Task: Search for an entire place in Ribeirao Preto, Brazil, from 4th June to 15th June for 2 guests, with a price range of ₹10,000 to ₹33,000+, 1 bedroom, 1 bed, 1 bathroom, and host language Spanish.
Action: Mouse moved to (524, 145)
Screenshot: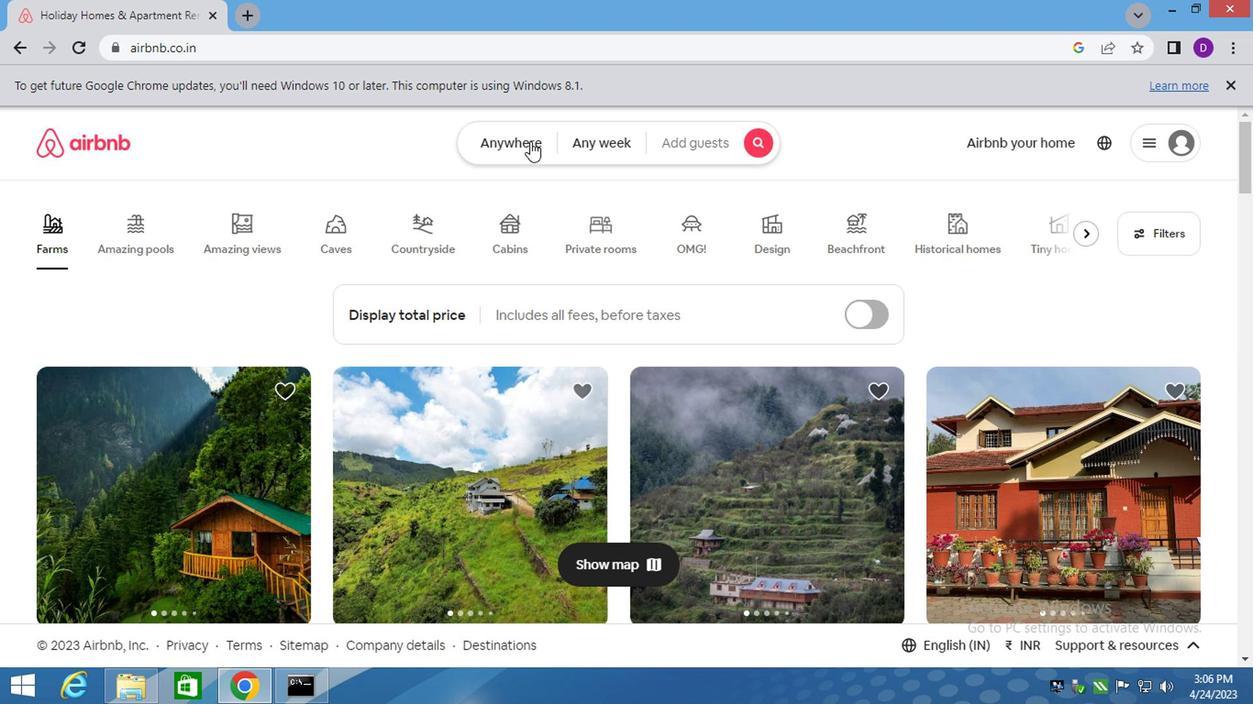 
Action: Mouse pressed left at (524, 145)
Screenshot: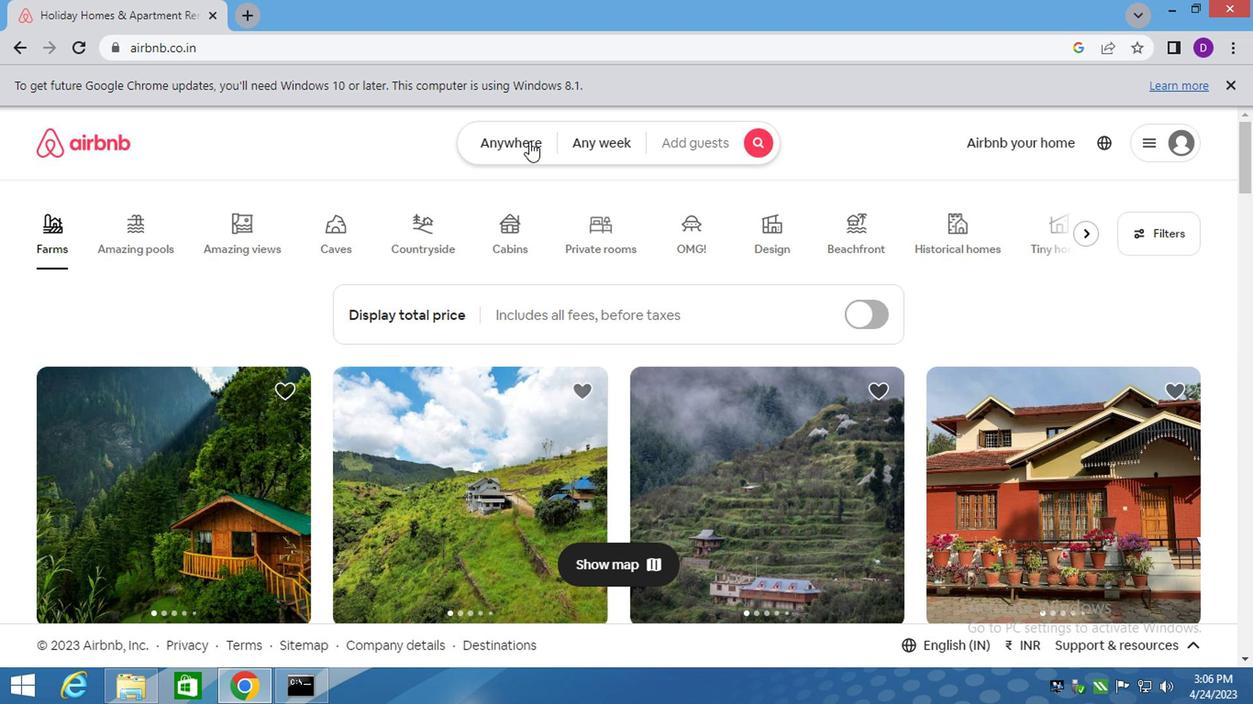 
Action: Mouse moved to (485, 144)
Screenshot: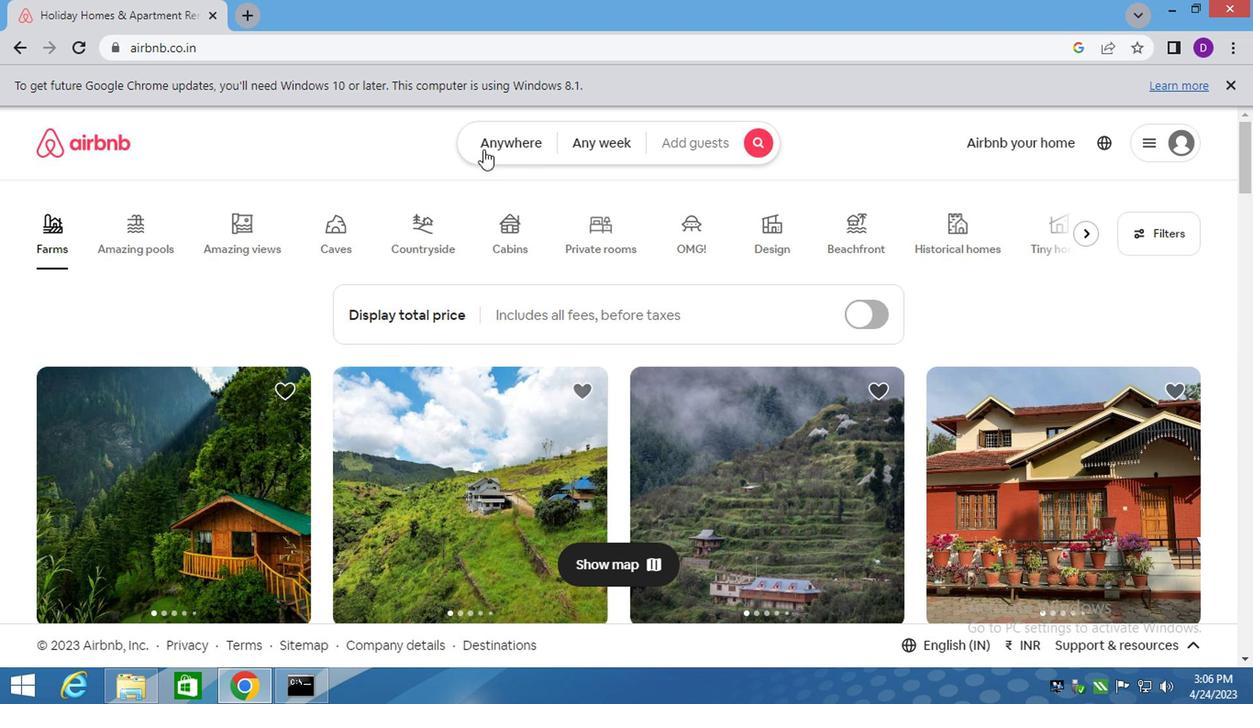 
Action: Mouse pressed left at (485, 144)
Screenshot: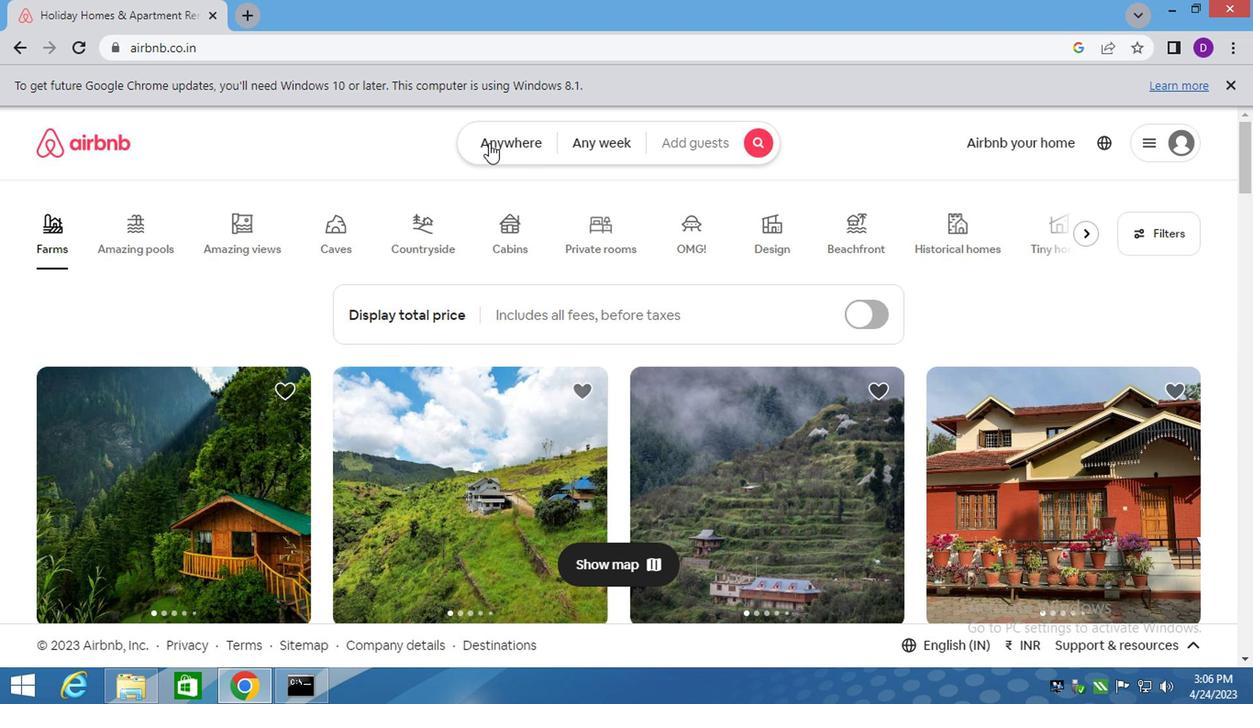 
Action: Mouse moved to (313, 213)
Screenshot: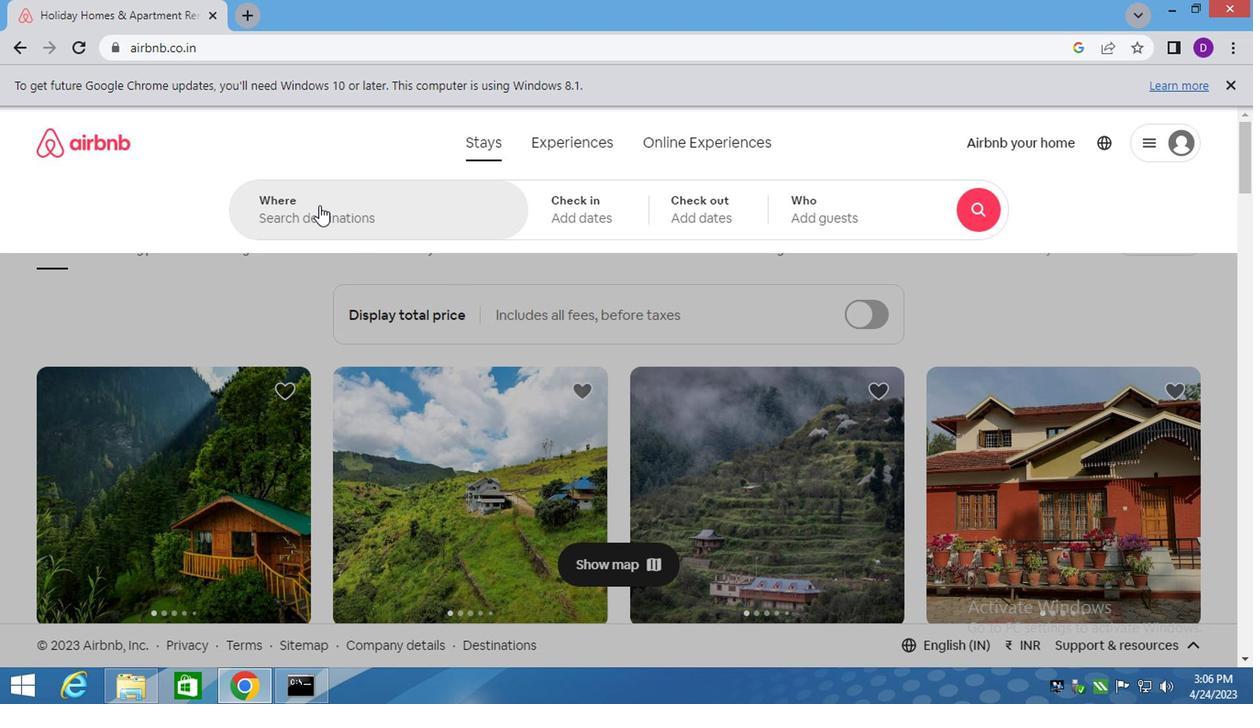 
Action: Mouse pressed left at (313, 213)
Screenshot: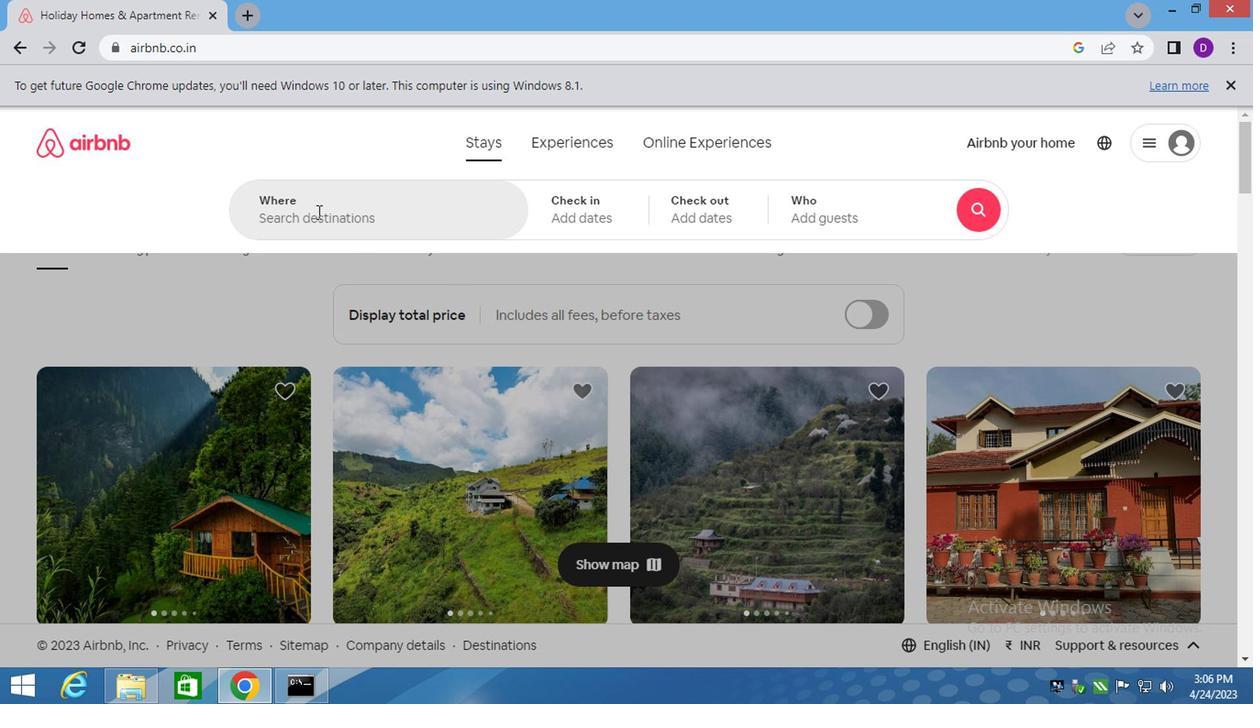 
Action: Key pressed <Key.shift>RIO<Key.backspace>DEIRAO,<Key.backspace><Key.space>PRETO,<Key.space><Key.shift>BRAZIL<Key.enter>
Screenshot: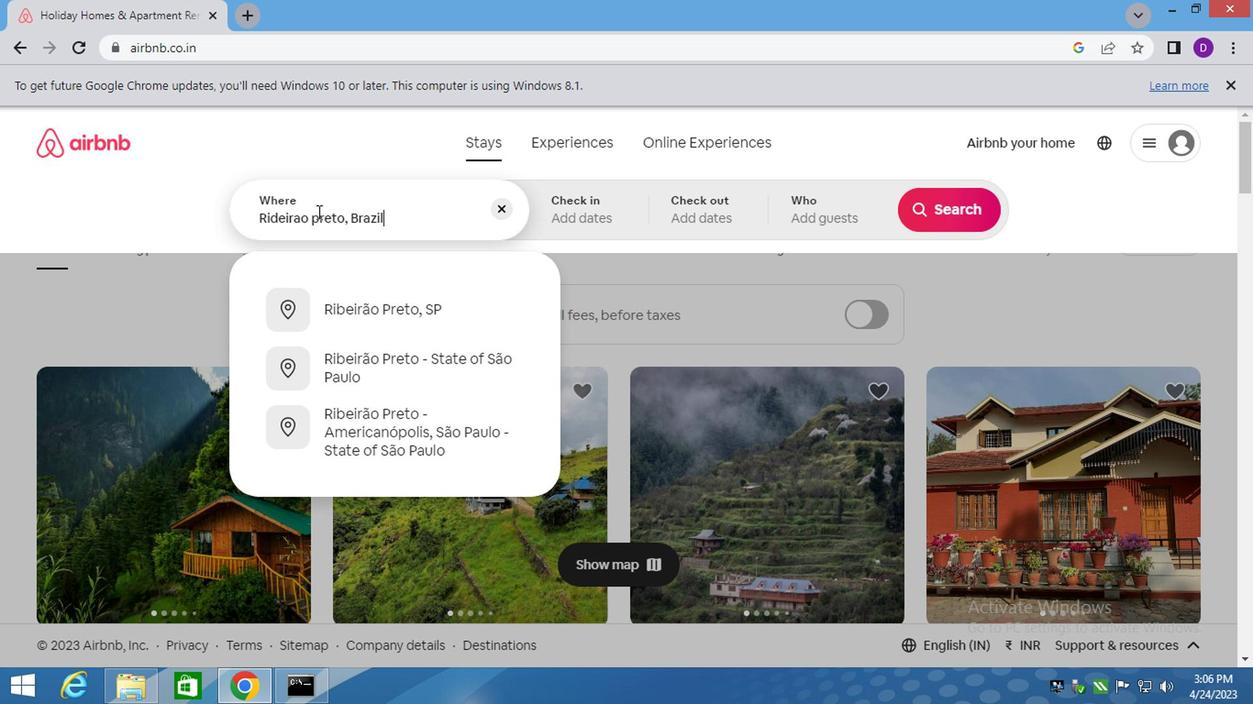 
Action: Mouse moved to (933, 360)
Screenshot: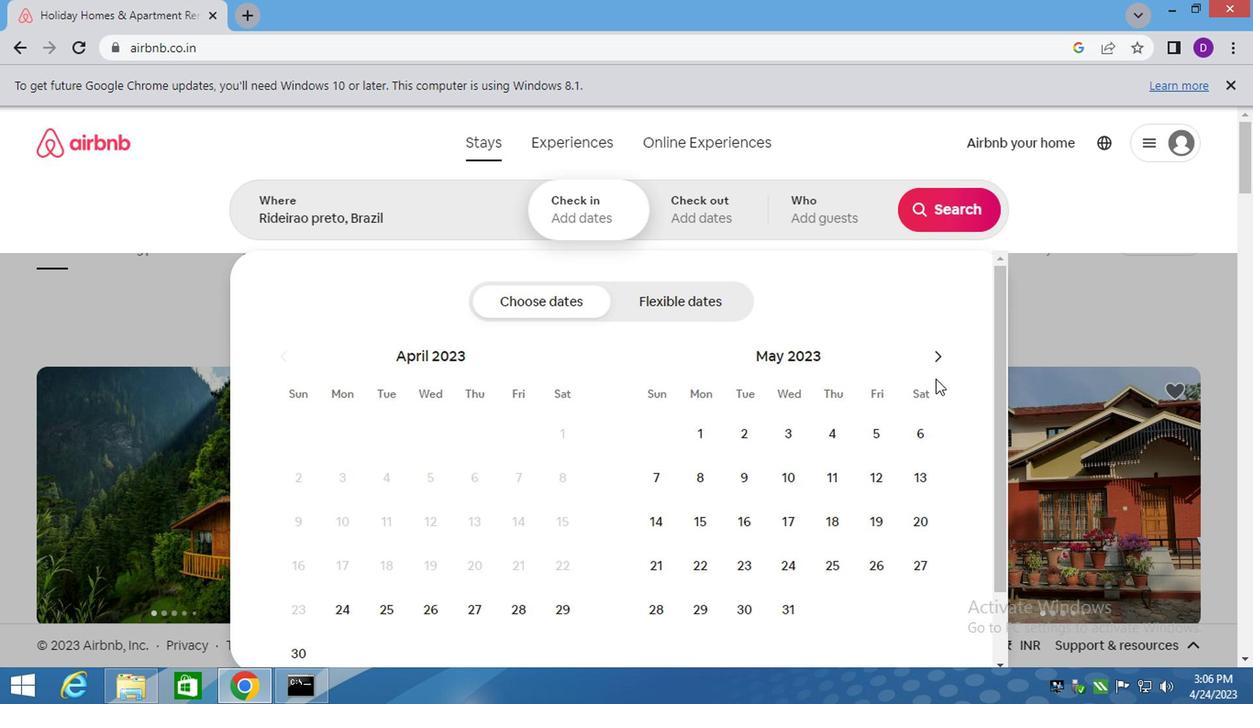 
Action: Mouse pressed left at (933, 360)
Screenshot: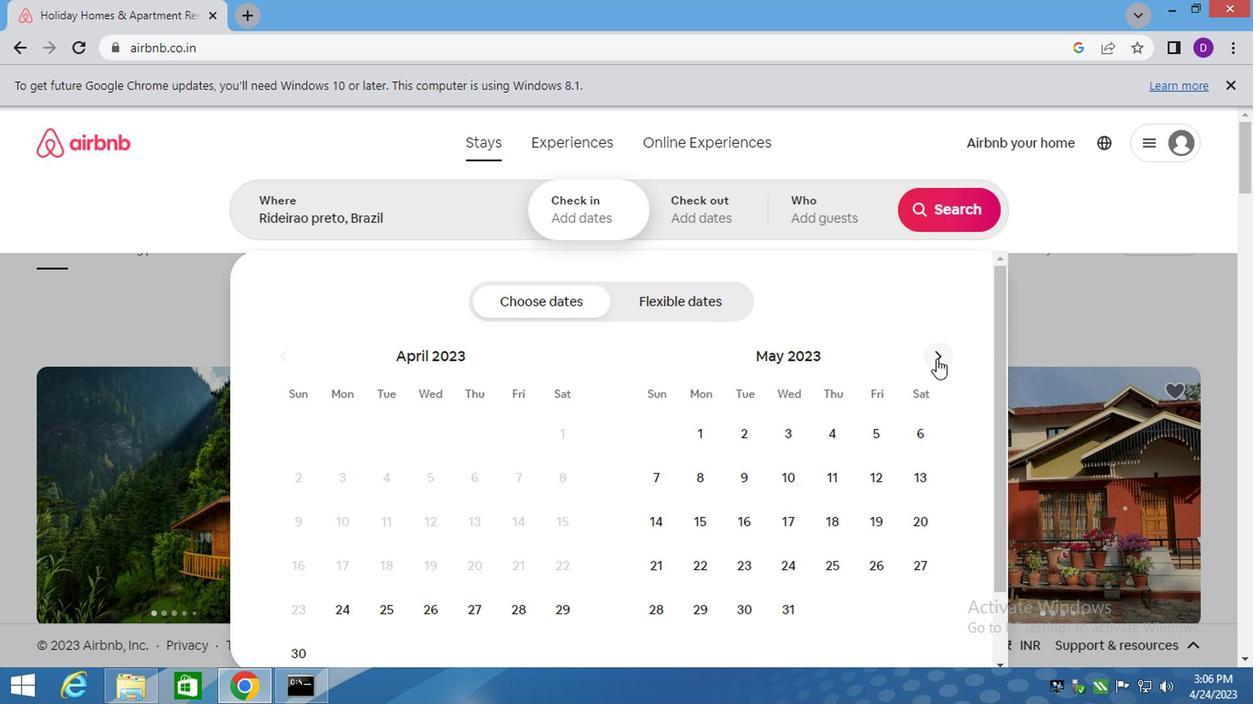 
Action: Mouse moved to (665, 481)
Screenshot: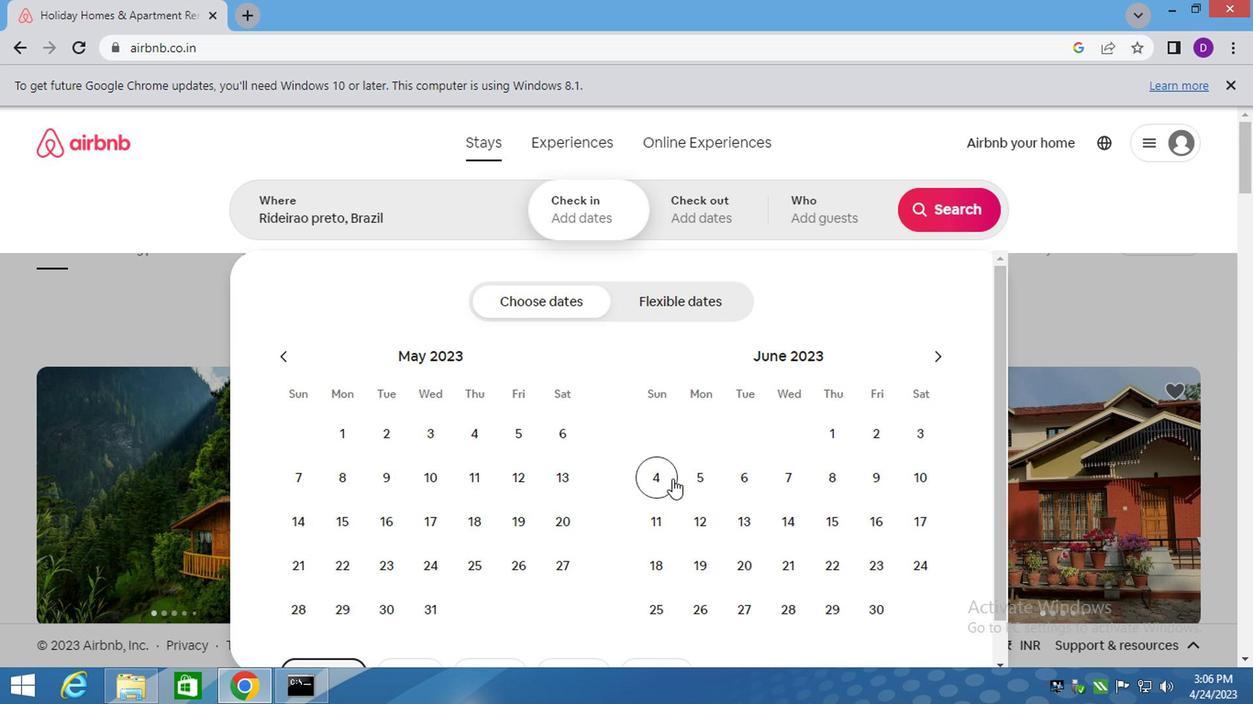 
Action: Mouse pressed left at (665, 481)
Screenshot: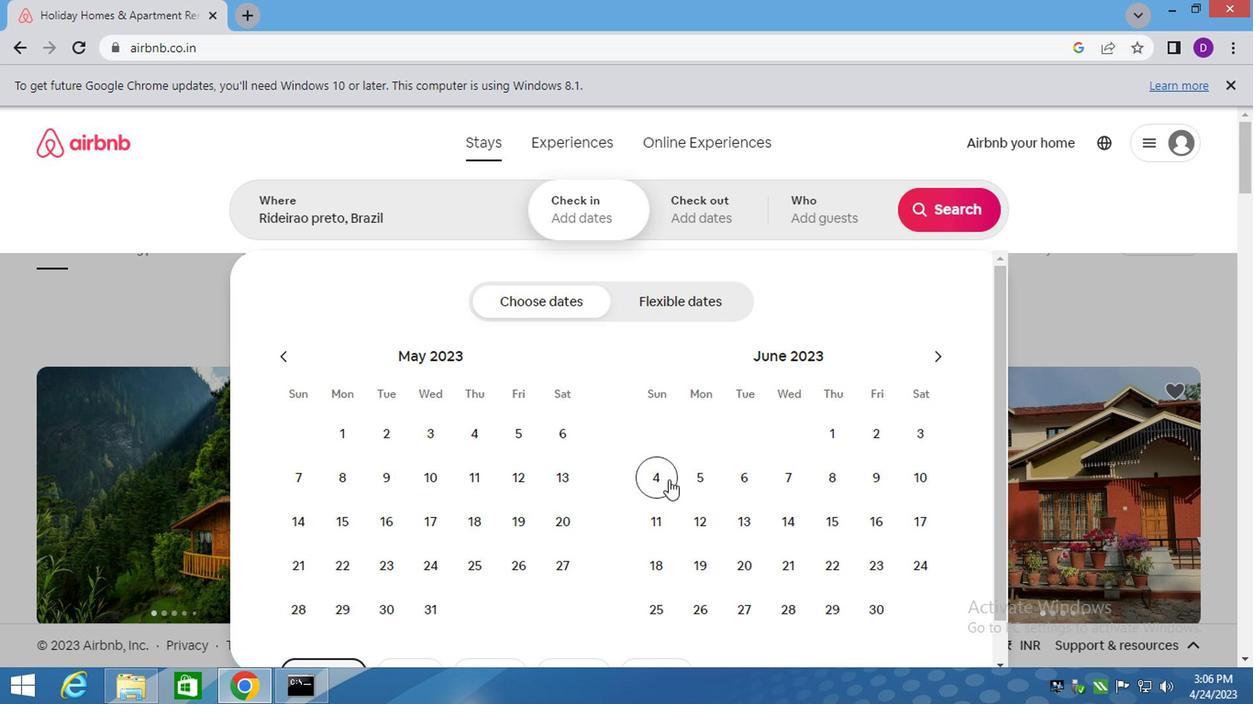 
Action: Mouse moved to (831, 528)
Screenshot: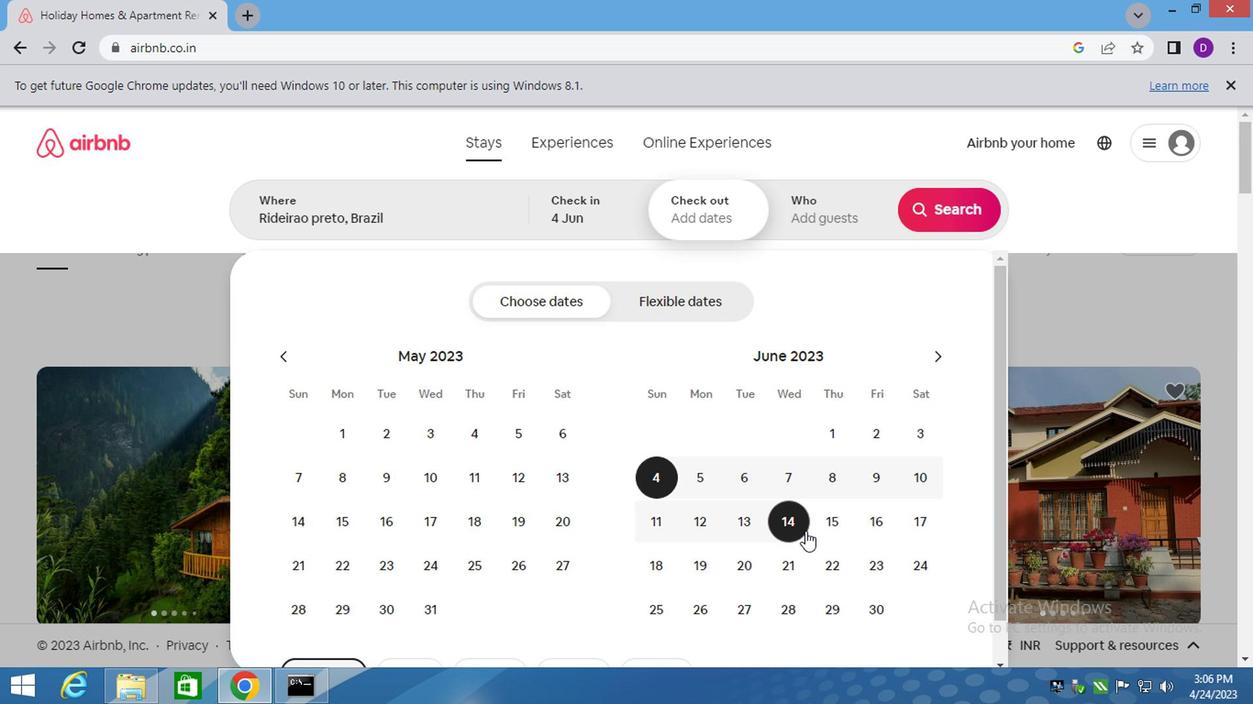 
Action: Mouse pressed left at (831, 528)
Screenshot: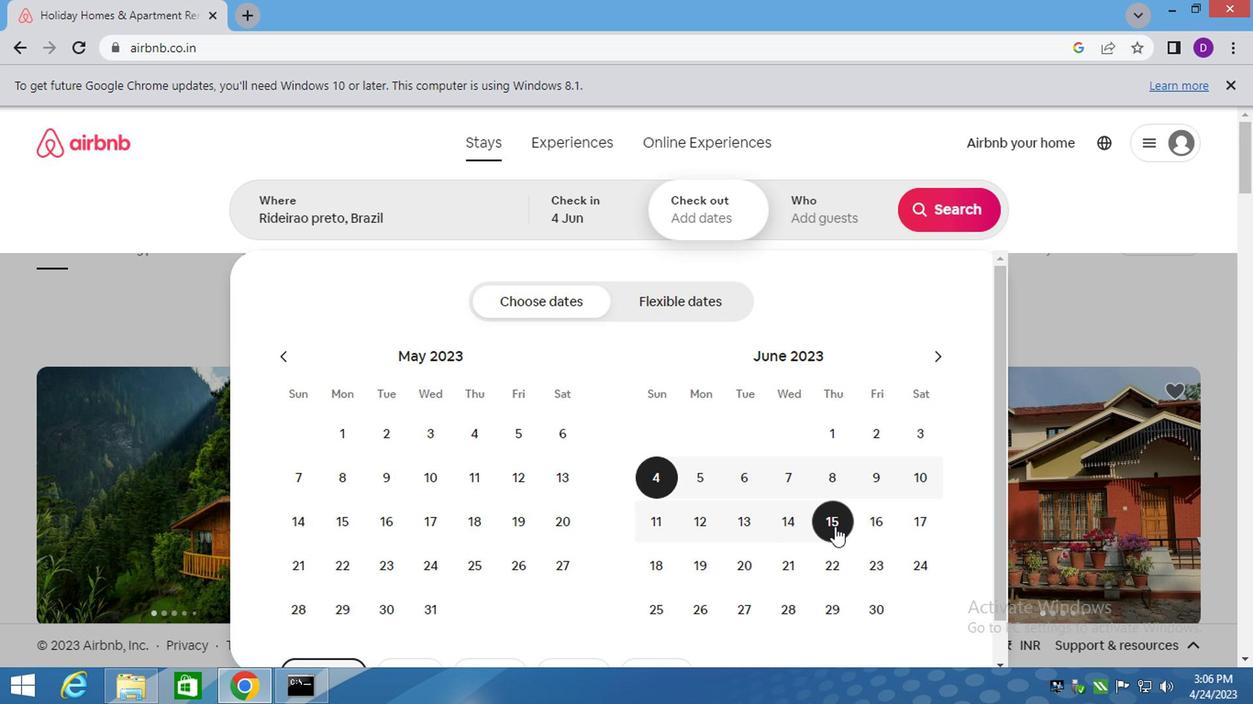 
Action: Mouse moved to (806, 215)
Screenshot: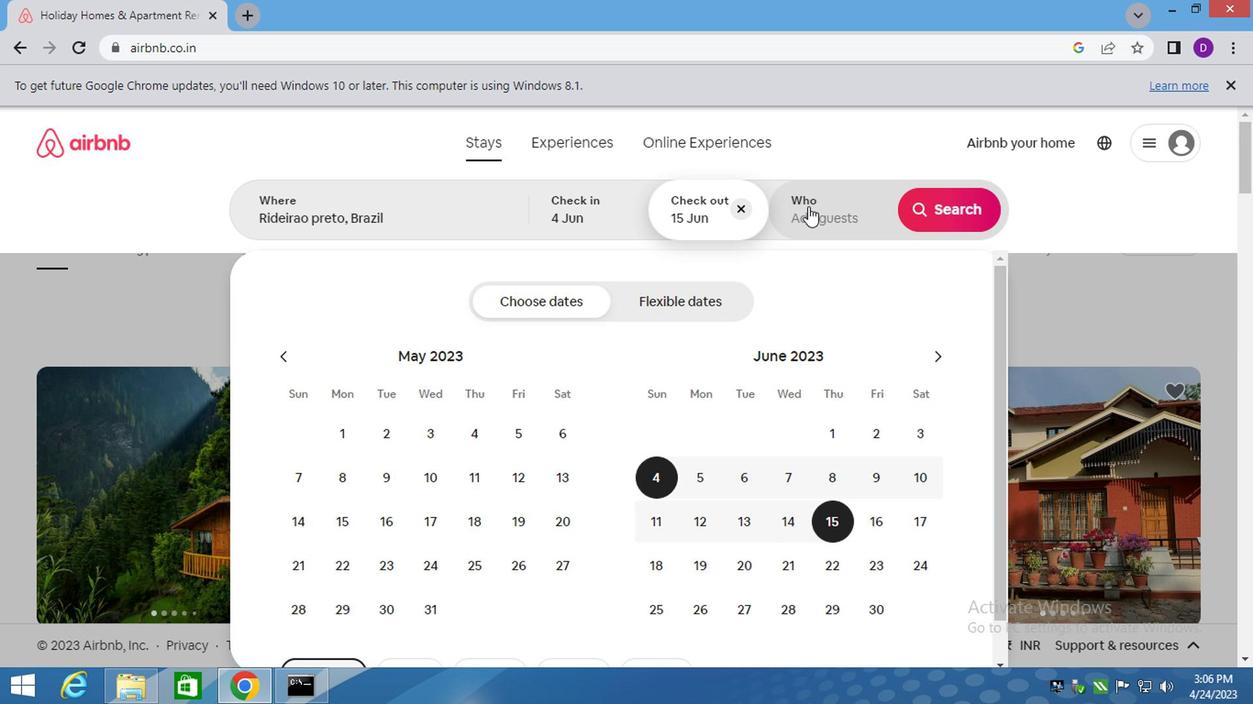 
Action: Mouse pressed left at (806, 215)
Screenshot: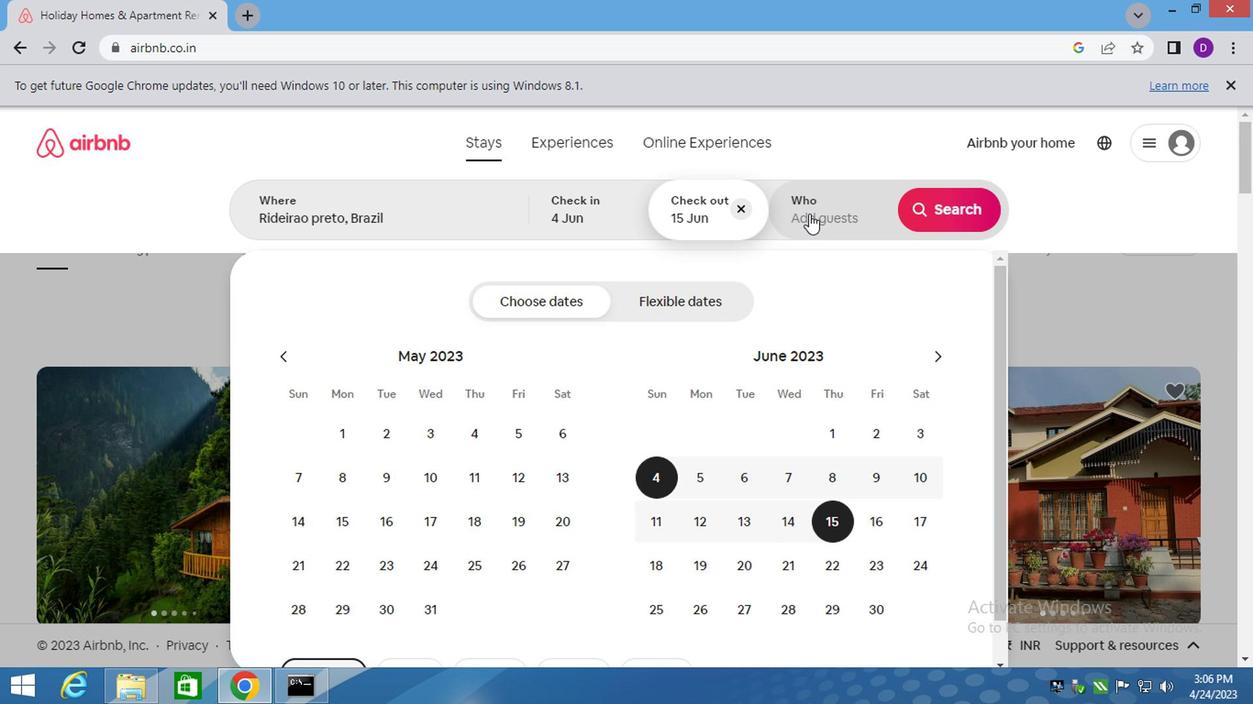 
Action: Mouse moved to (940, 304)
Screenshot: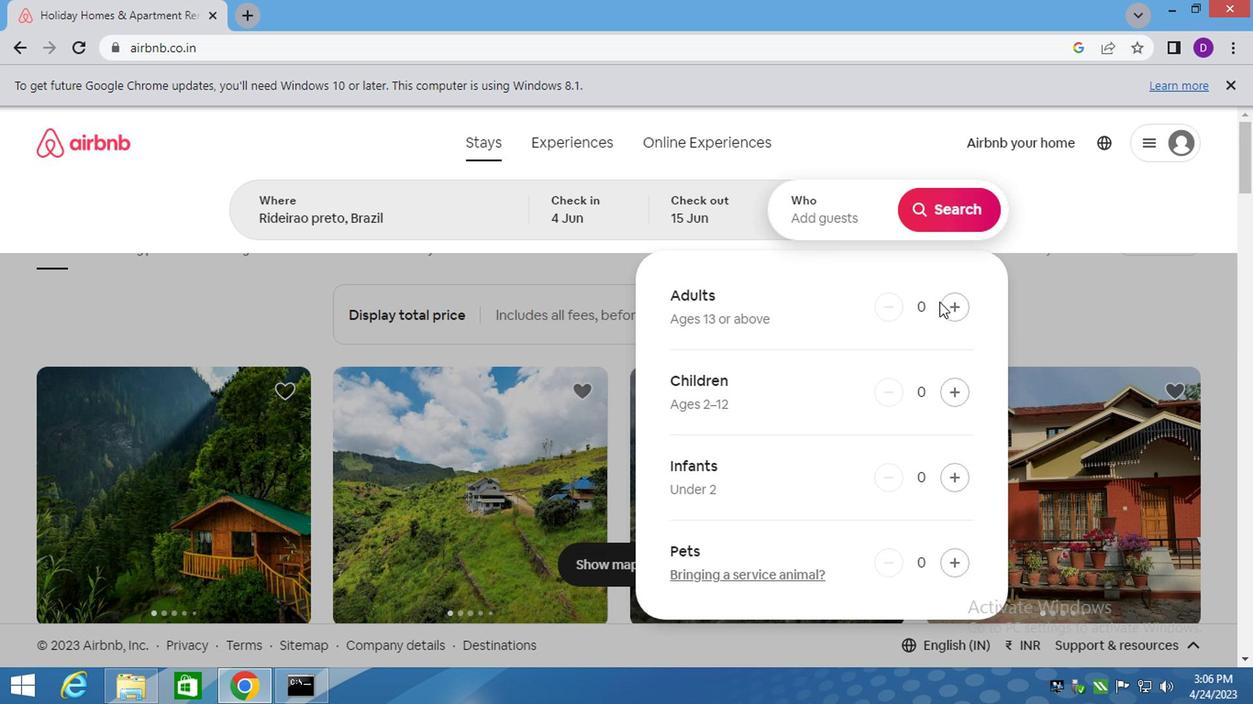 
Action: Mouse pressed left at (940, 304)
Screenshot: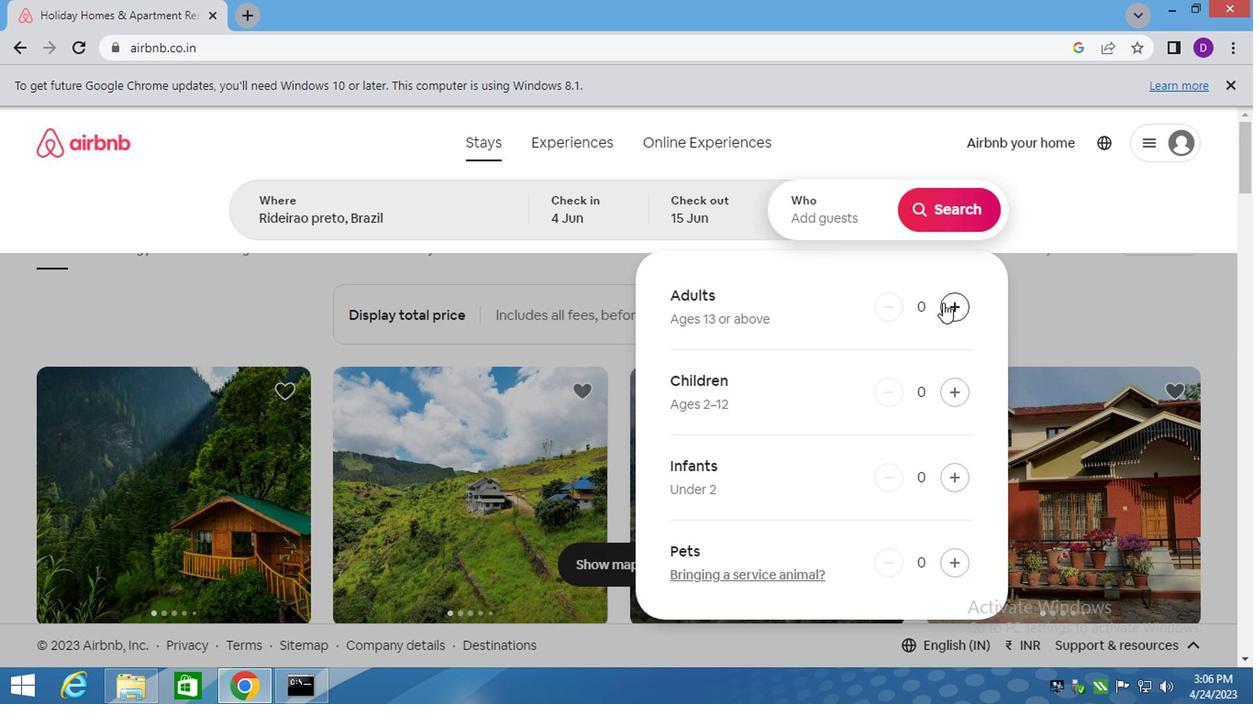 
Action: Mouse pressed left at (940, 304)
Screenshot: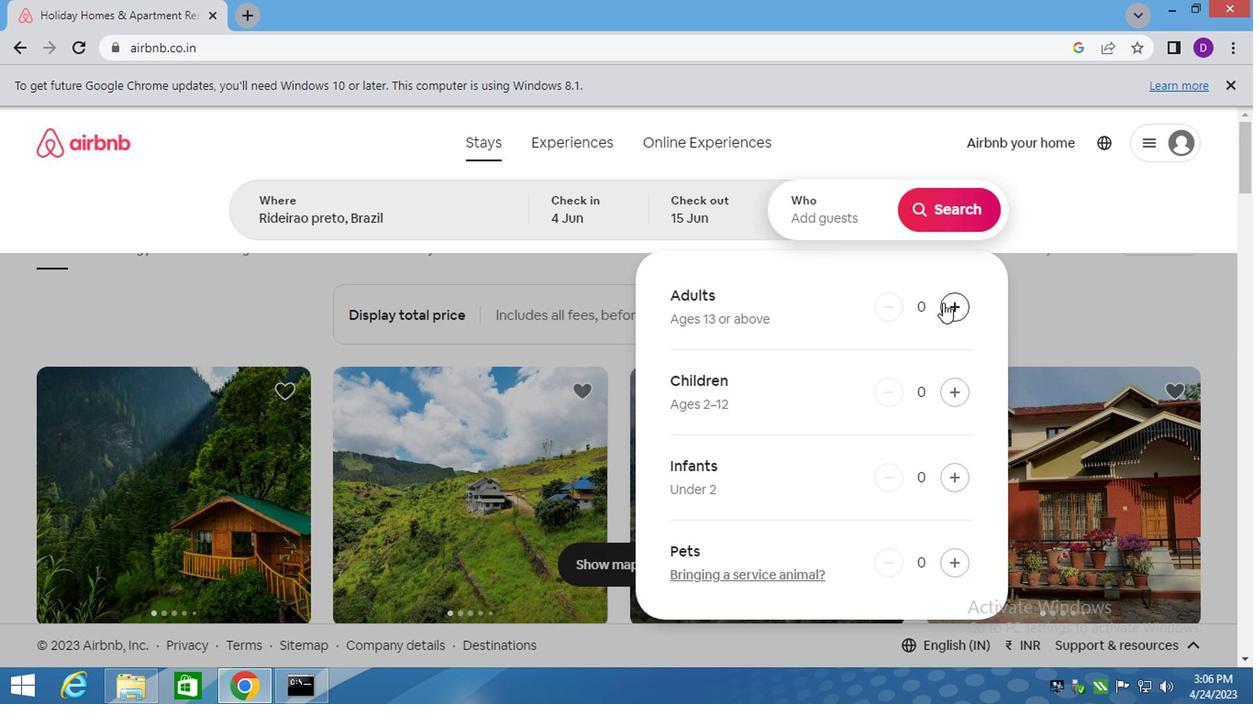 
Action: Mouse moved to (955, 206)
Screenshot: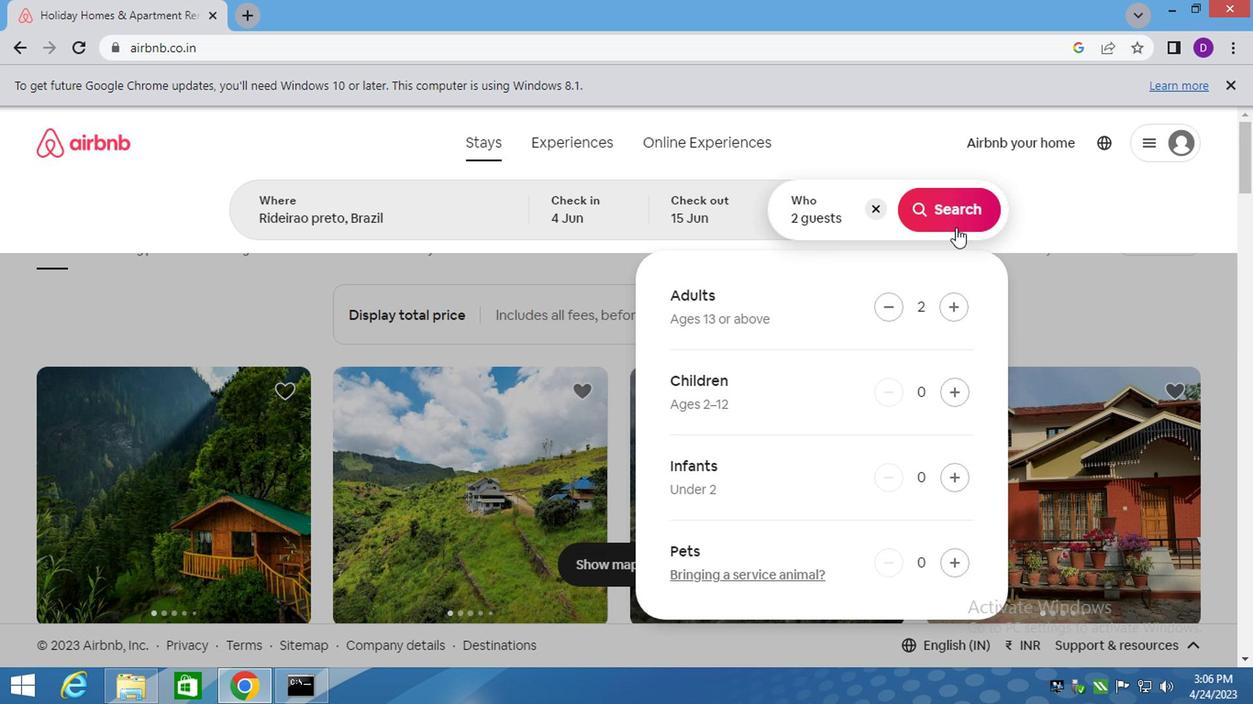 
Action: Mouse pressed left at (955, 206)
Screenshot: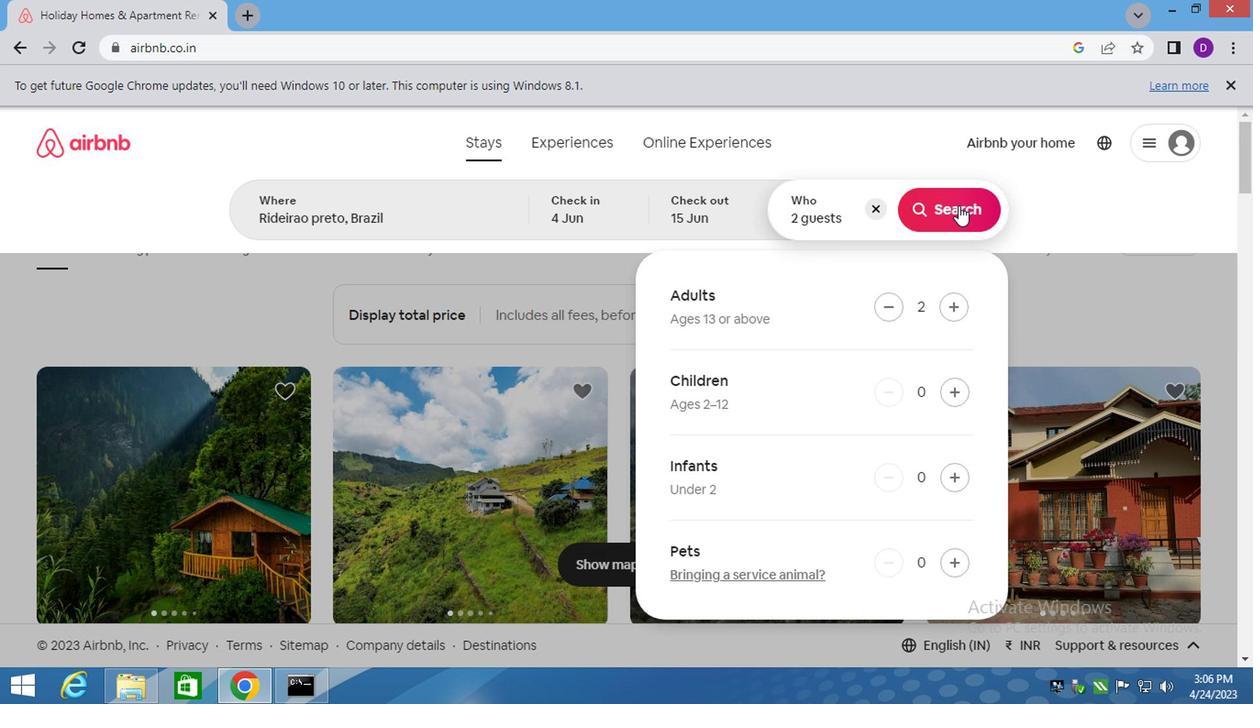 
Action: Mouse moved to (1193, 223)
Screenshot: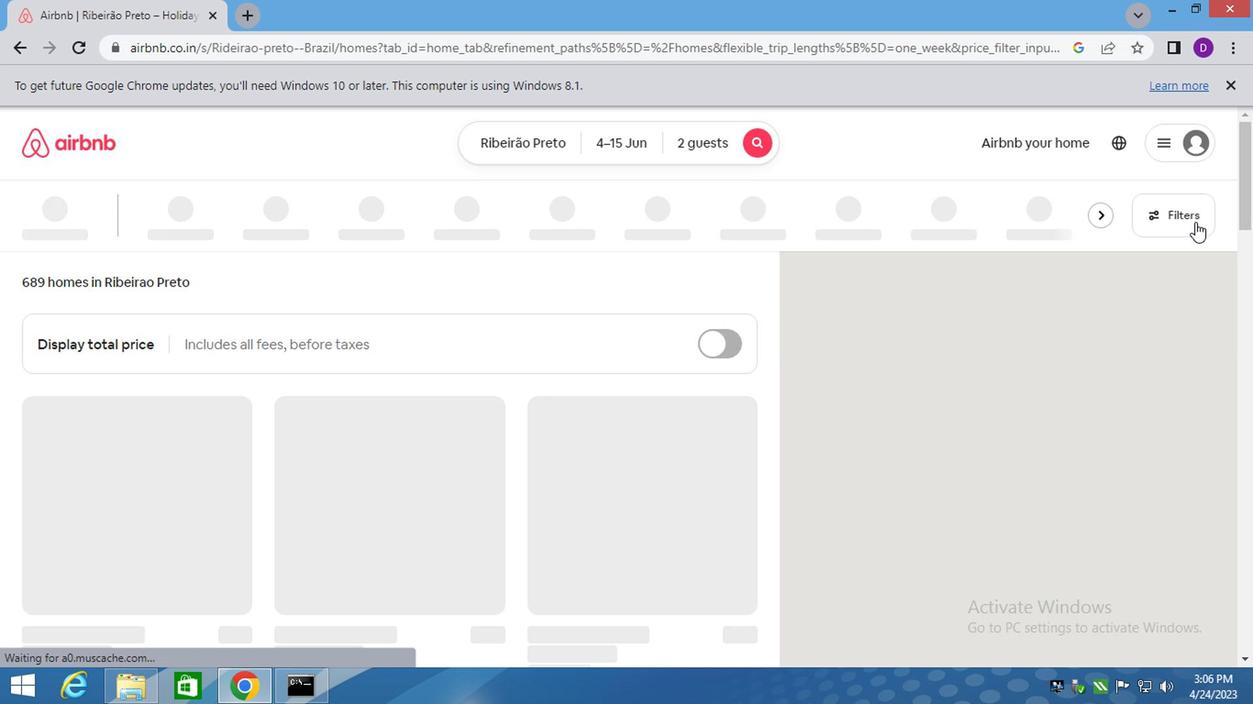 
Action: Mouse pressed left at (1193, 223)
Screenshot: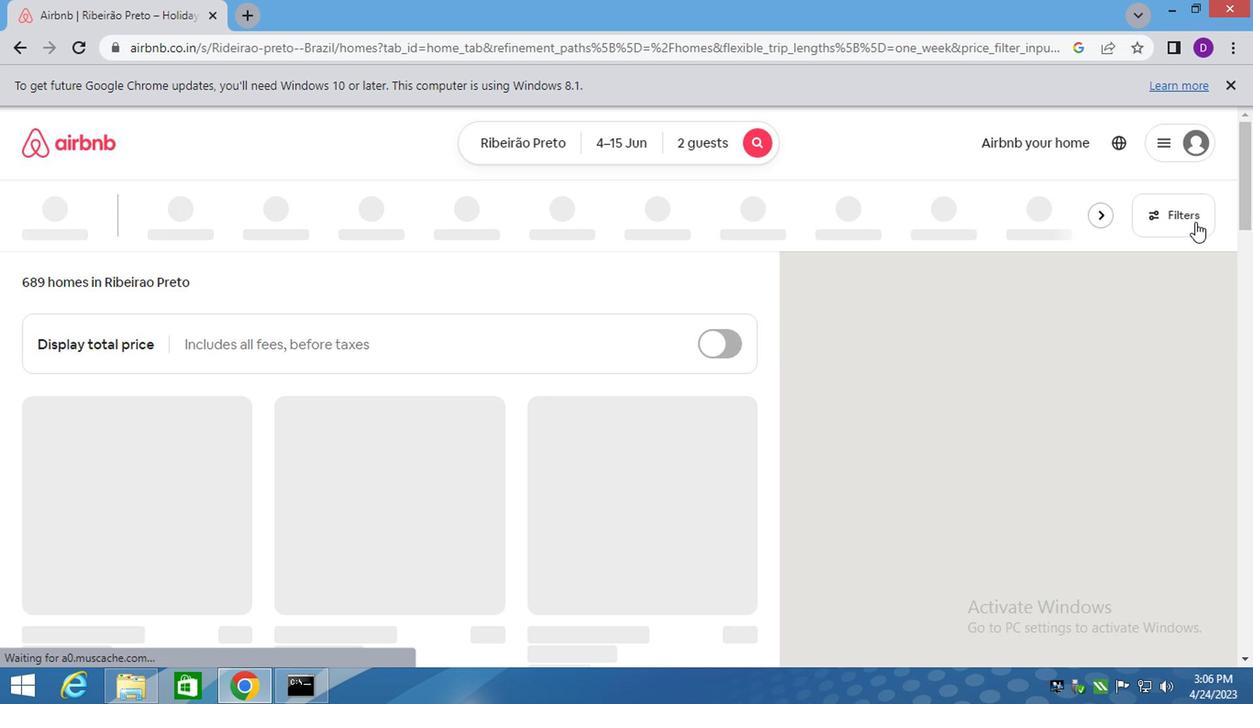 
Action: Mouse moved to (386, 451)
Screenshot: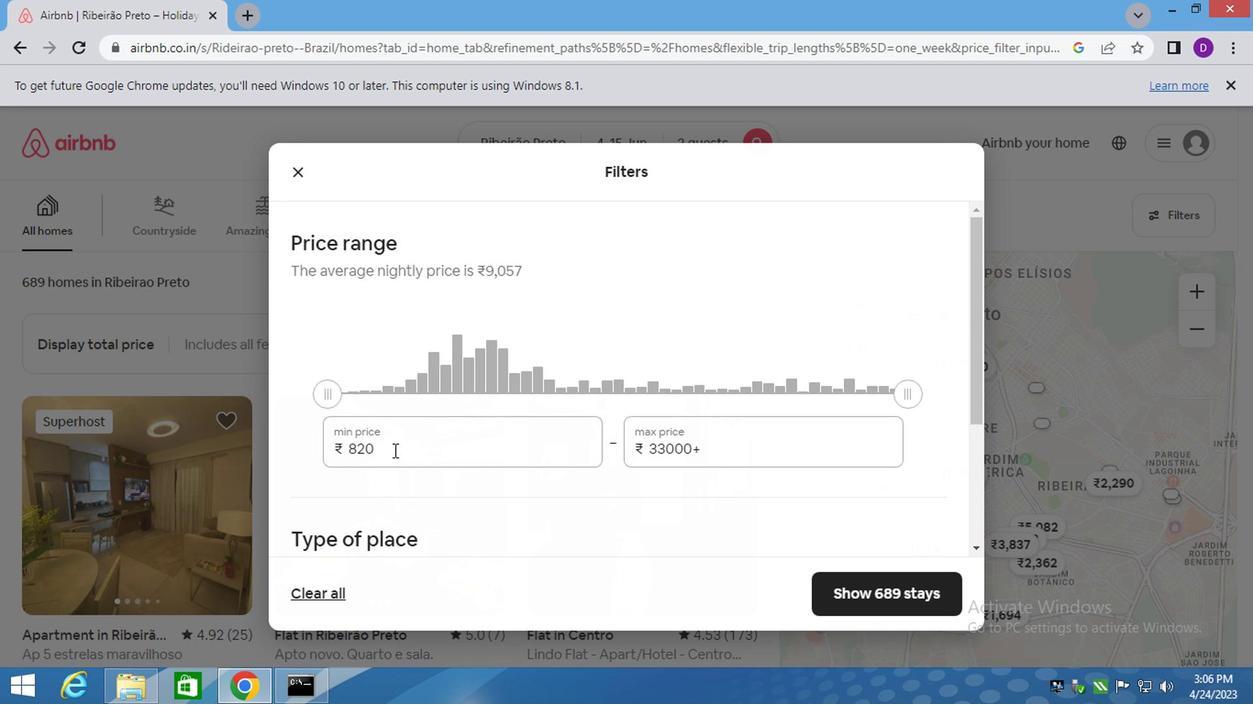 
Action: Mouse pressed left at (386, 451)
Screenshot: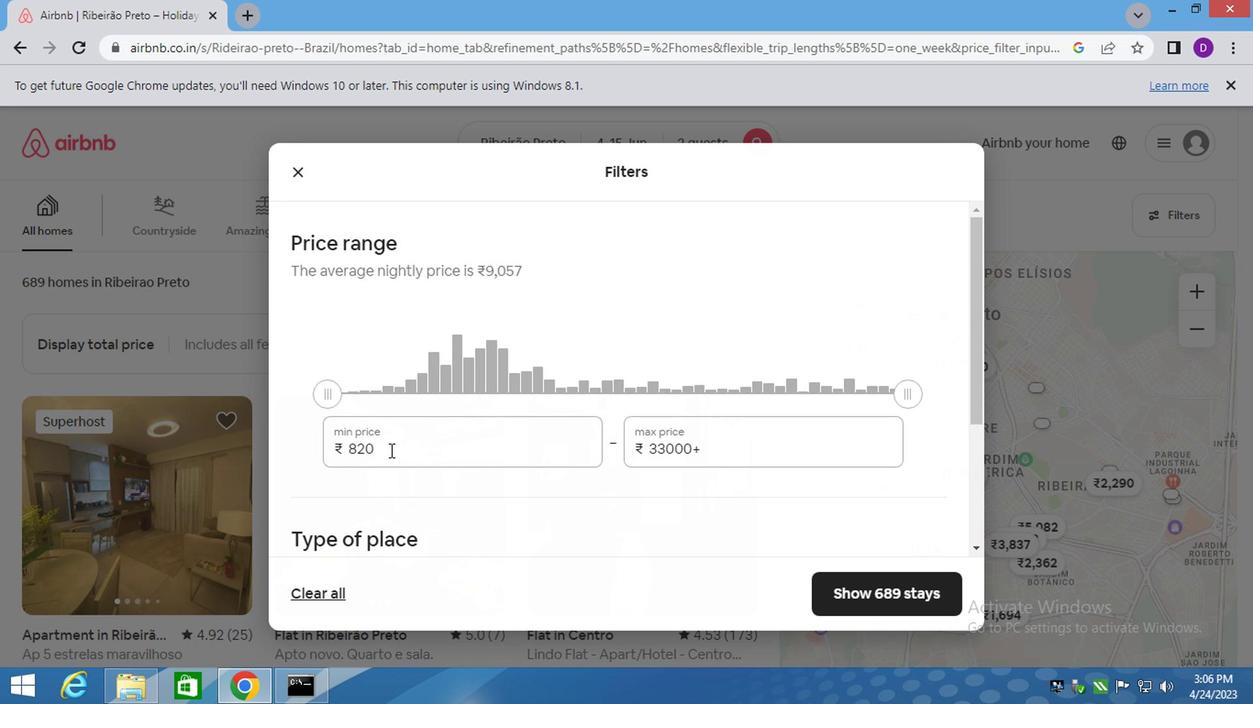 
Action: Mouse pressed left at (386, 451)
Screenshot: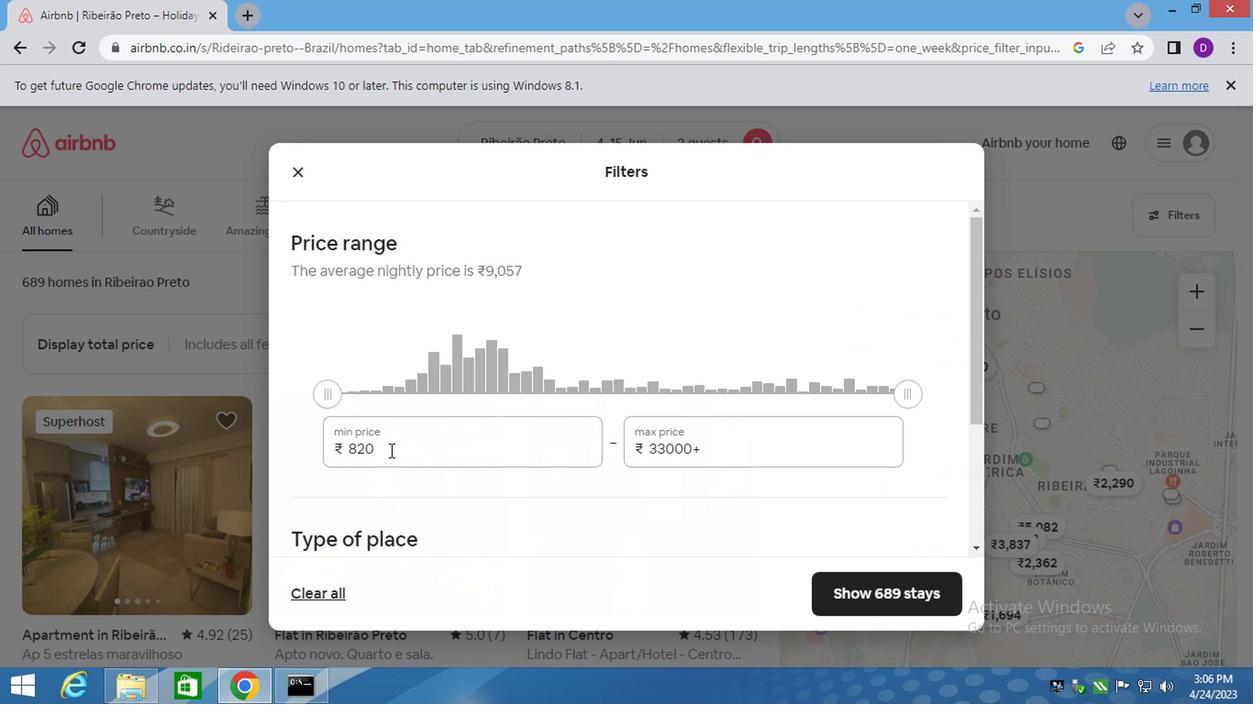 
Action: Mouse moved to (385, 451)
Screenshot: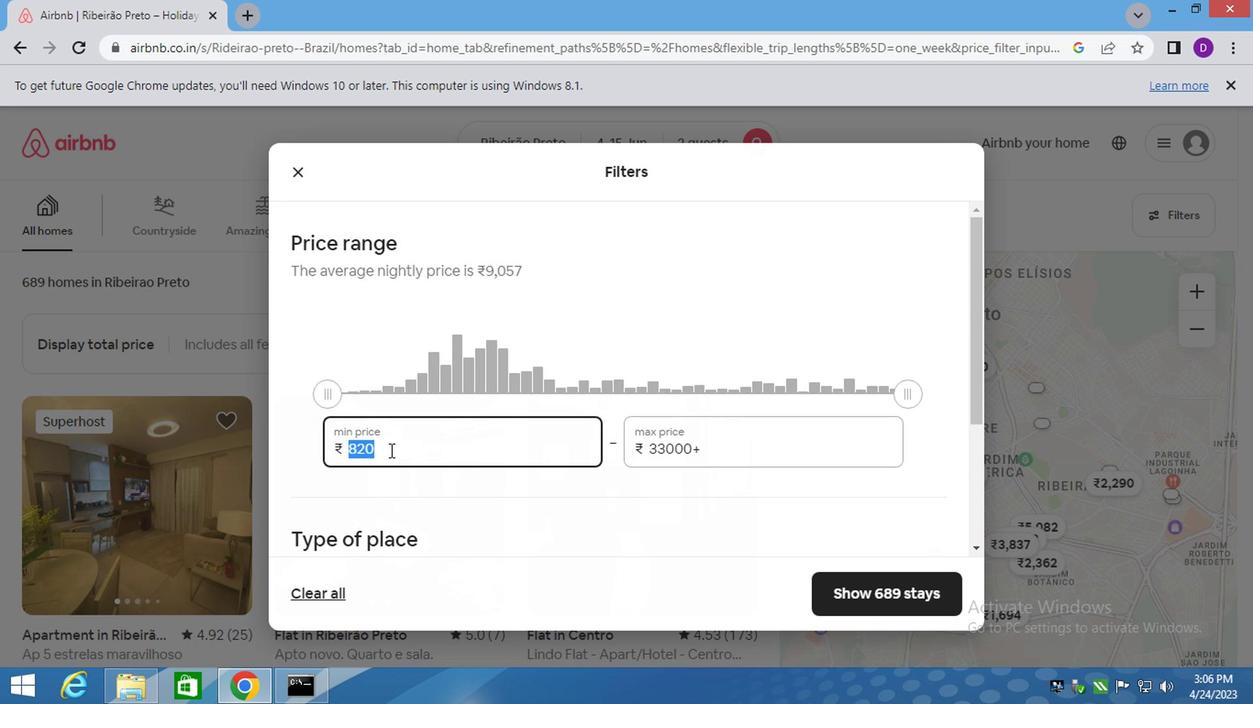 
Action: Mouse pressed left at (385, 451)
Screenshot: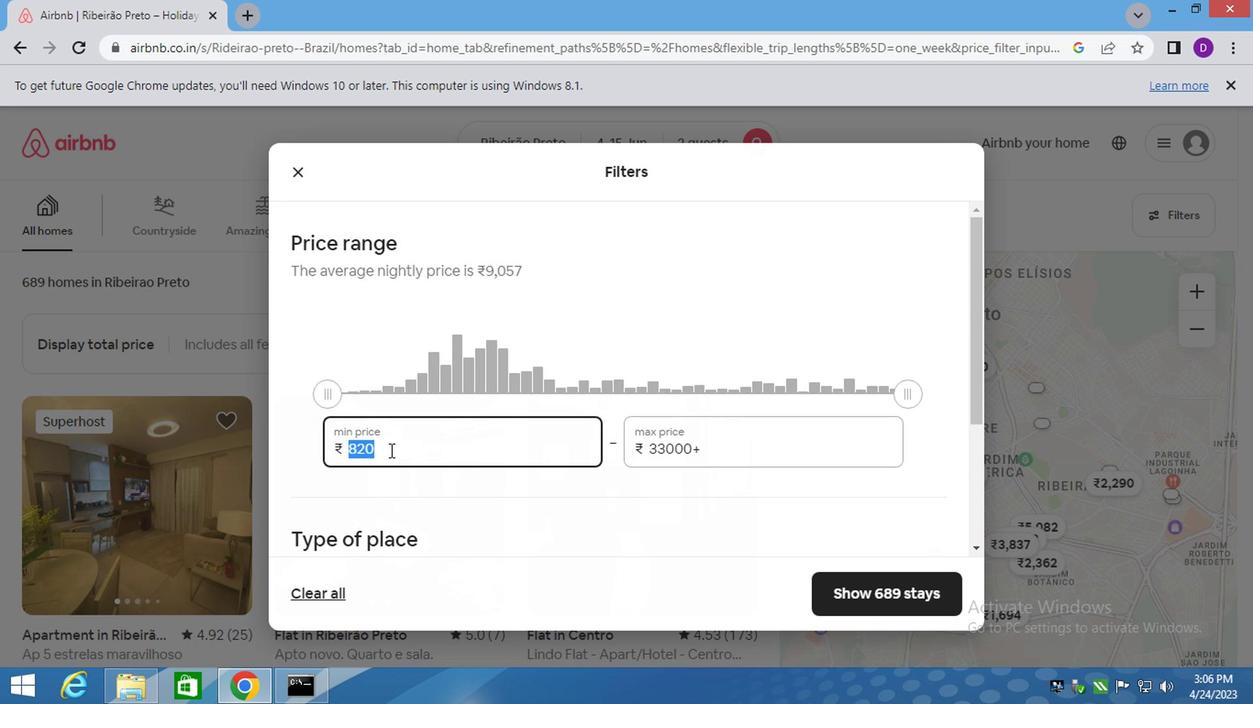 
Action: Key pressed 1000
Screenshot: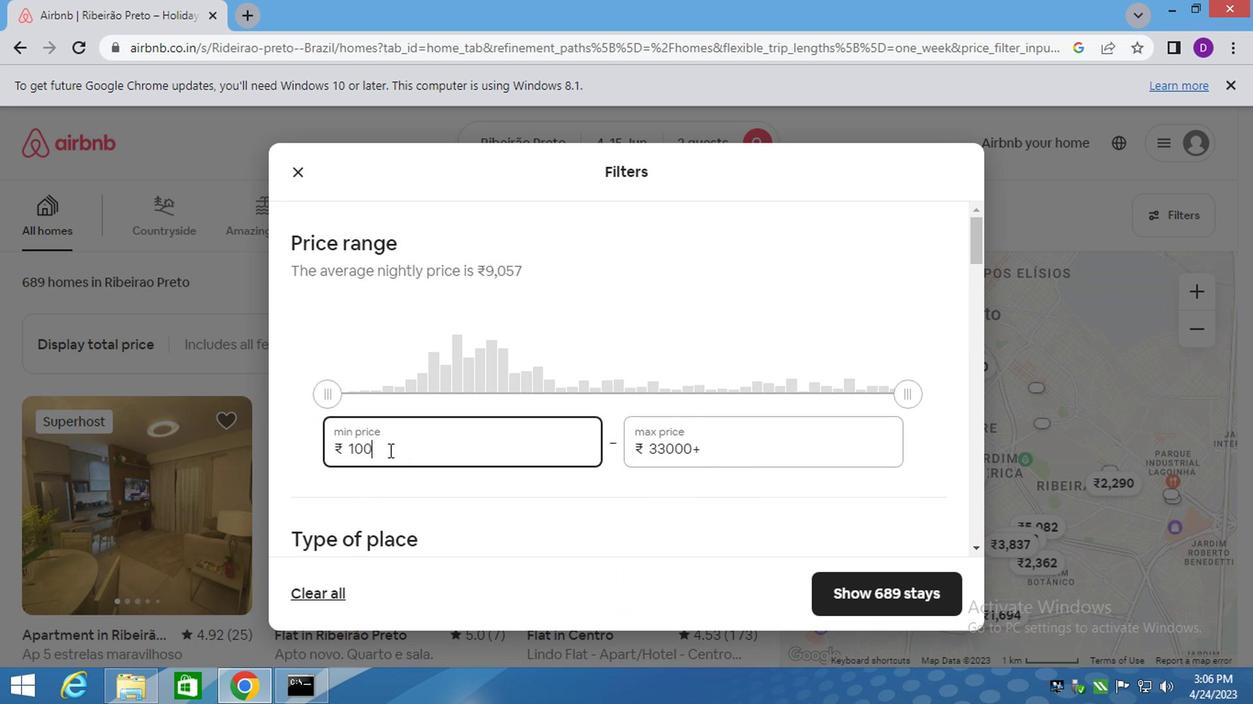
Action: Mouse moved to (417, 451)
Screenshot: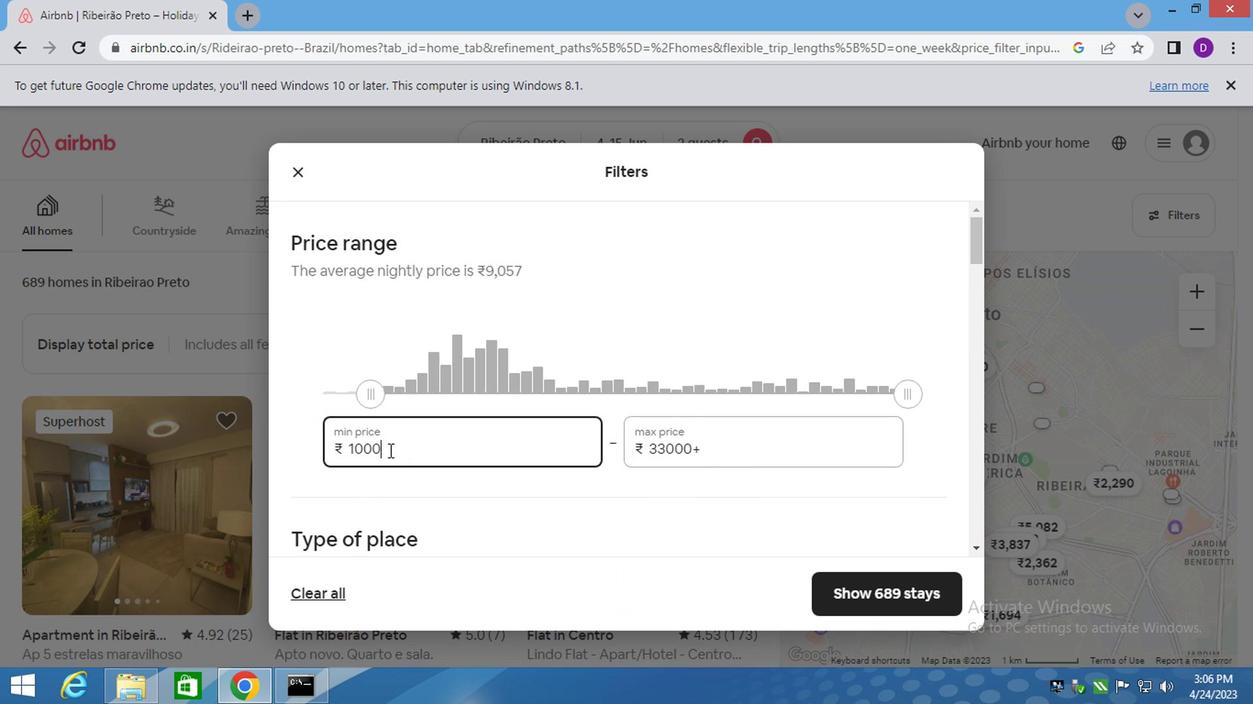 
Action: Key pressed 0
Screenshot: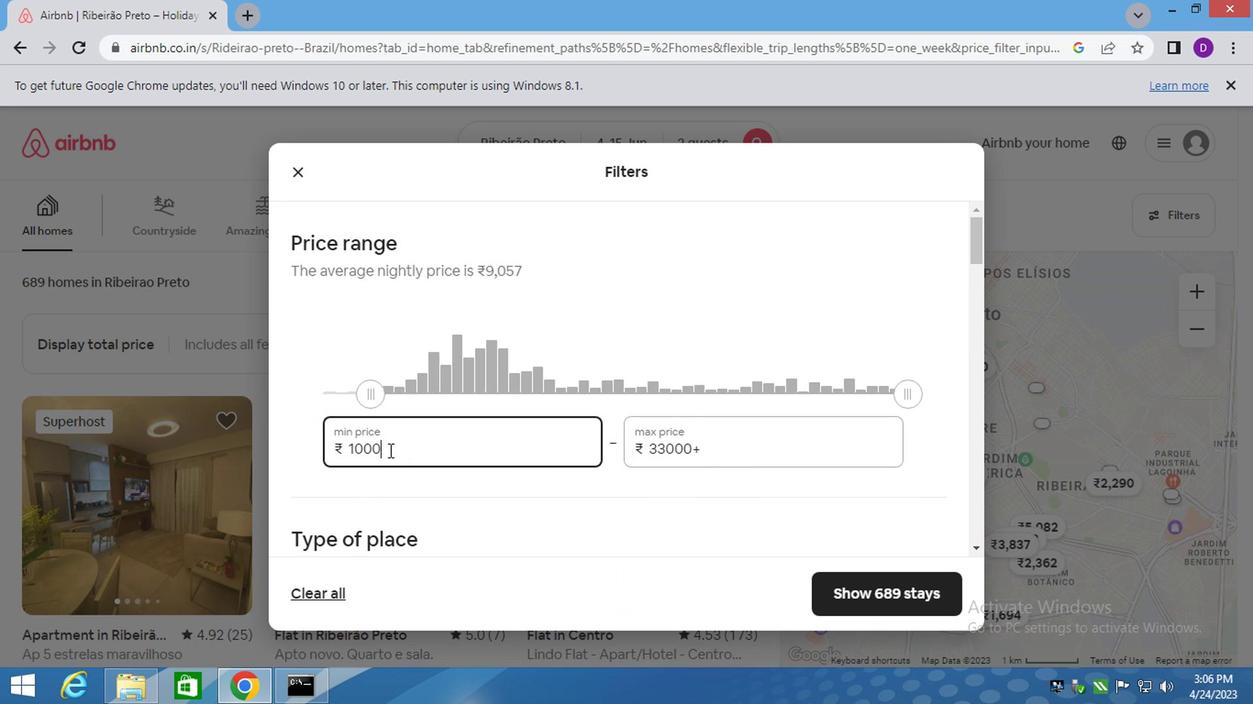 
Action: Mouse moved to (668, 443)
Screenshot: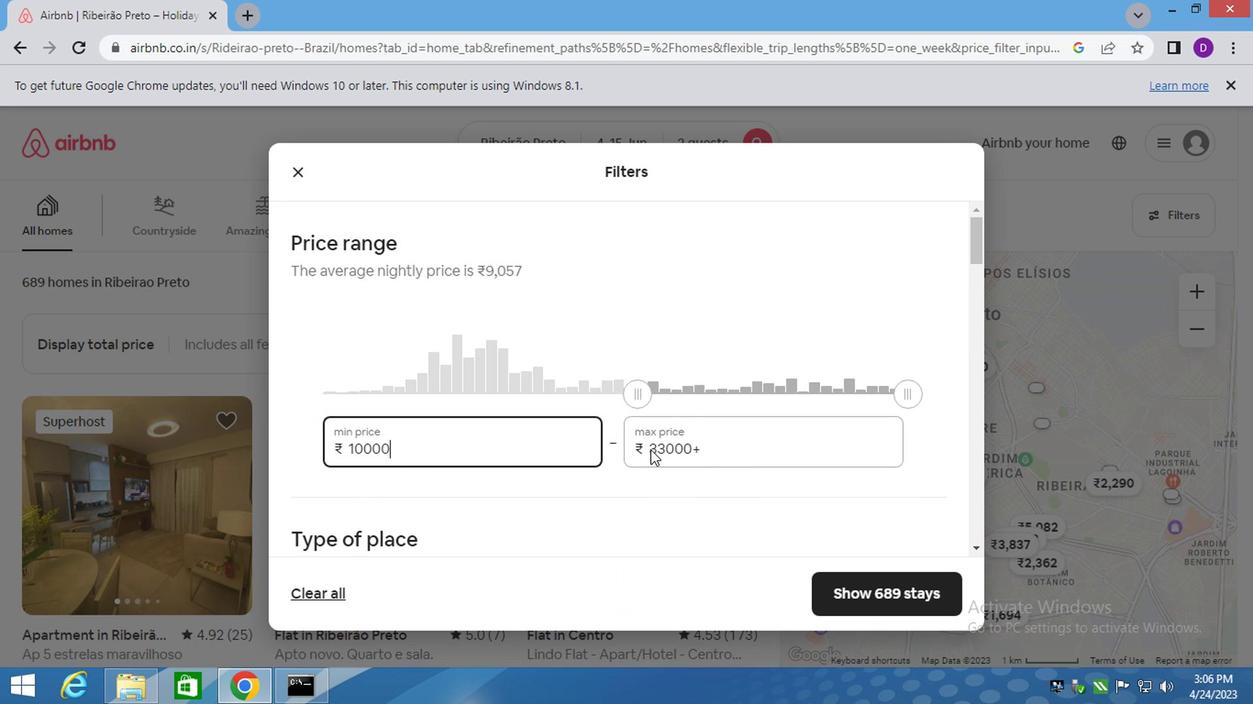 
Action: Mouse pressed left at (668, 443)
Screenshot: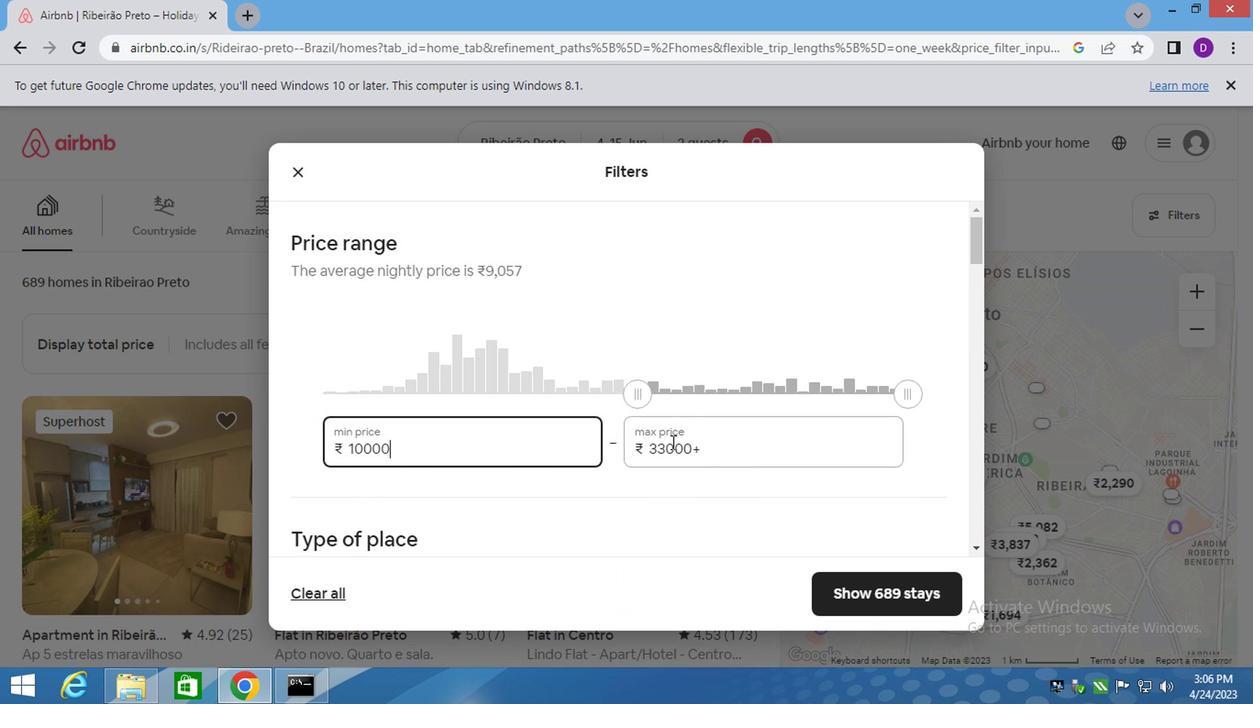 
Action: Mouse pressed left at (668, 443)
Screenshot: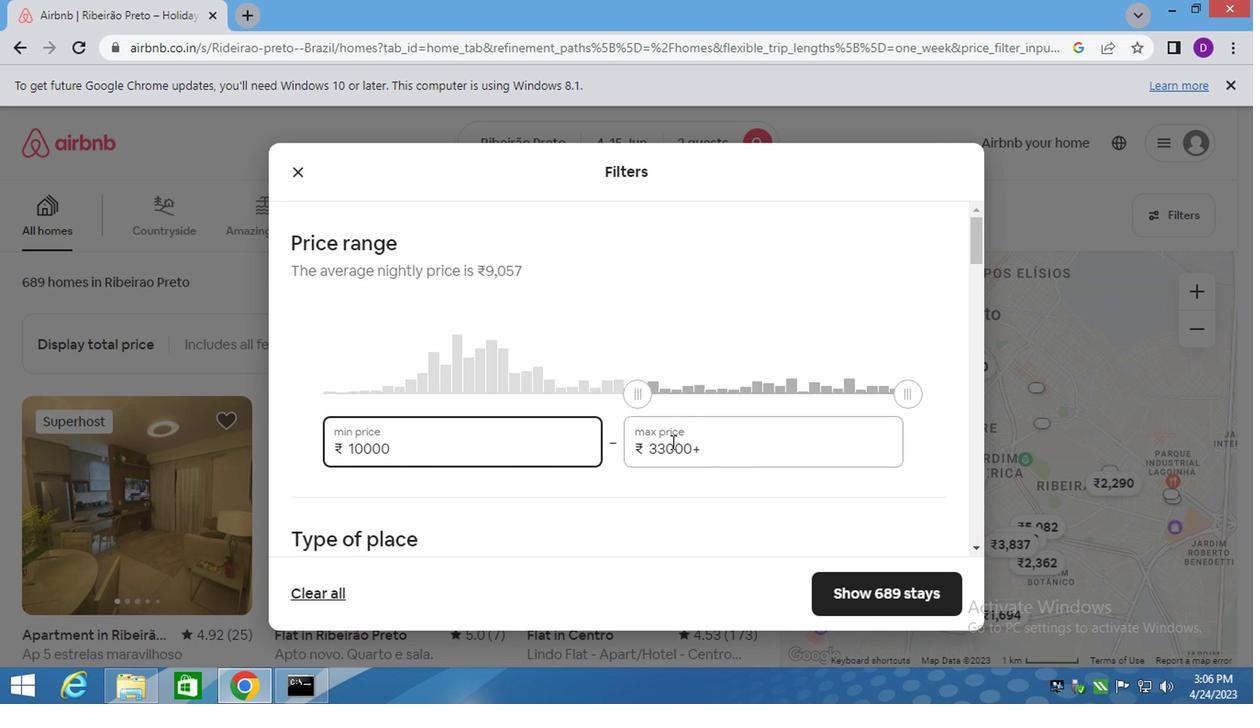 
Action: Mouse pressed left at (668, 443)
Screenshot: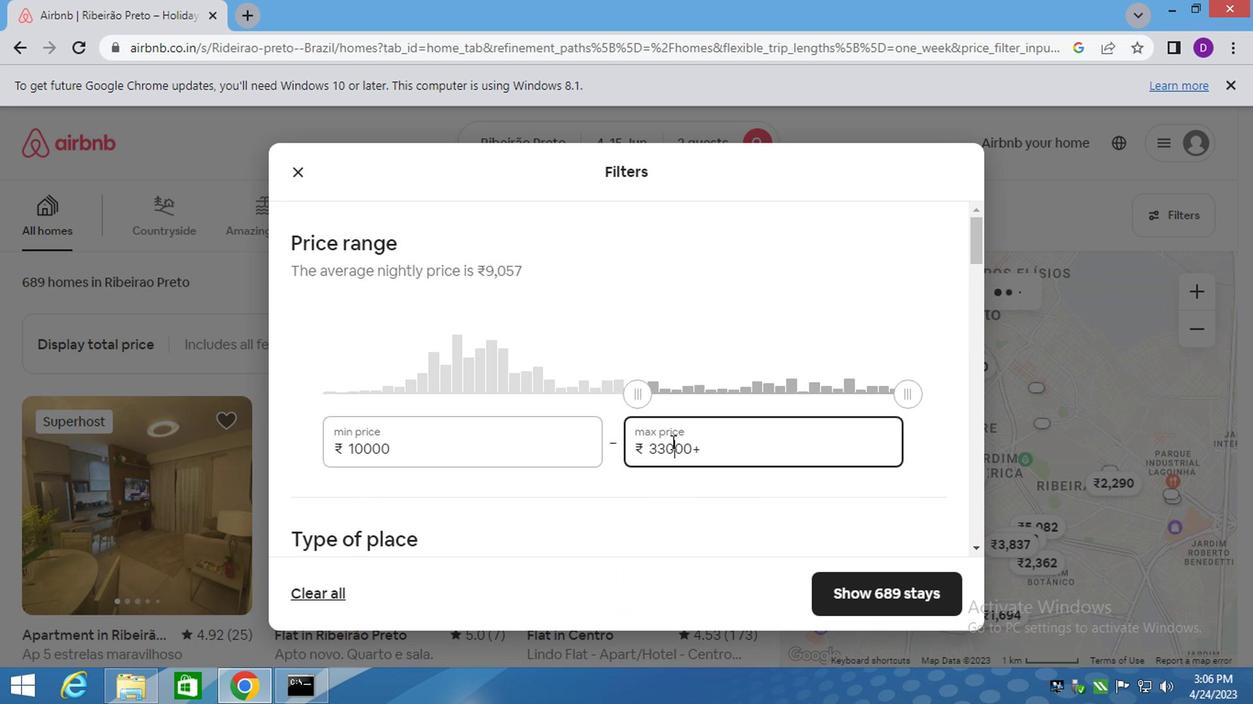 
Action: Key pressed 15000
Screenshot: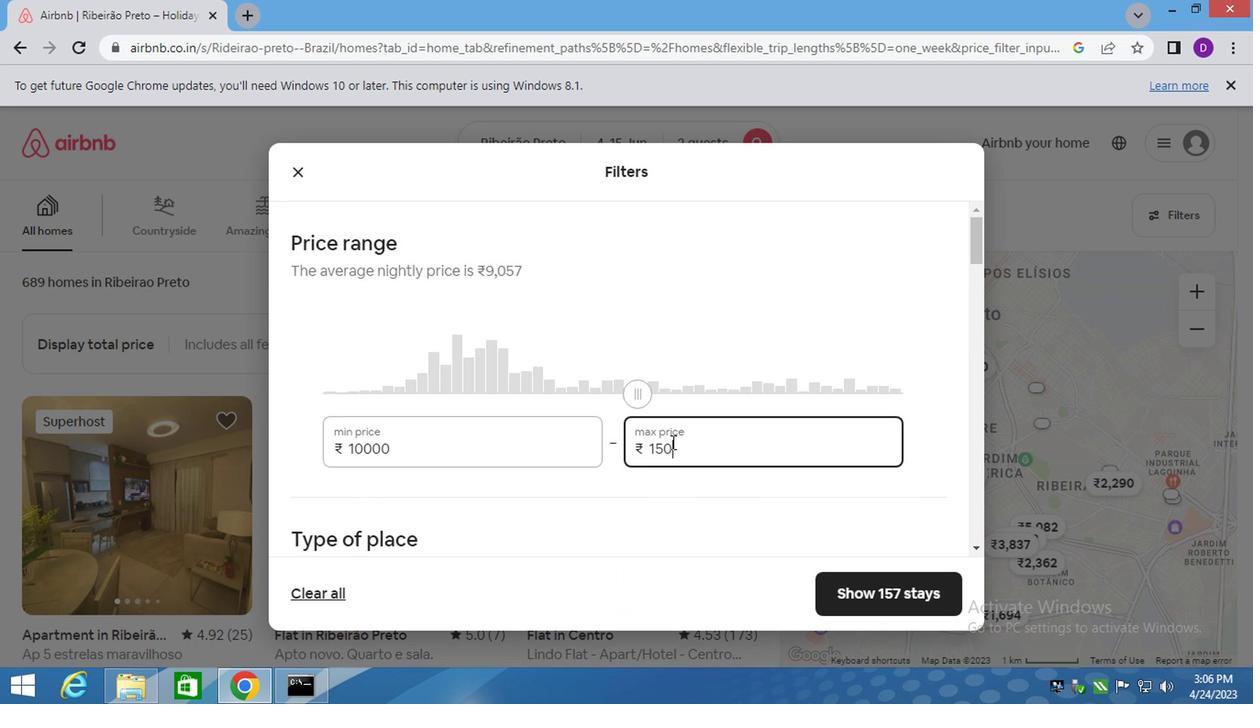 
Action: Mouse moved to (650, 466)
Screenshot: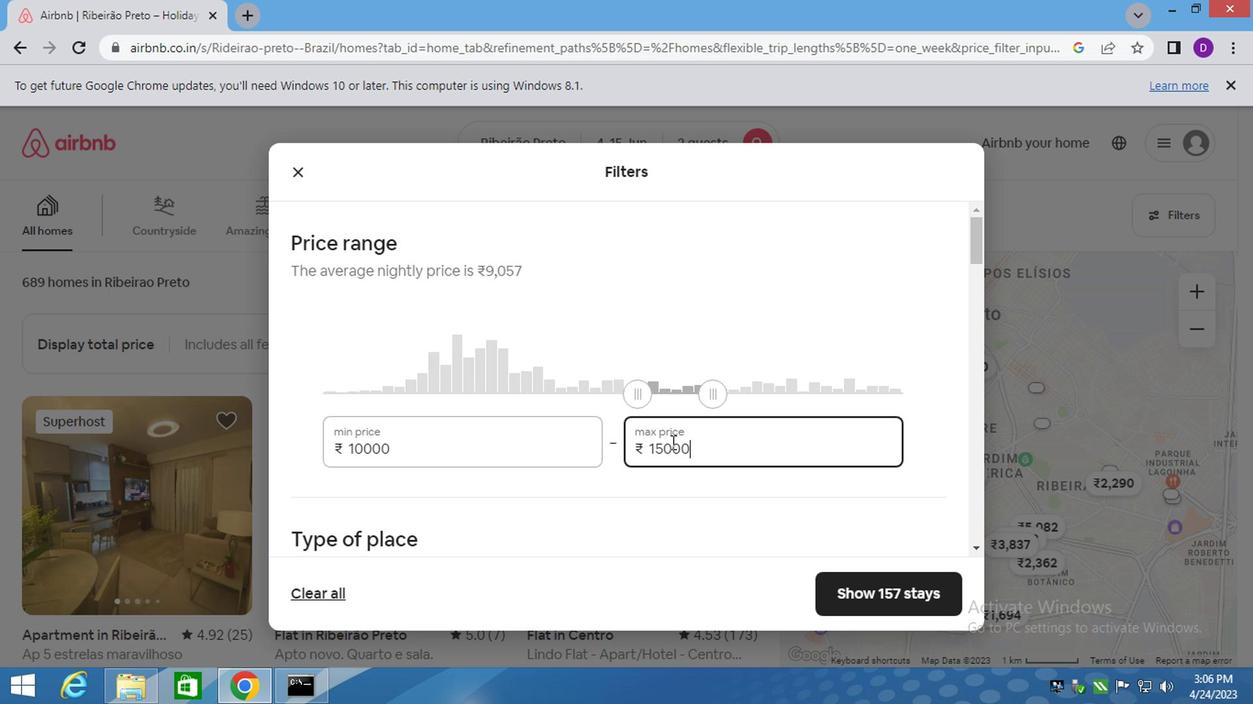 
Action: Mouse scrolled (650, 465) with delta (0, -1)
Screenshot: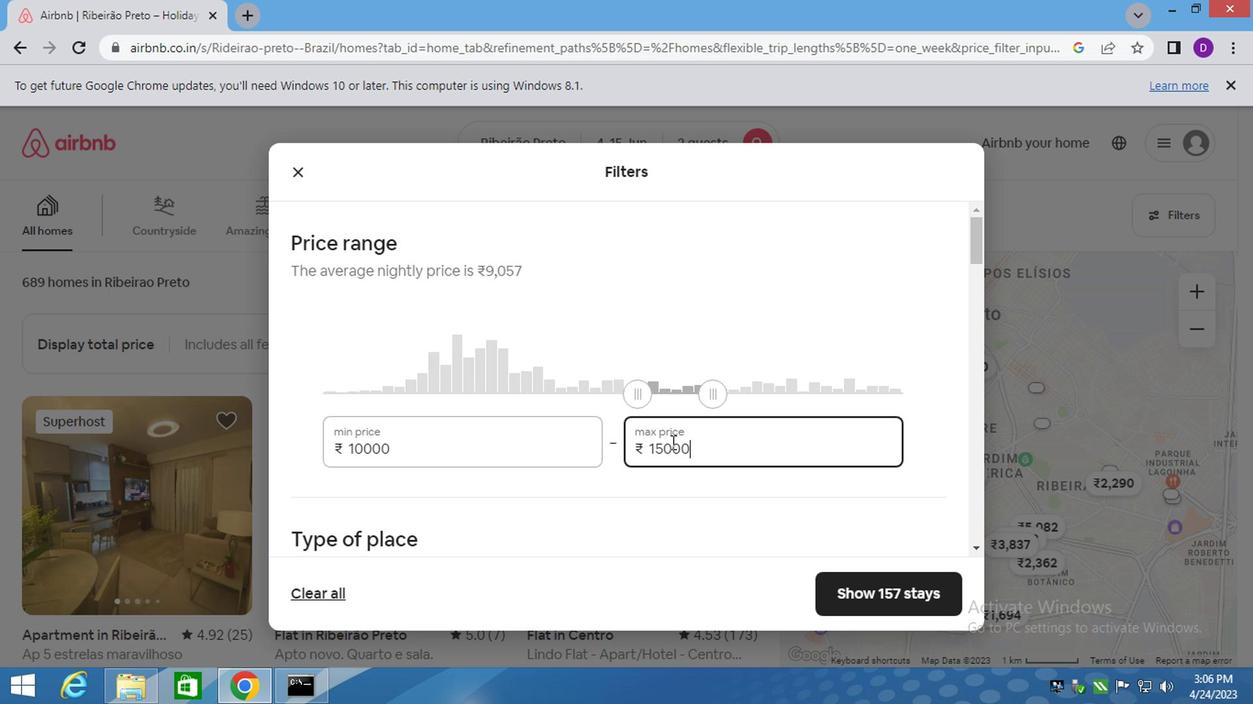 
Action: Mouse moved to (603, 476)
Screenshot: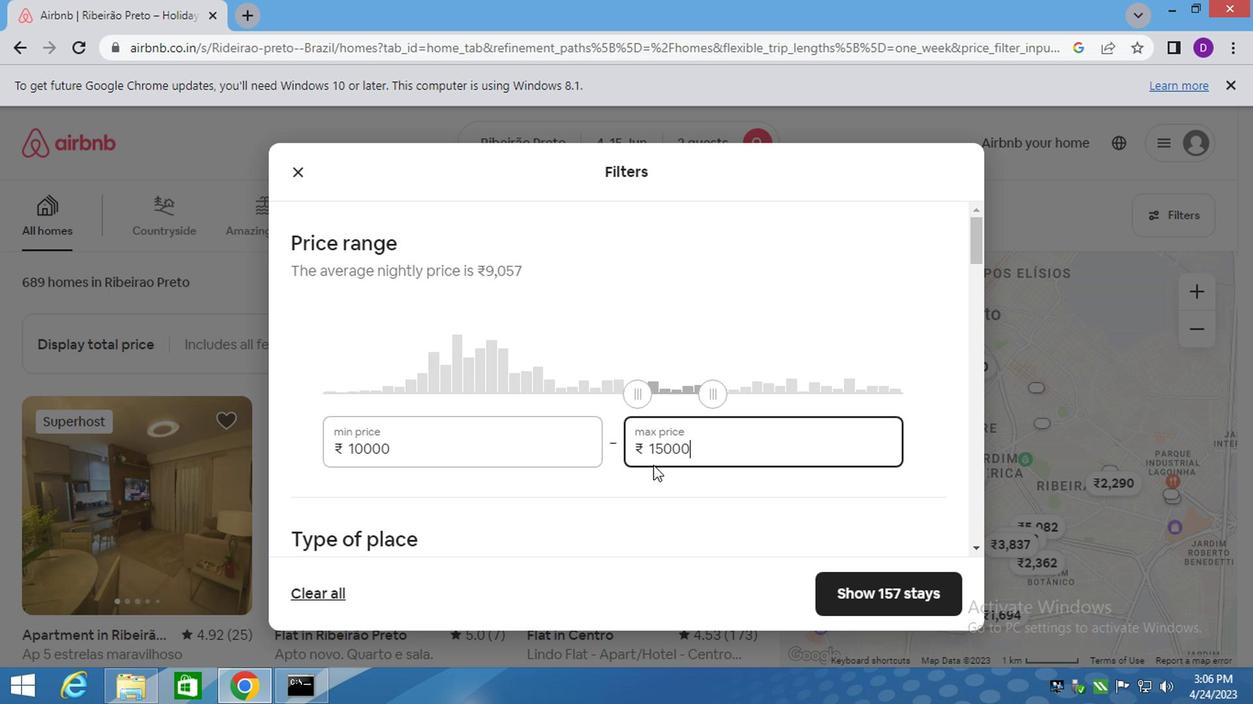 
Action: Mouse scrolled (621, 473) with delta (0, 0)
Screenshot: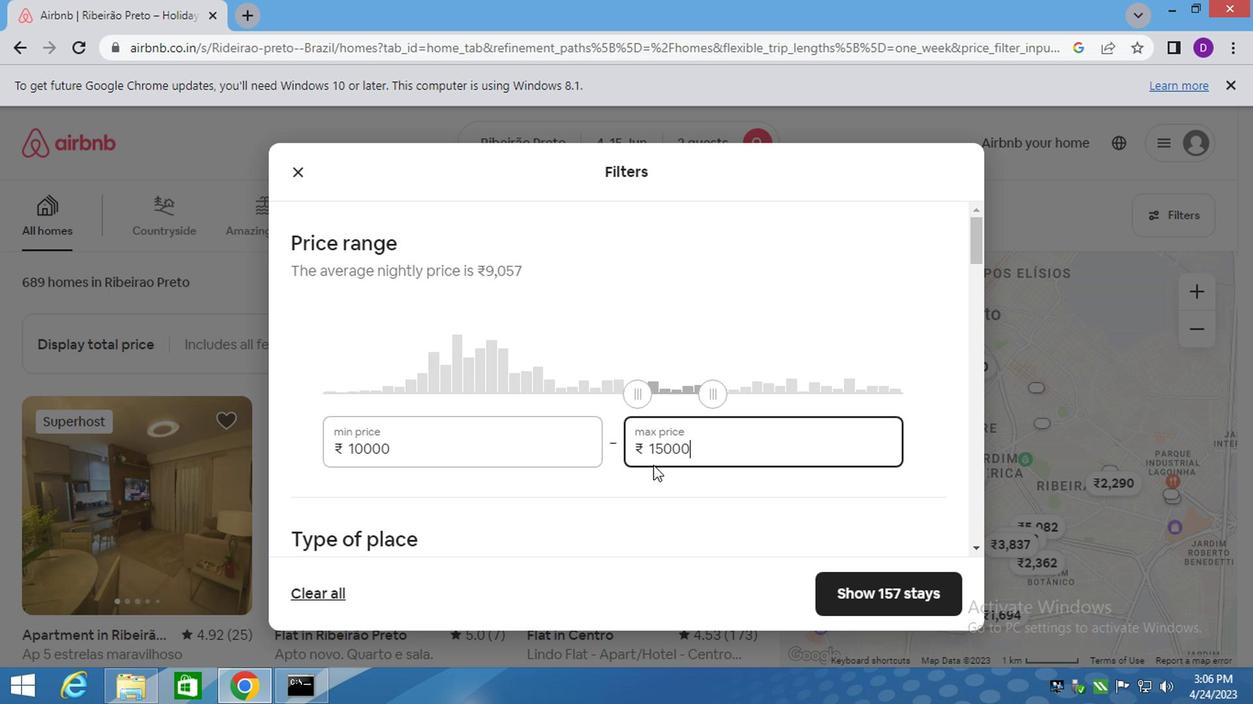 
Action: Mouse moved to (379, 424)
Screenshot: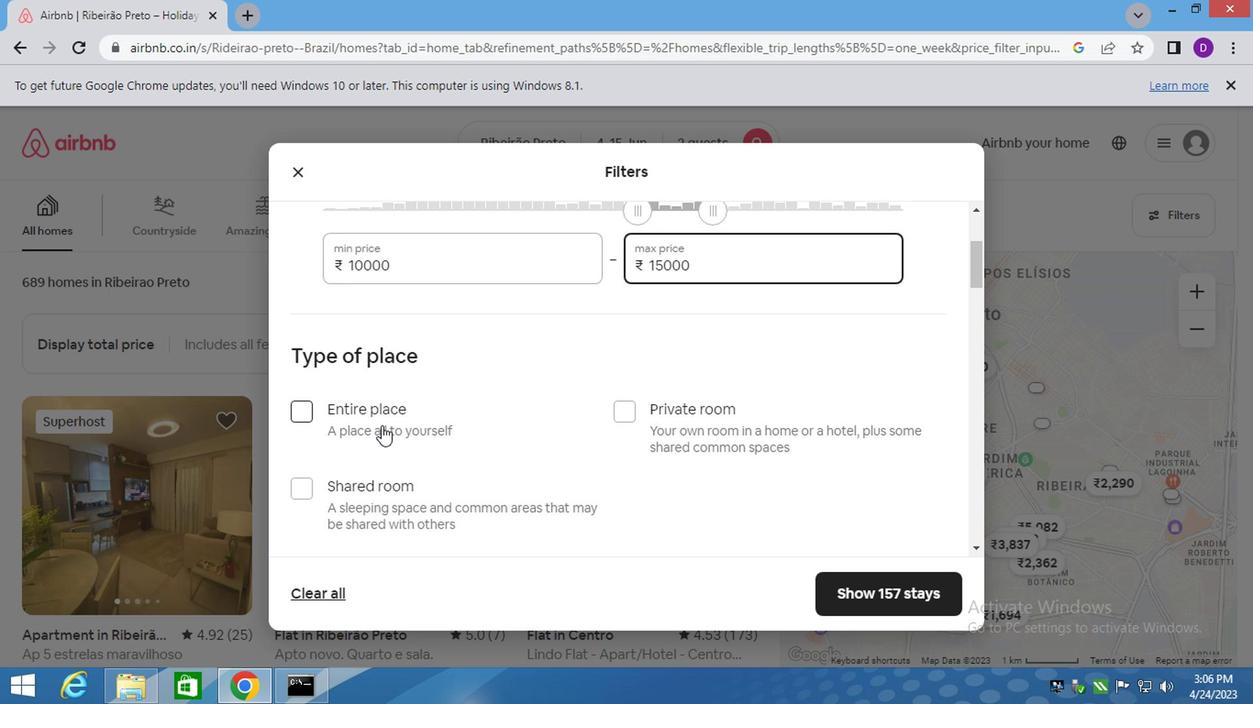 
Action: Mouse pressed left at (379, 424)
Screenshot: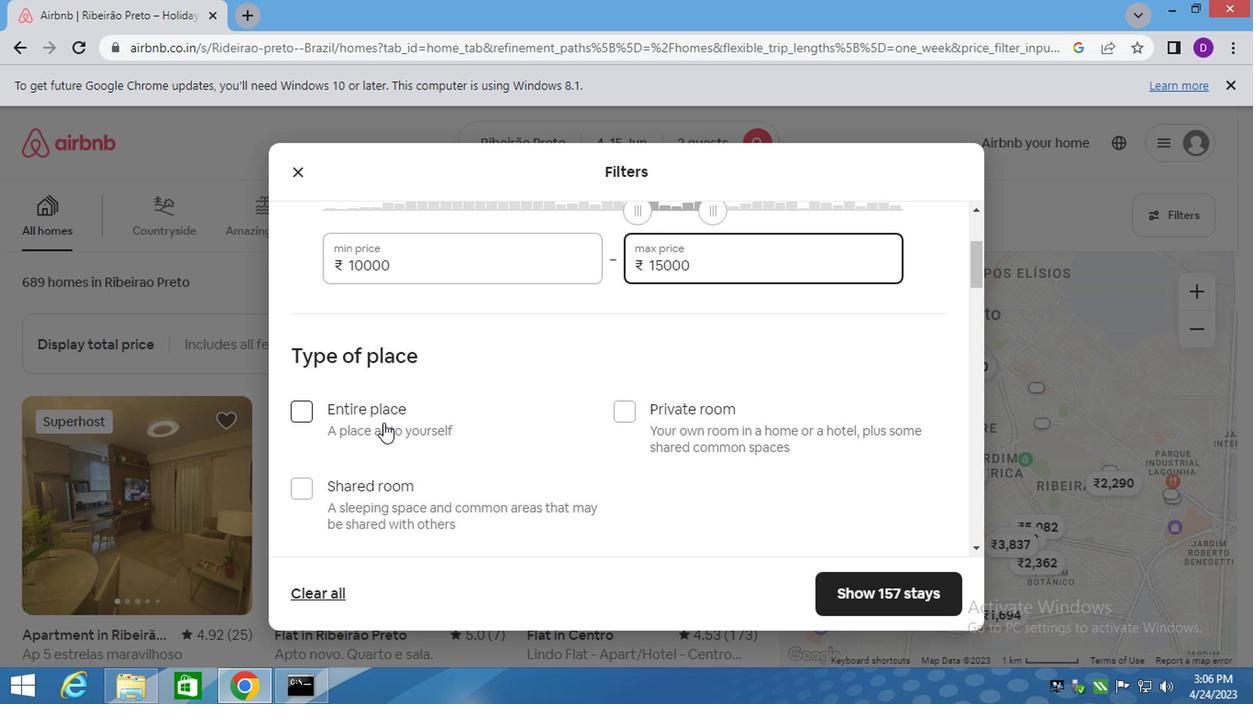 
Action: Mouse scrolled (379, 423) with delta (0, 0)
Screenshot: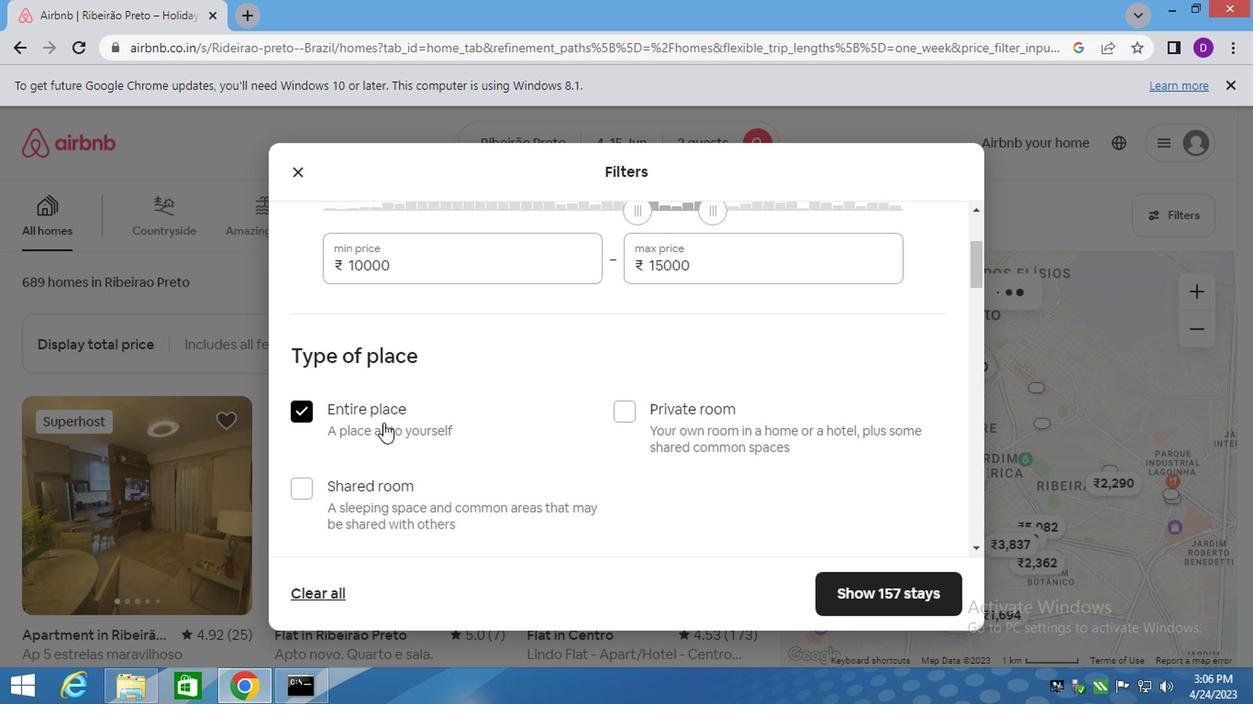 
Action: Mouse scrolled (379, 423) with delta (0, 0)
Screenshot: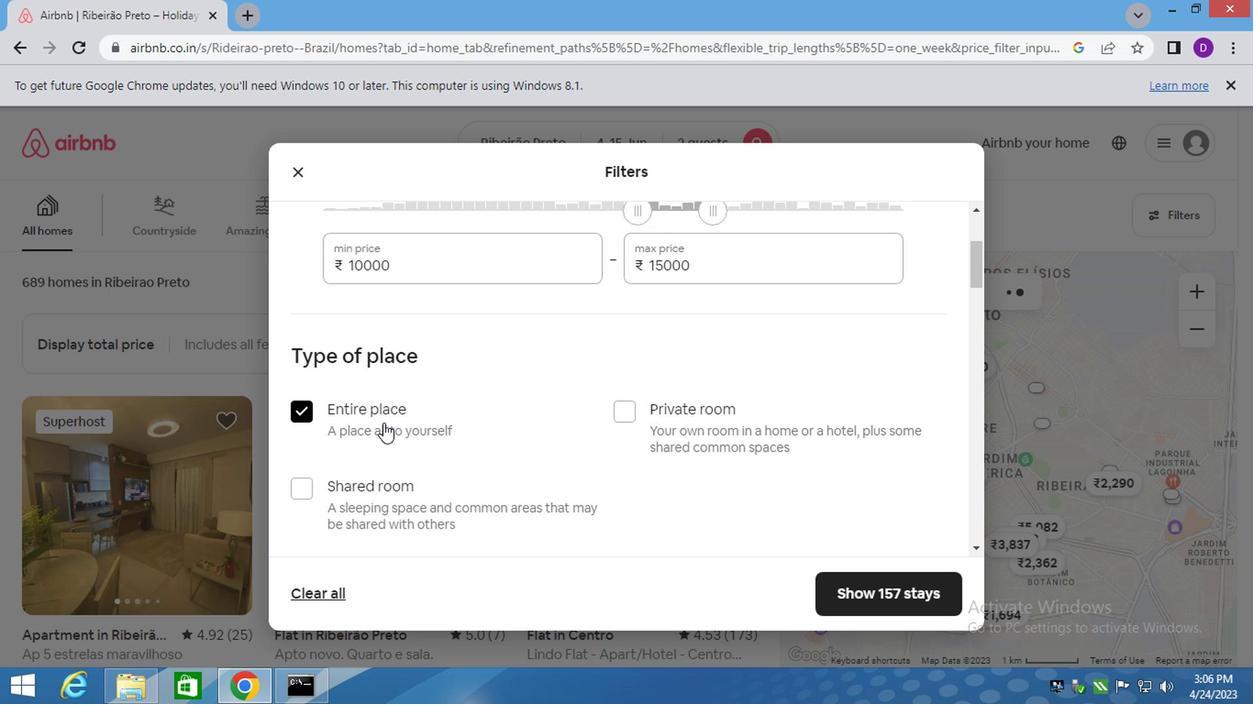 
Action: Mouse scrolled (379, 423) with delta (0, 0)
Screenshot: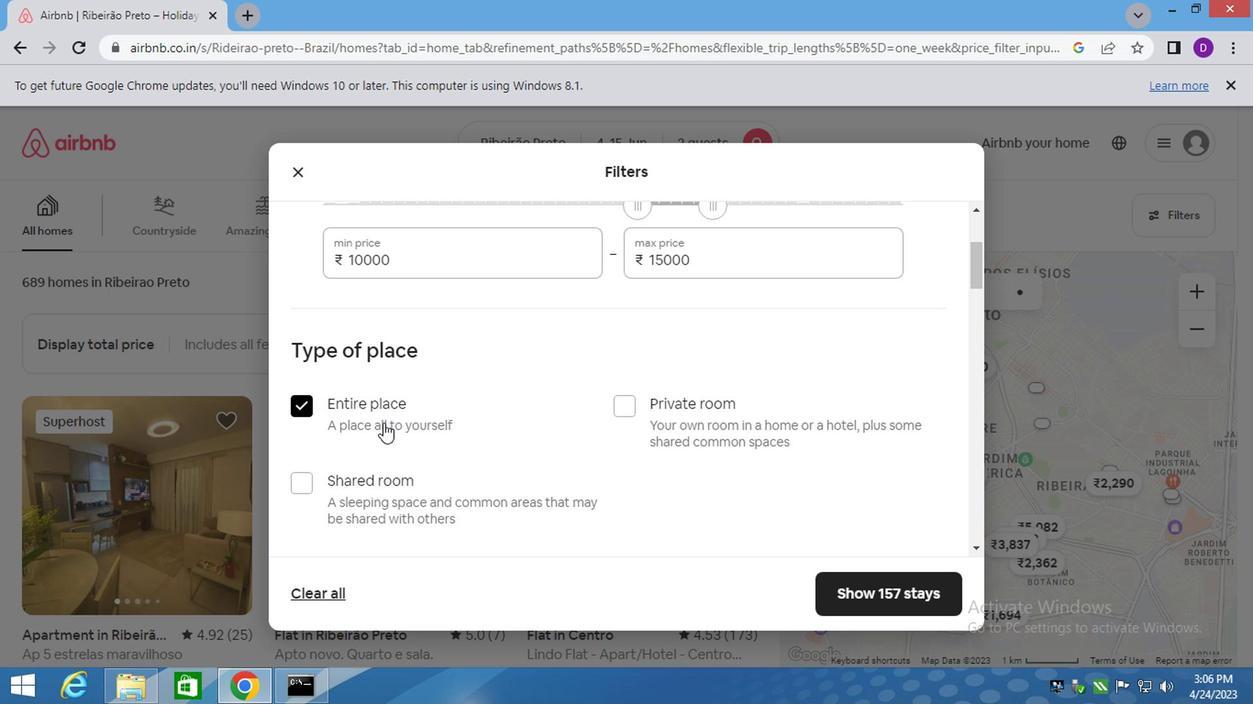 
Action: Mouse scrolled (379, 423) with delta (0, 0)
Screenshot: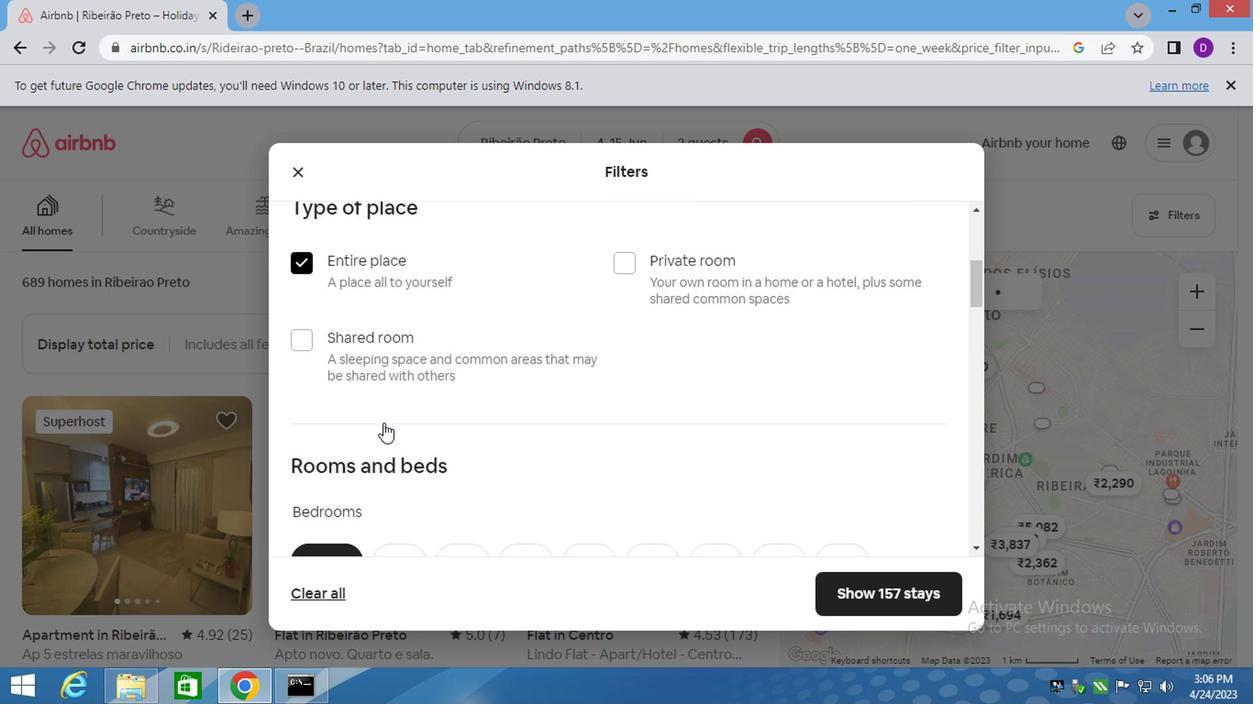 
Action: Mouse moved to (411, 351)
Screenshot: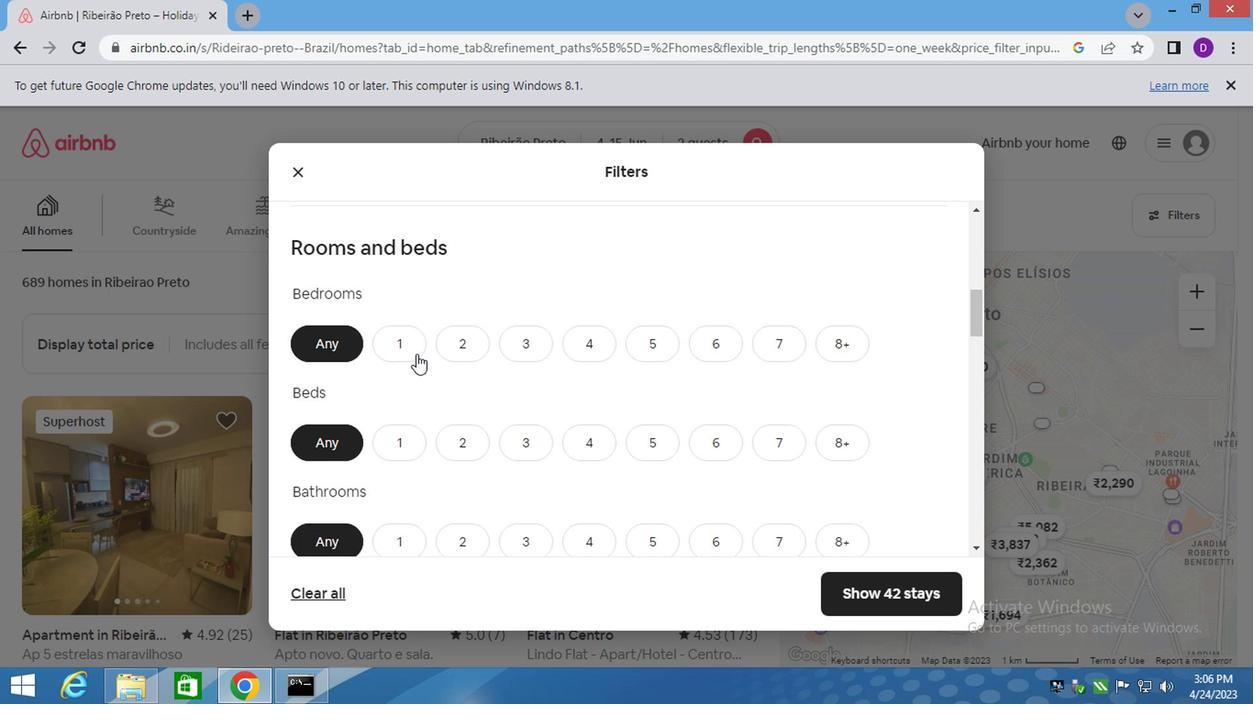 
Action: Mouse pressed left at (411, 351)
Screenshot: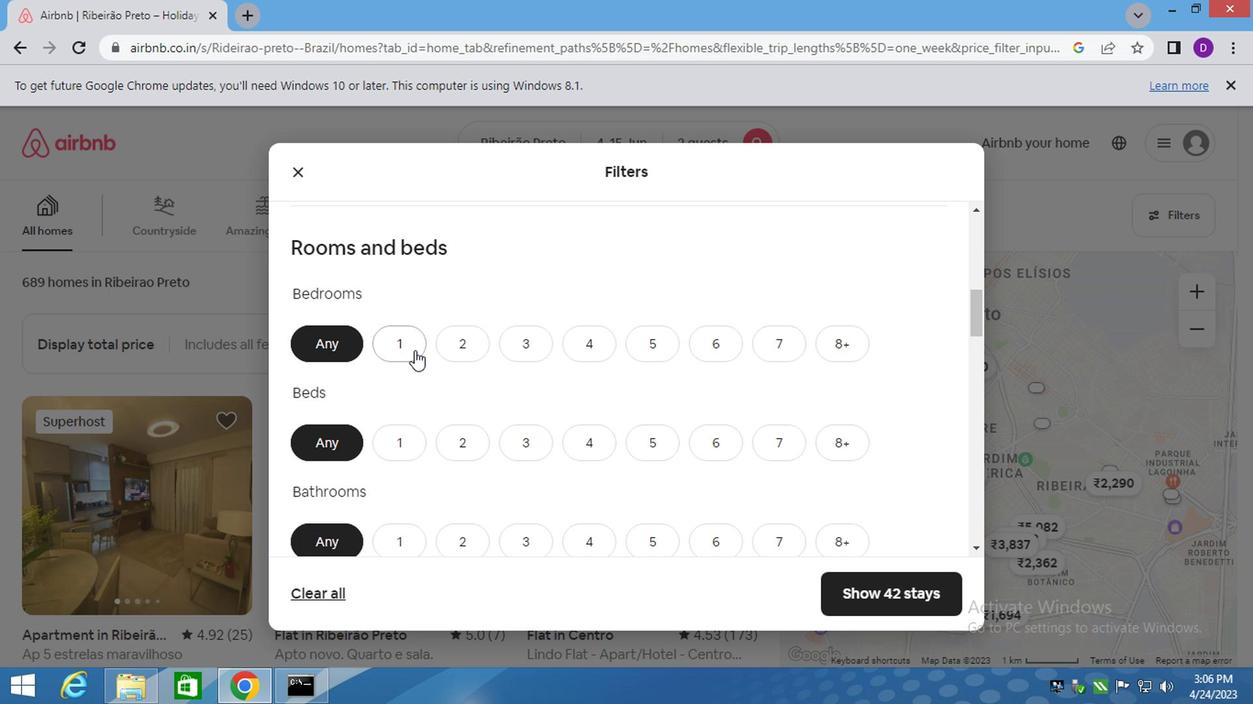 
Action: Mouse moved to (400, 443)
Screenshot: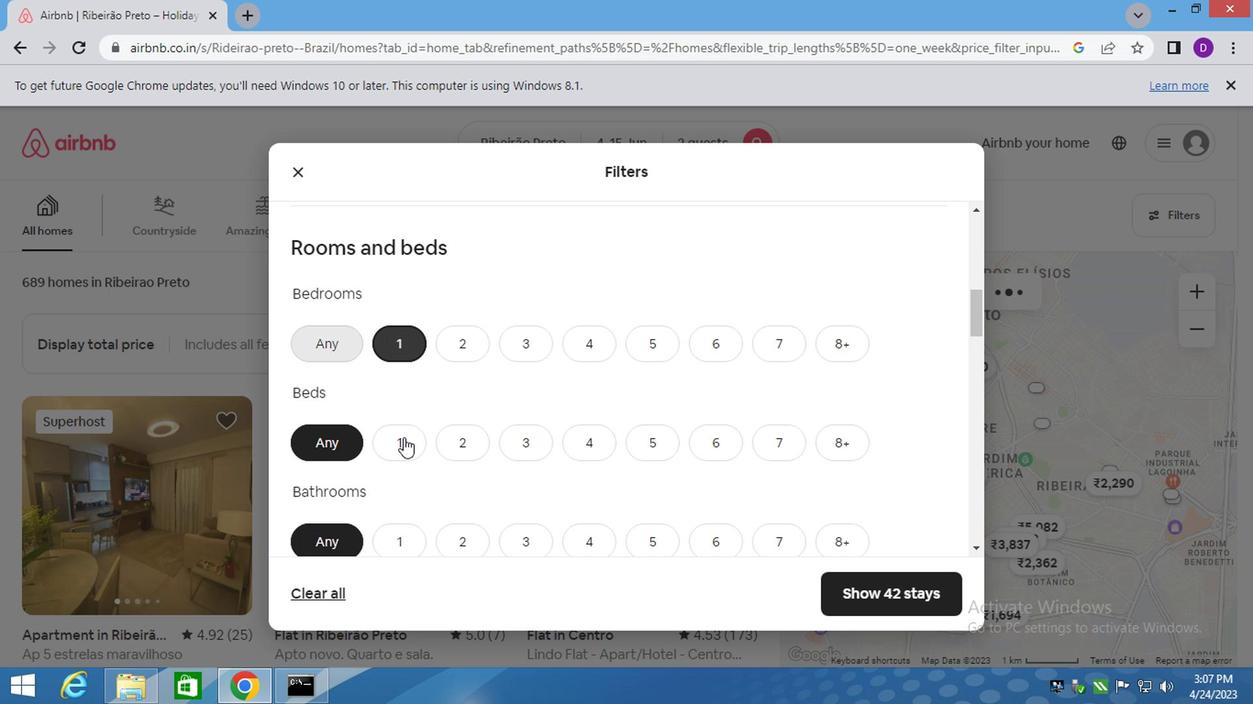 
Action: Mouse pressed left at (400, 443)
Screenshot: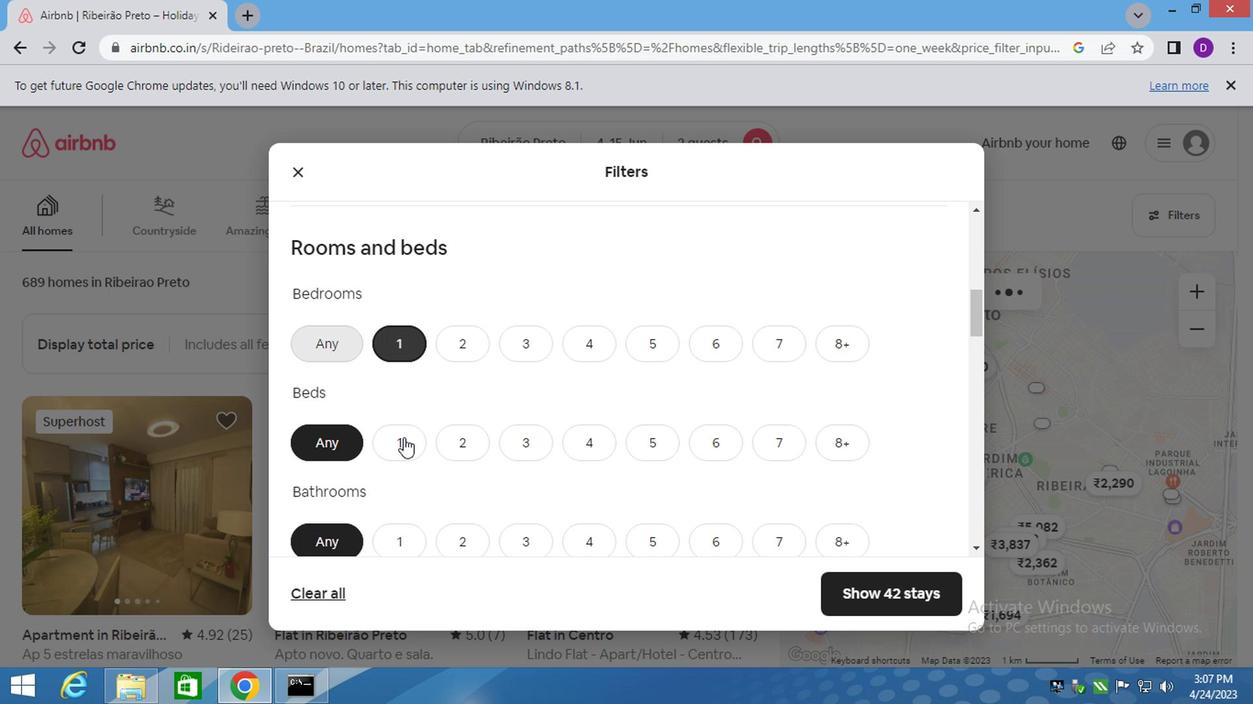 
Action: Mouse moved to (393, 548)
Screenshot: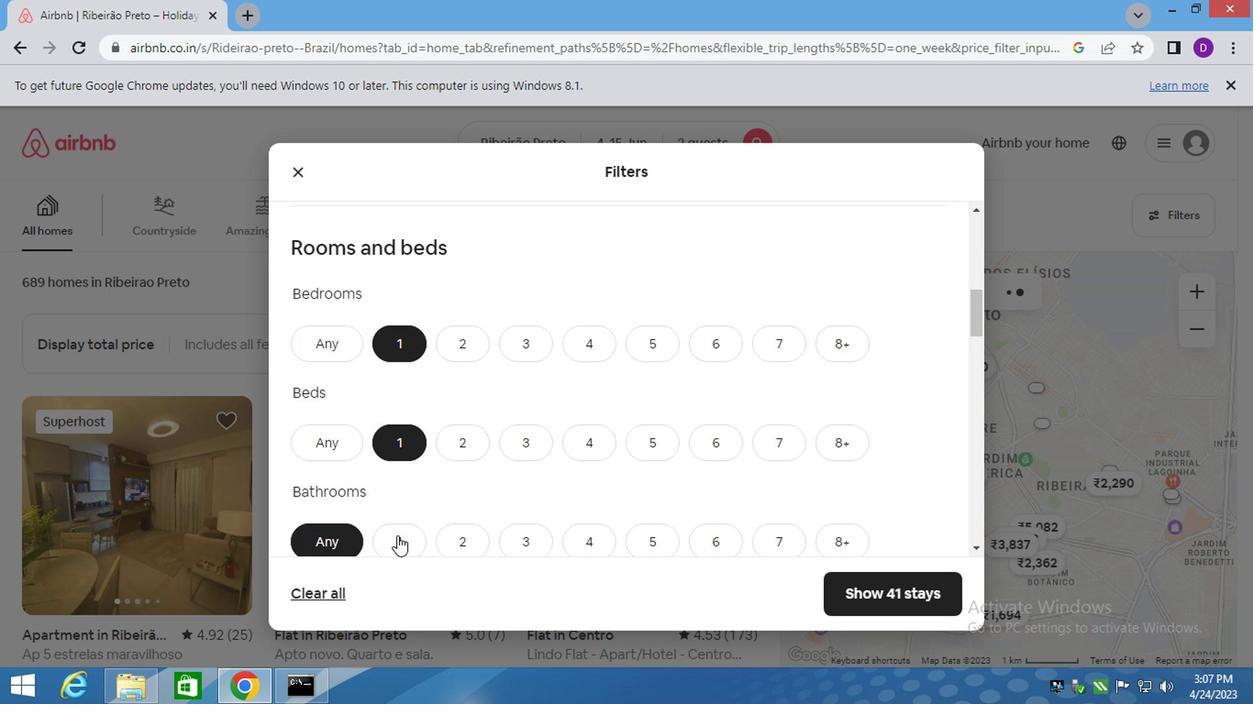 
Action: Mouse pressed left at (393, 548)
Screenshot: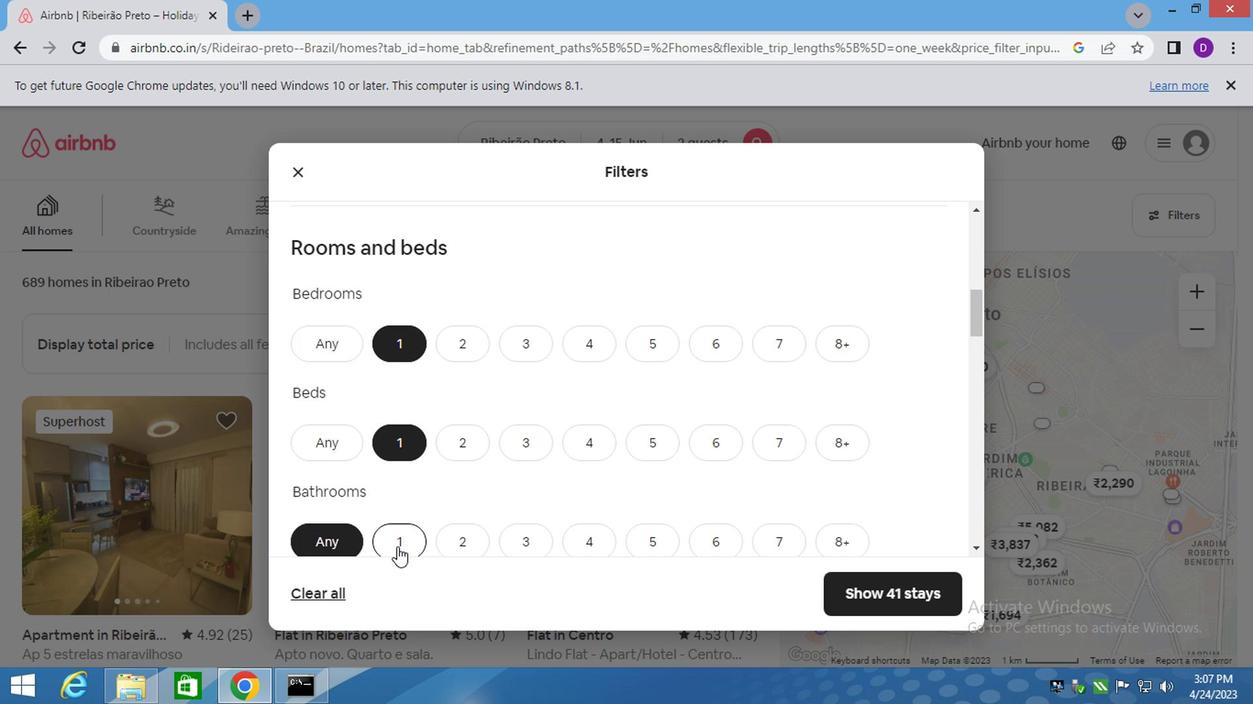 
Action: Mouse moved to (452, 475)
Screenshot: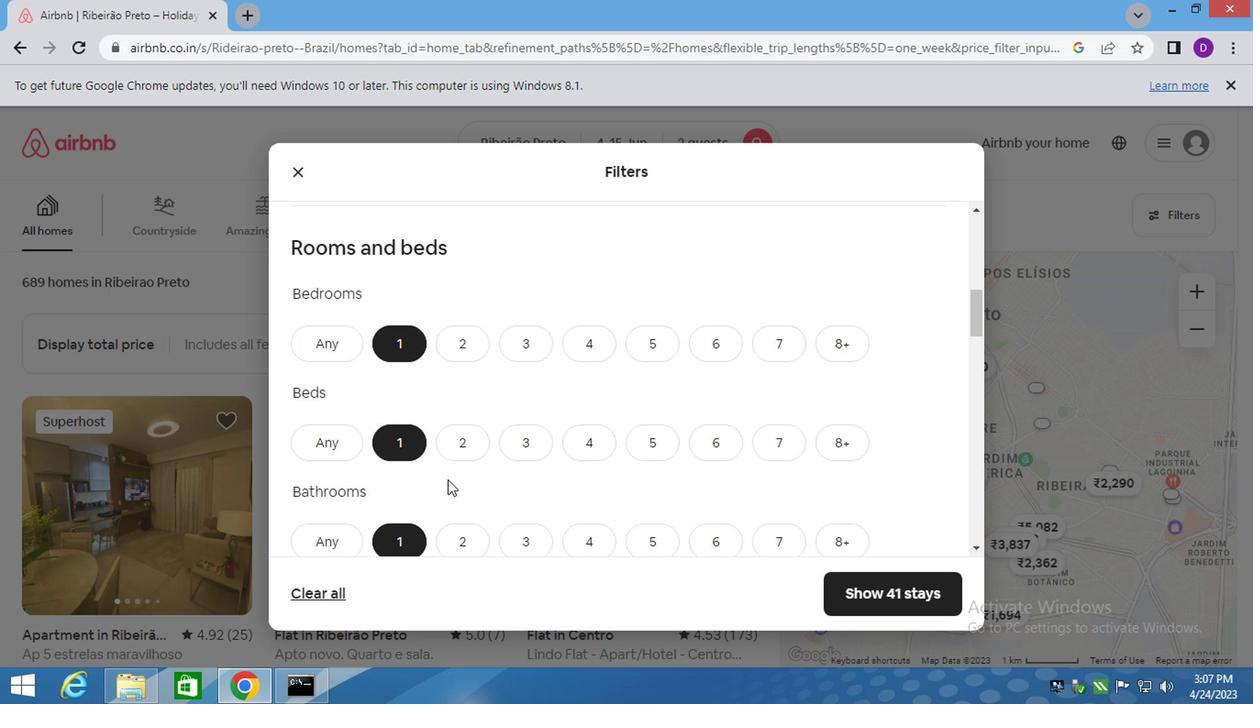
Action: Mouse scrolled (452, 474) with delta (0, -1)
Screenshot: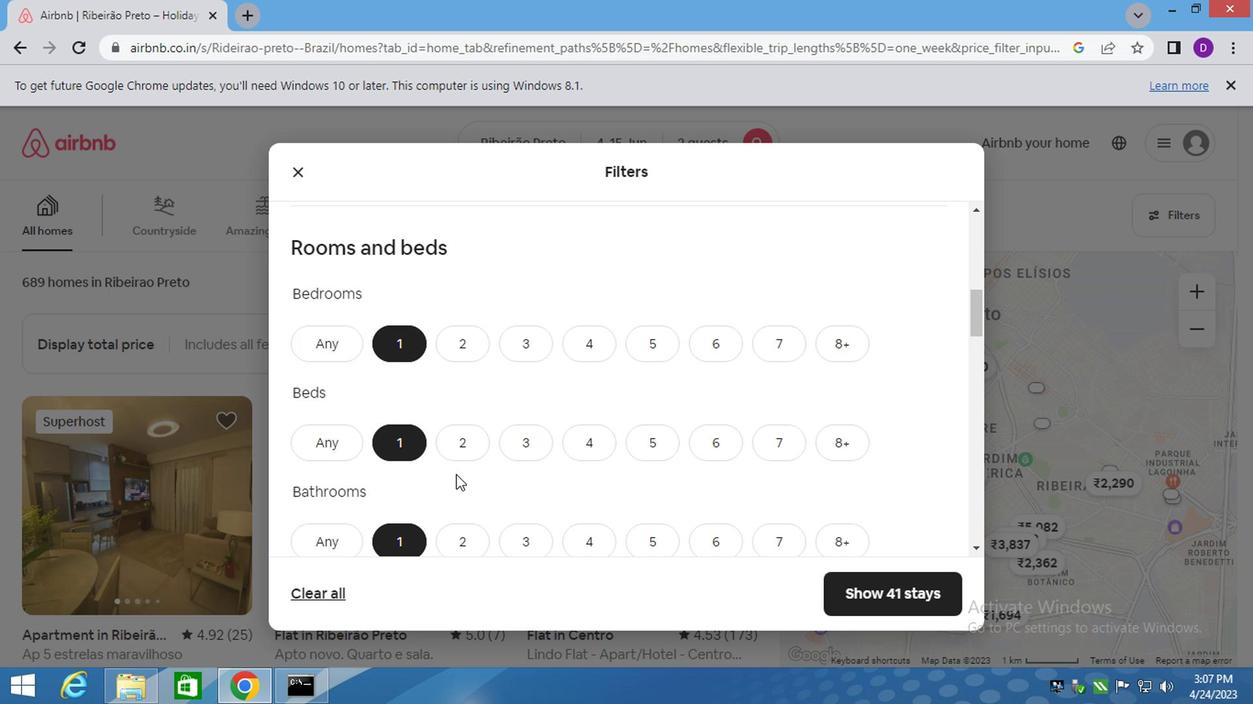 
Action: Mouse scrolled (452, 474) with delta (0, -1)
Screenshot: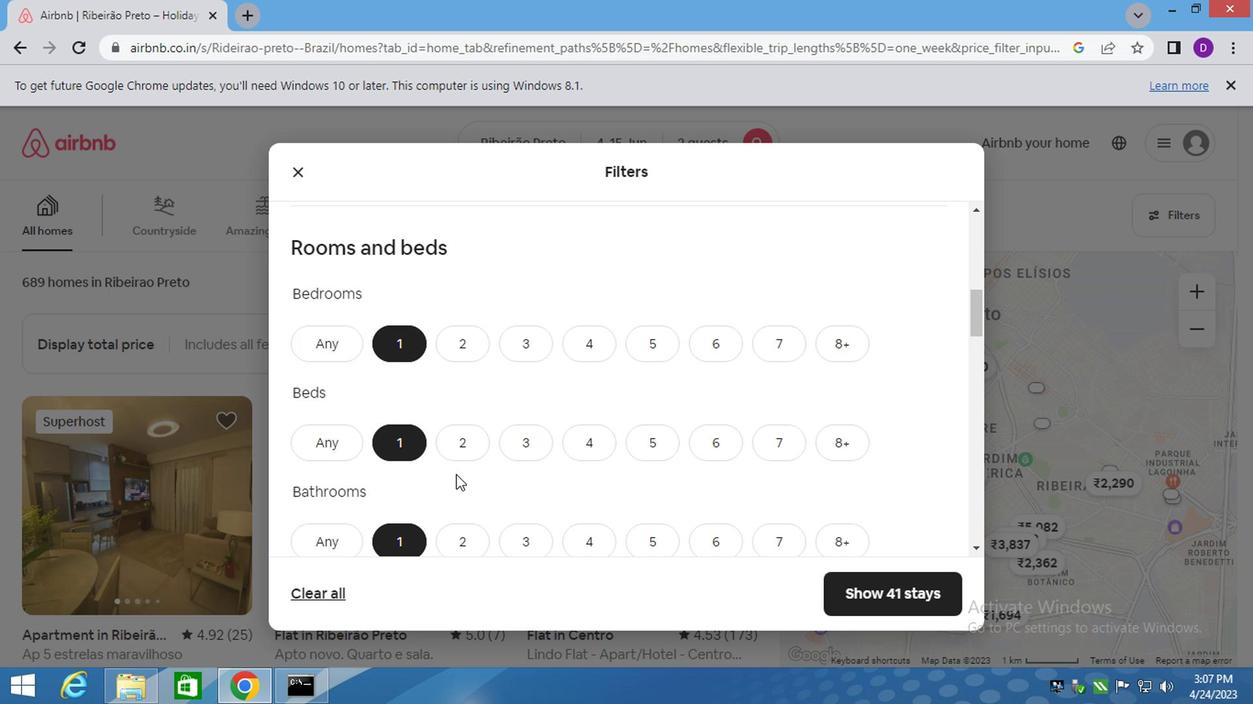 
Action: Mouse scrolled (452, 474) with delta (0, -1)
Screenshot: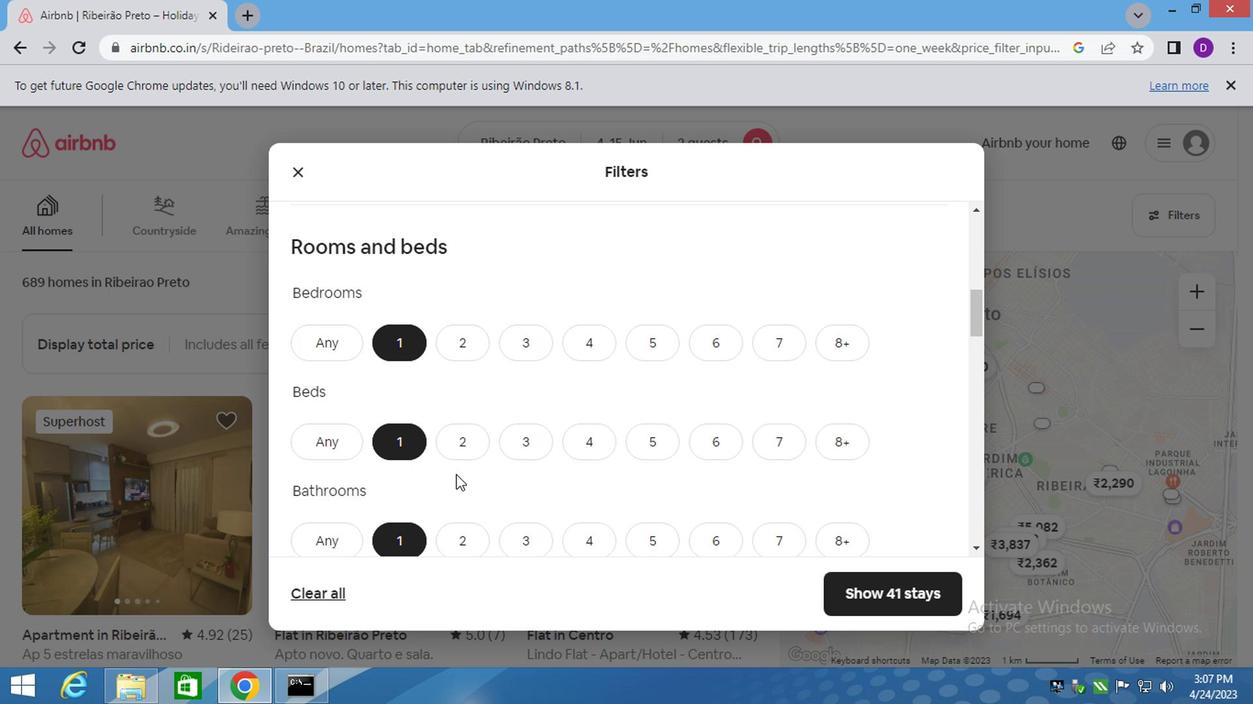 
Action: Mouse scrolled (452, 474) with delta (0, -1)
Screenshot: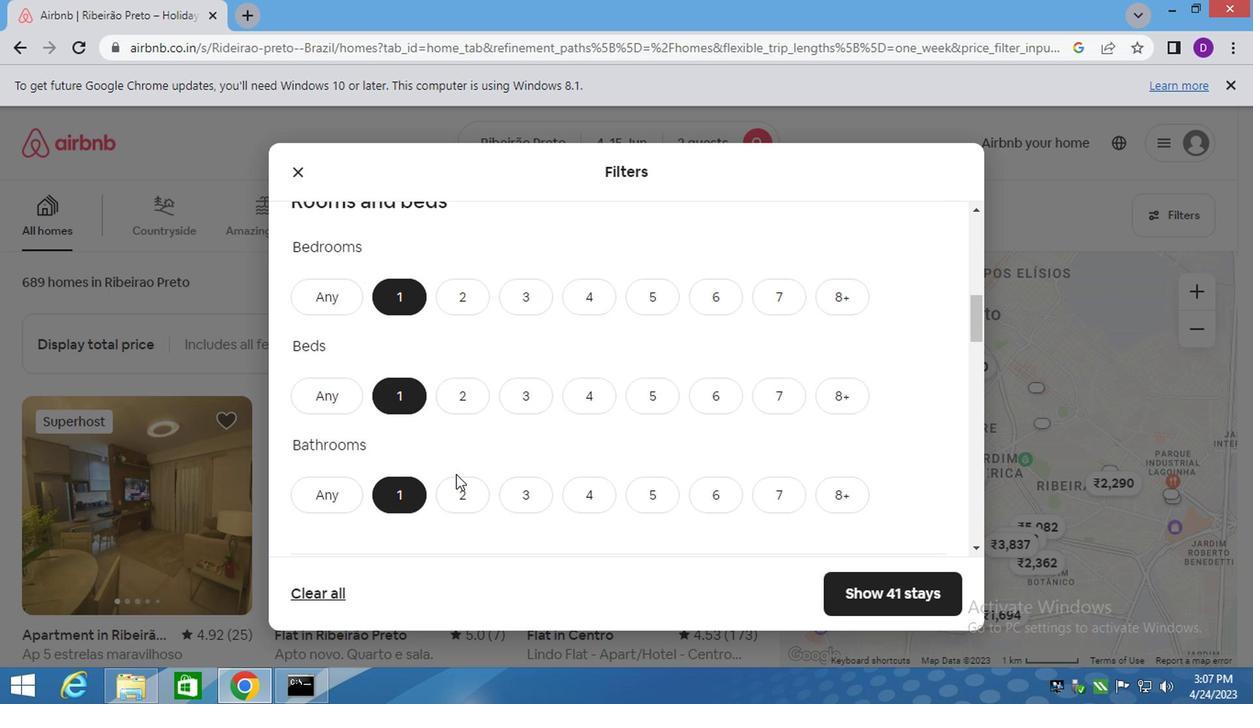 
Action: Mouse moved to (400, 372)
Screenshot: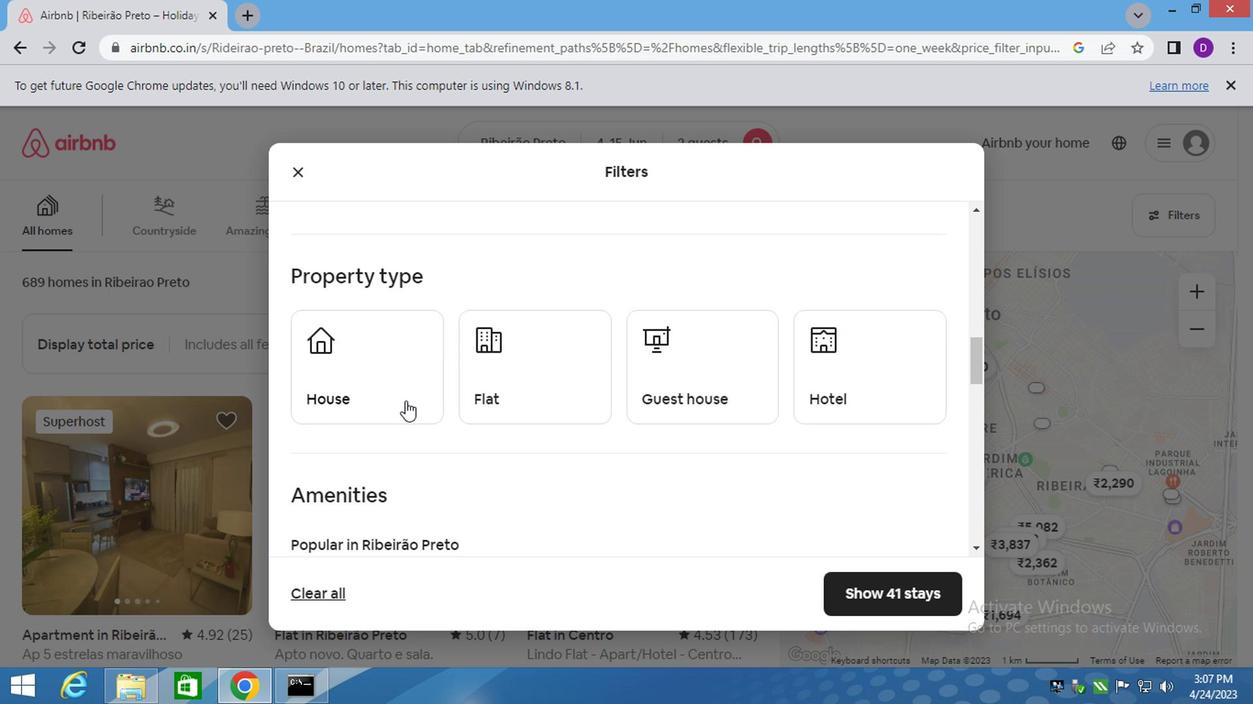 
Action: Mouse pressed left at (400, 372)
Screenshot: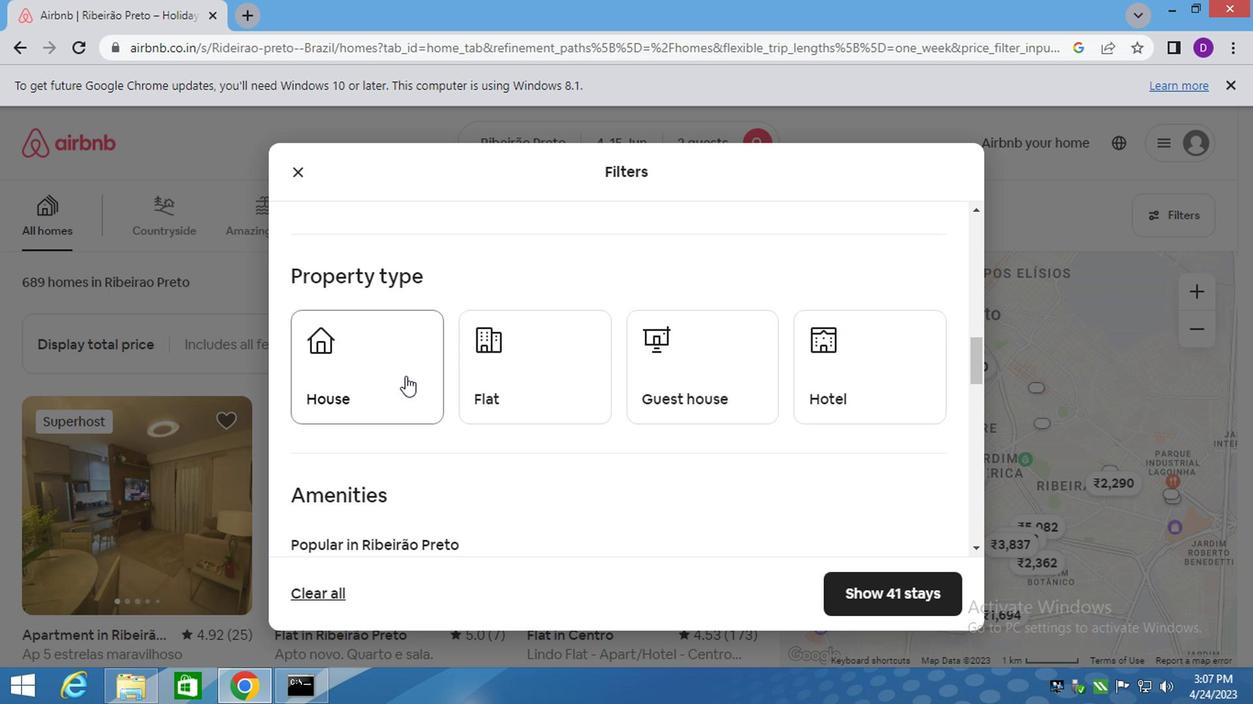 
Action: Mouse moved to (521, 368)
Screenshot: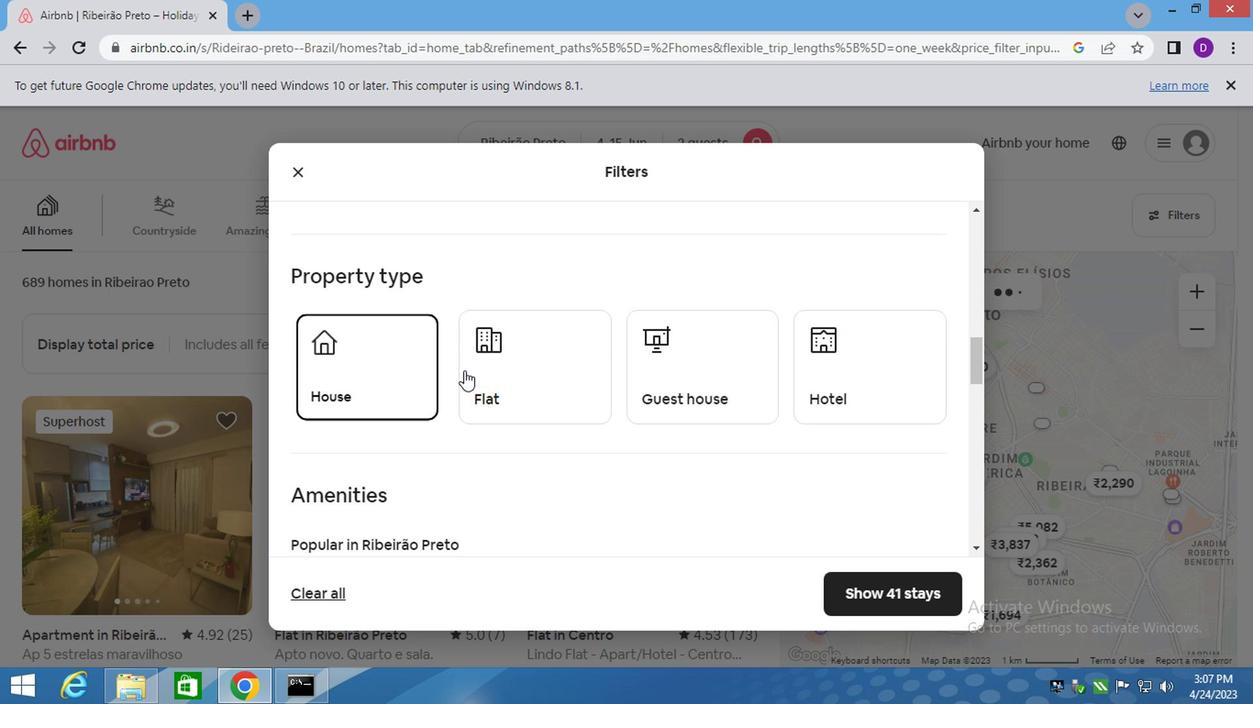 
Action: Mouse pressed left at (521, 368)
Screenshot: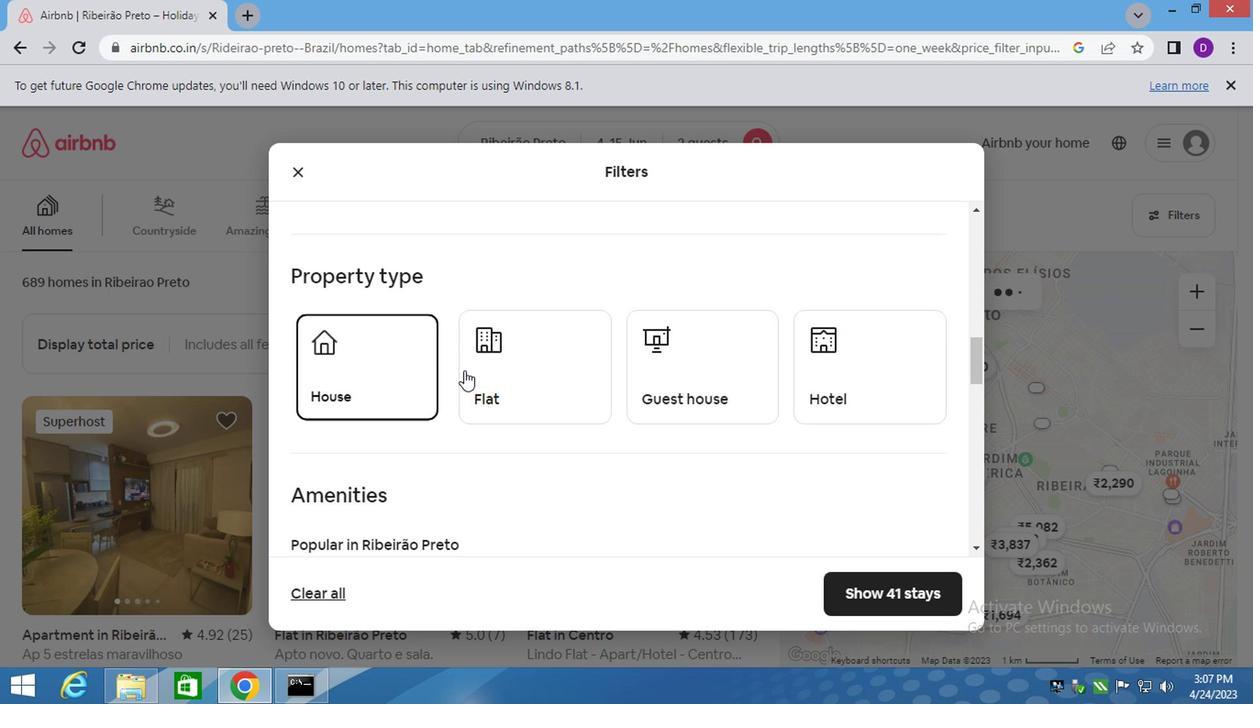
Action: Mouse moved to (668, 398)
Screenshot: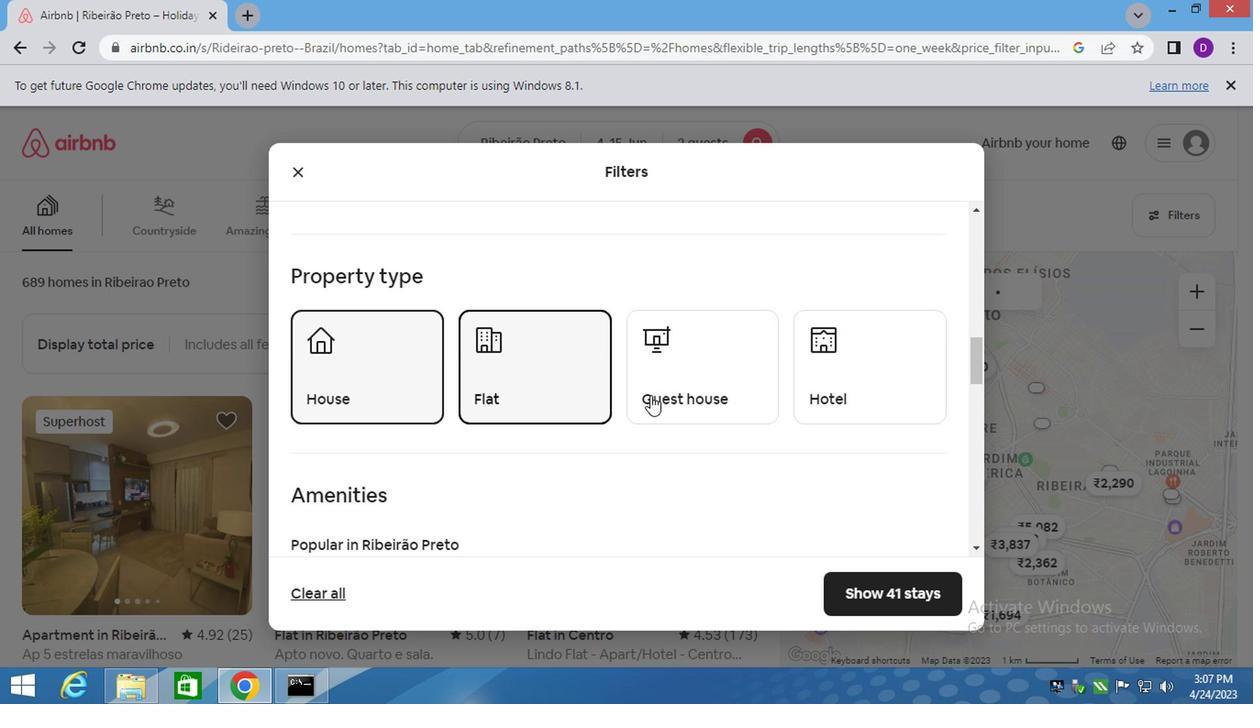 
Action: Mouse pressed left at (668, 398)
Screenshot: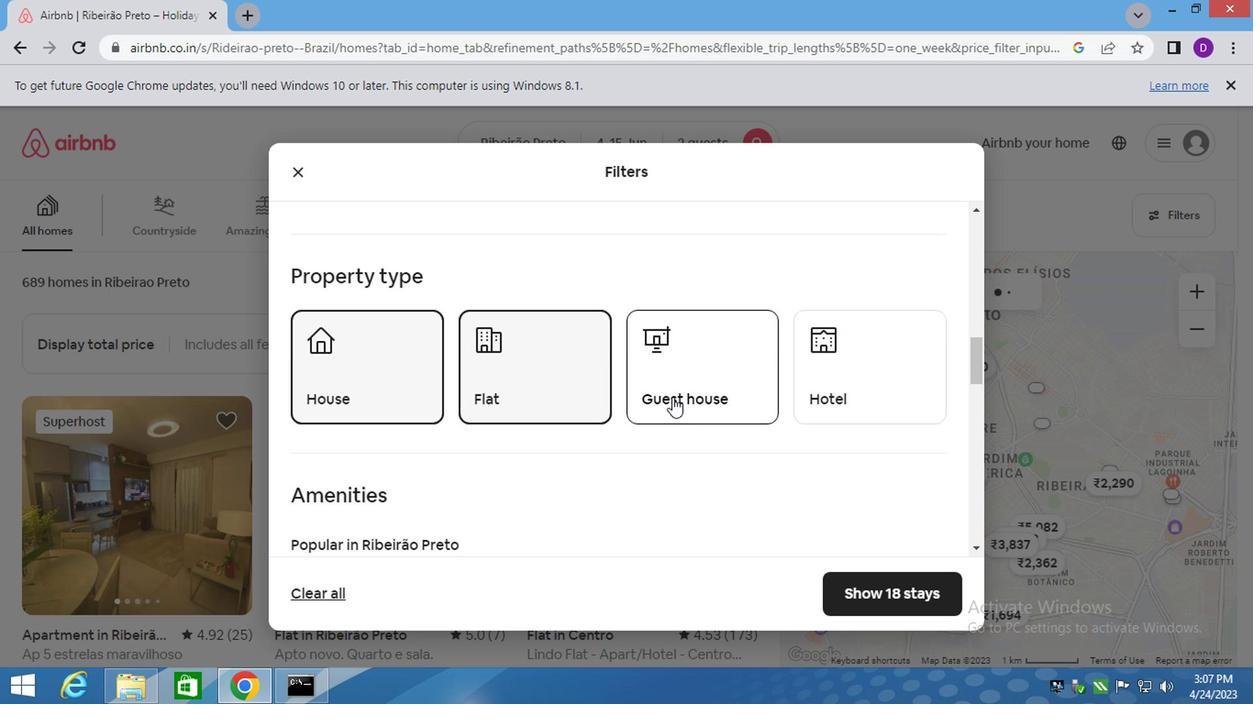 
Action: Mouse moved to (808, 389)
Screenshot: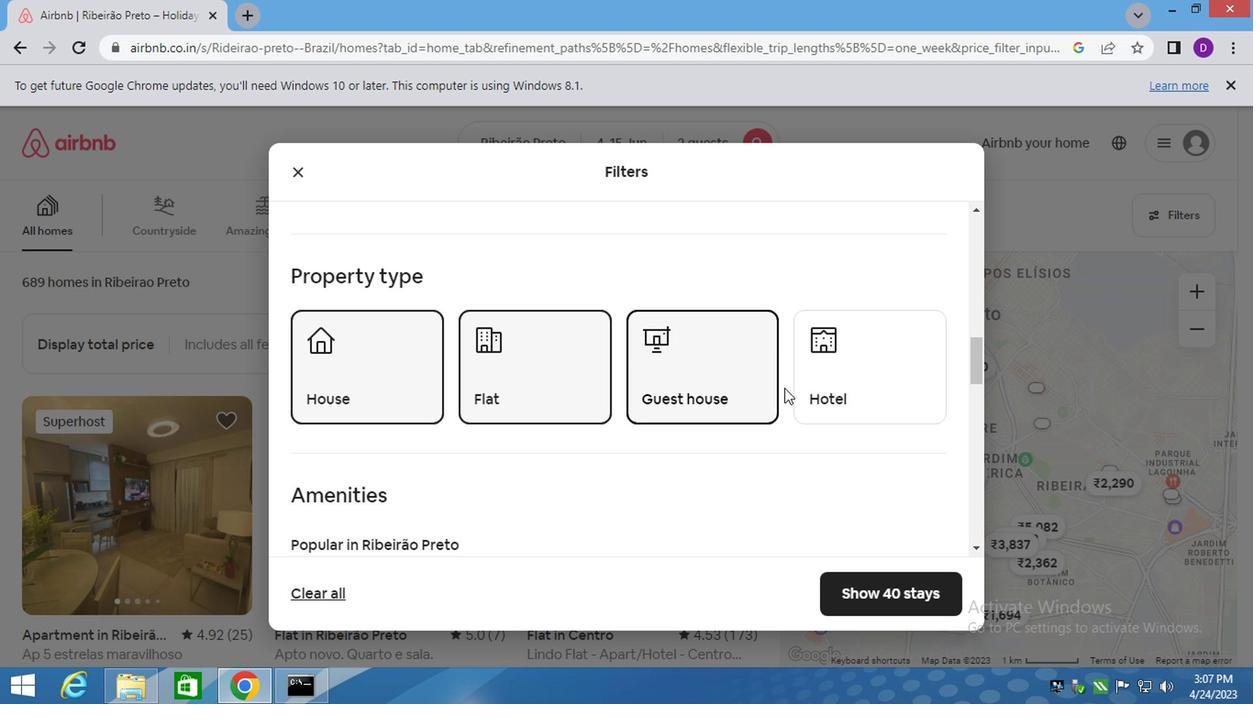 
Action: Mouse pressed left at (808, 389)
Screenshot: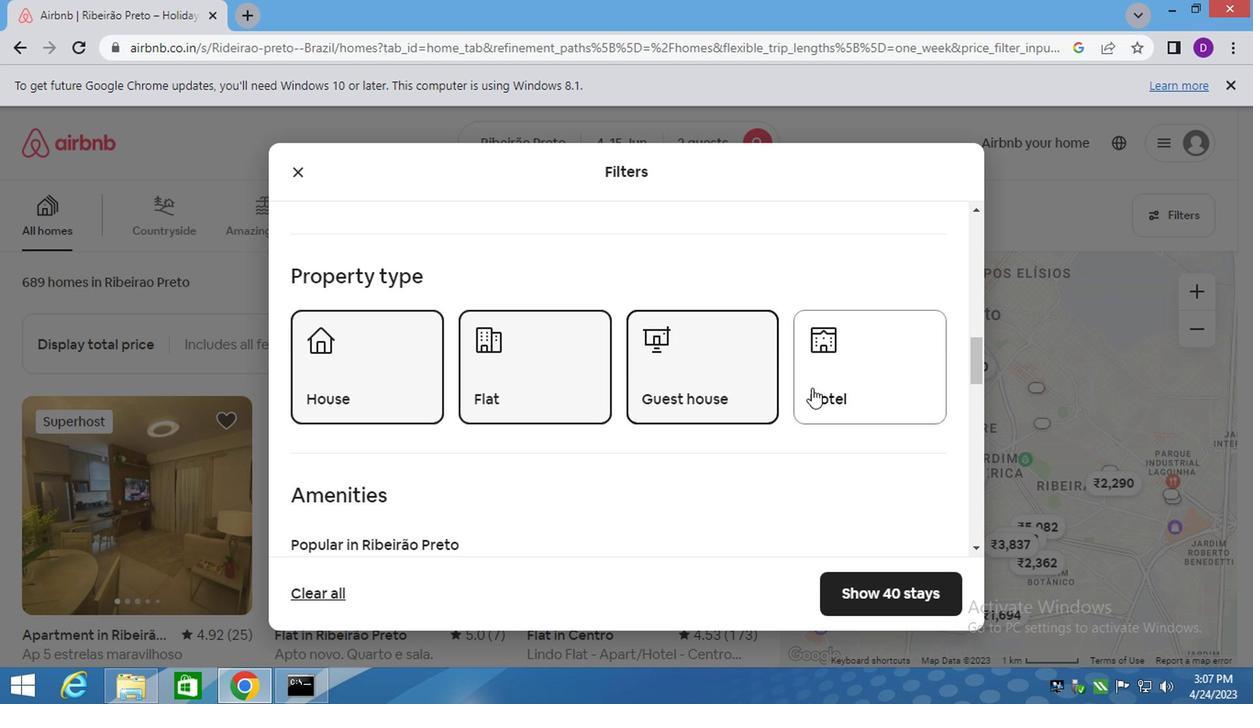 
Action: Mouse moved to (809, 388)
Screenshot: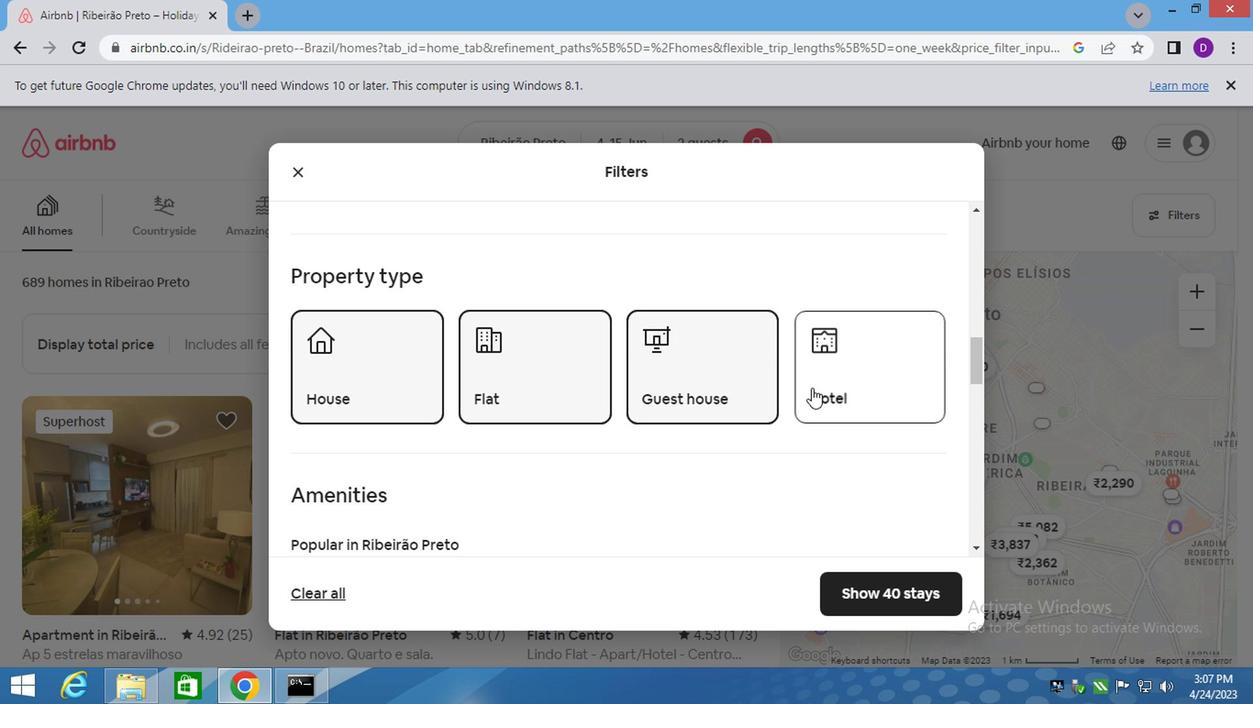 
Action: Mouse scrolled (809, 387) with delta (0, 0)
Screenshot: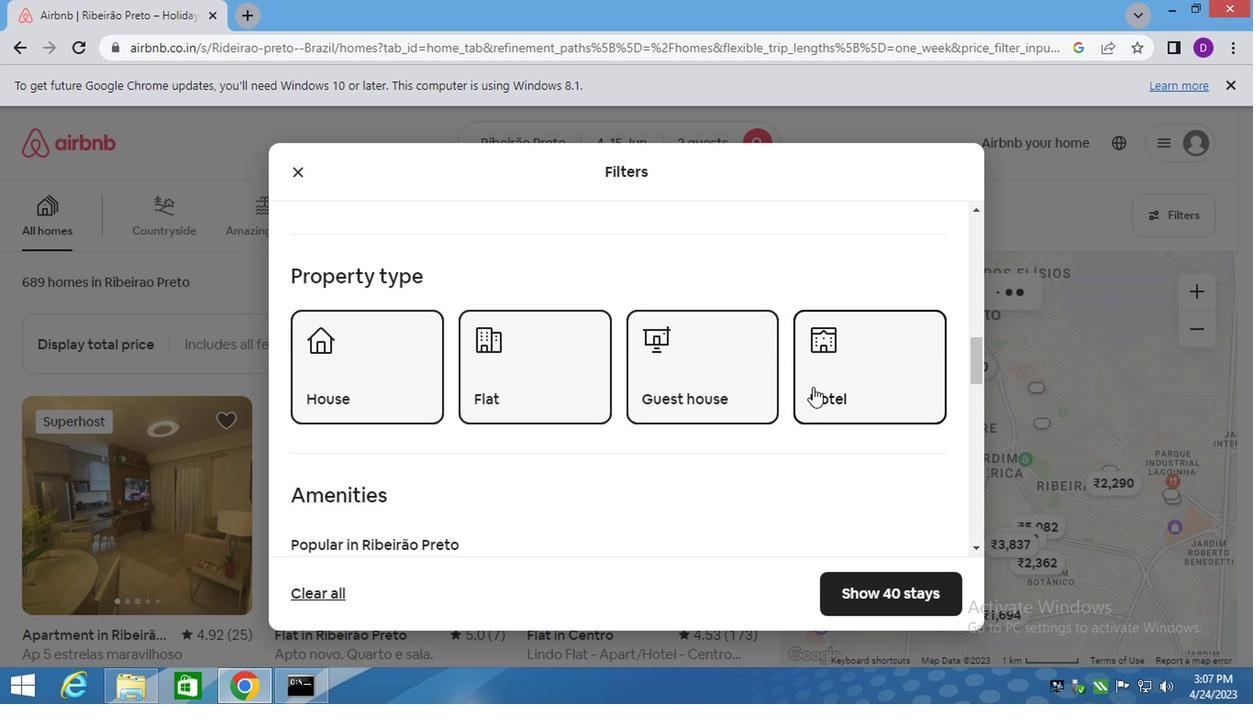 
Action: Mouse scrolled (809, 387) with delta (0, 0)
Screenshot: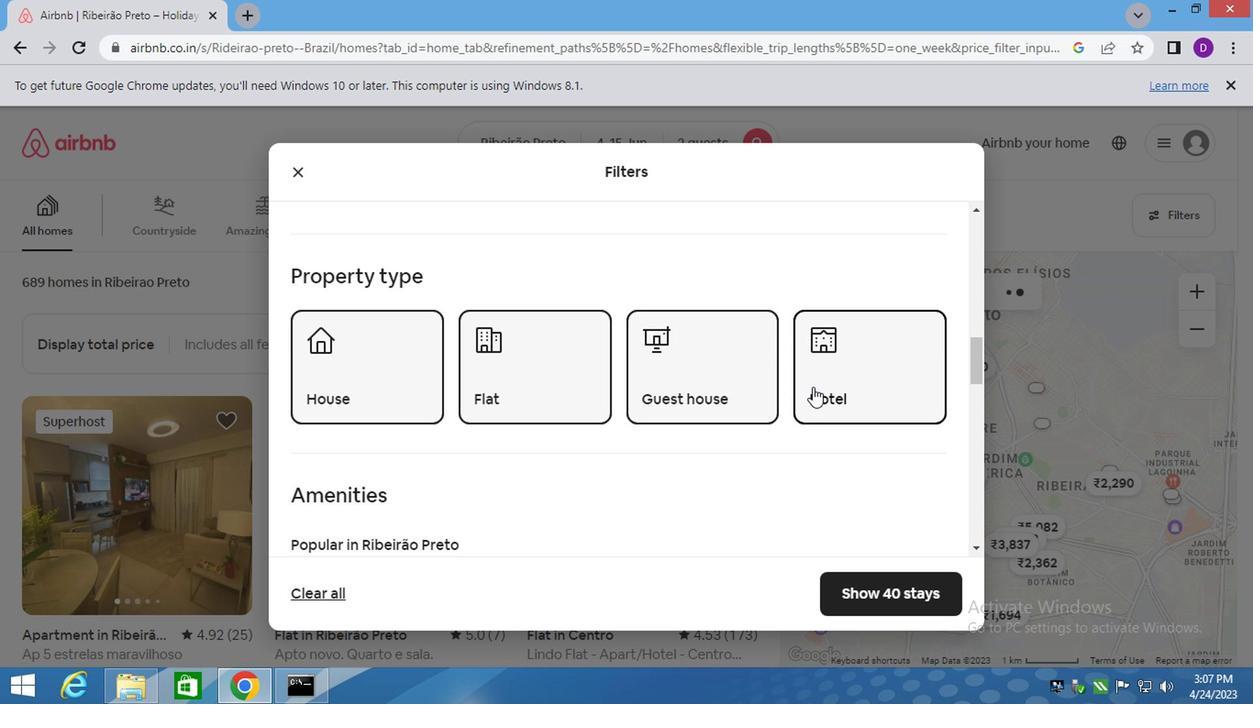 
Action: Mouse moved to (801, 392)
Screenshot: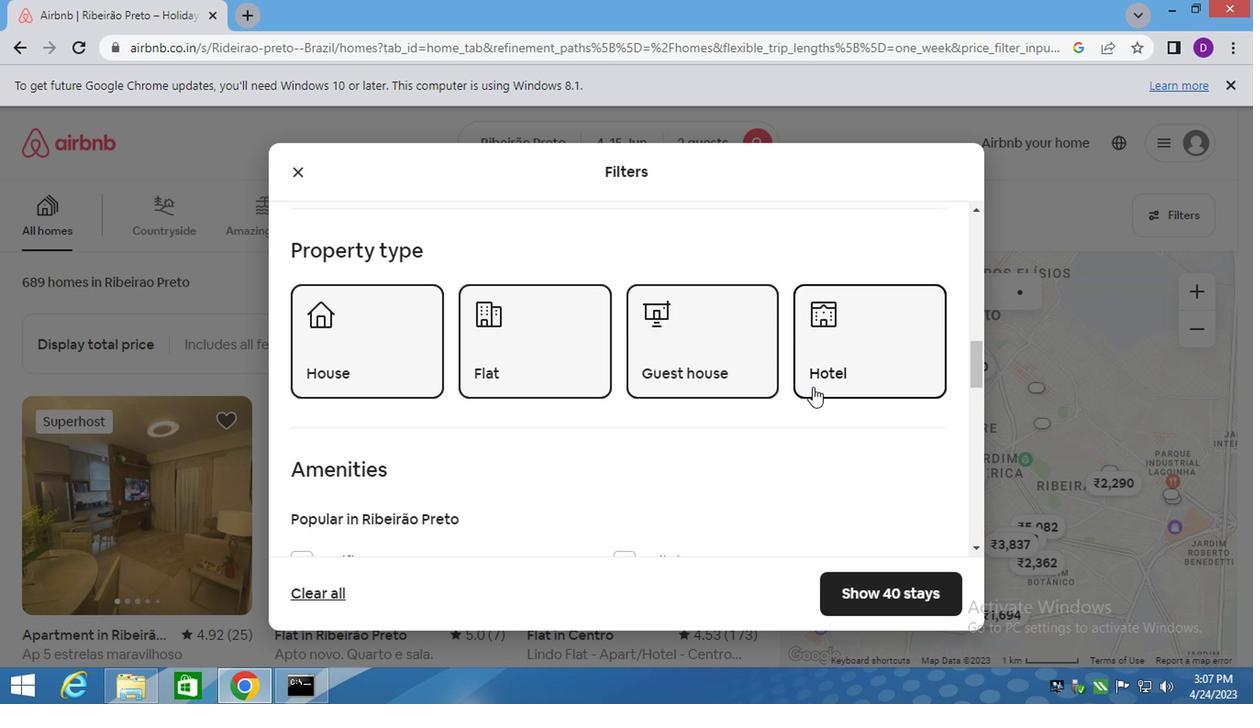 
Action: Mouse scrolled (808, 387) with delta (0, 0)
Screenshot: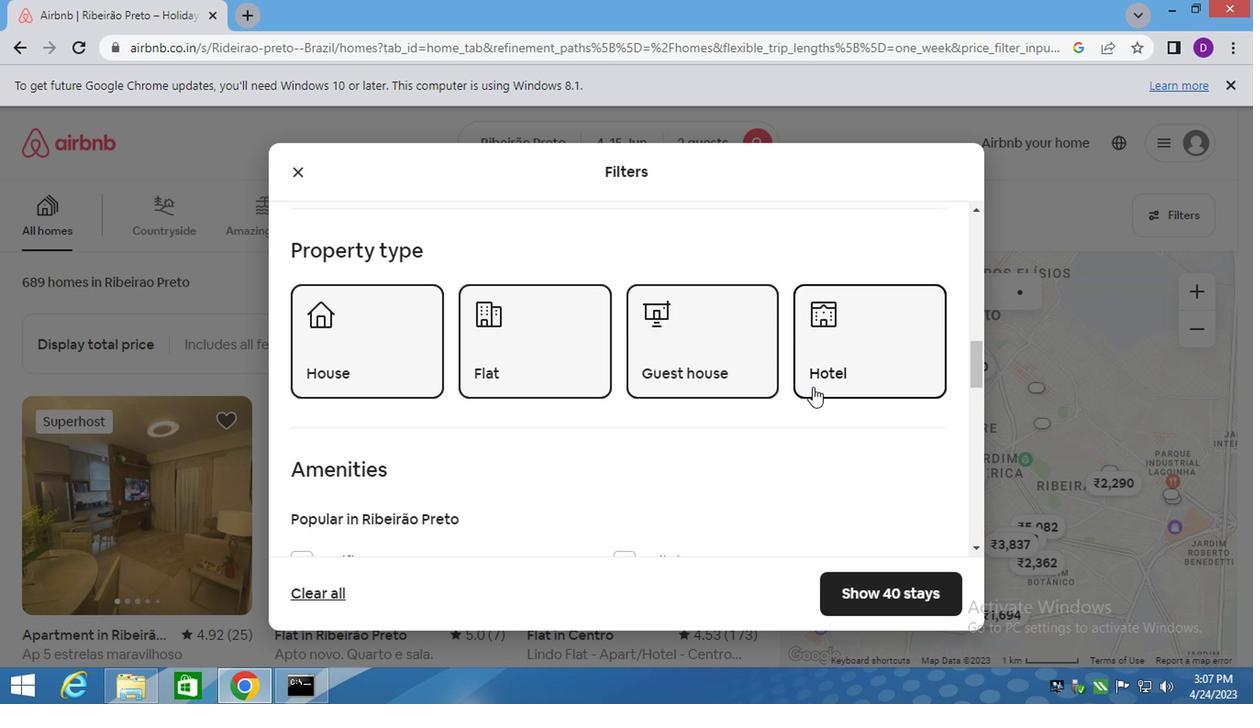 
Action: Mouse moved to (794, 394)
Screenshot: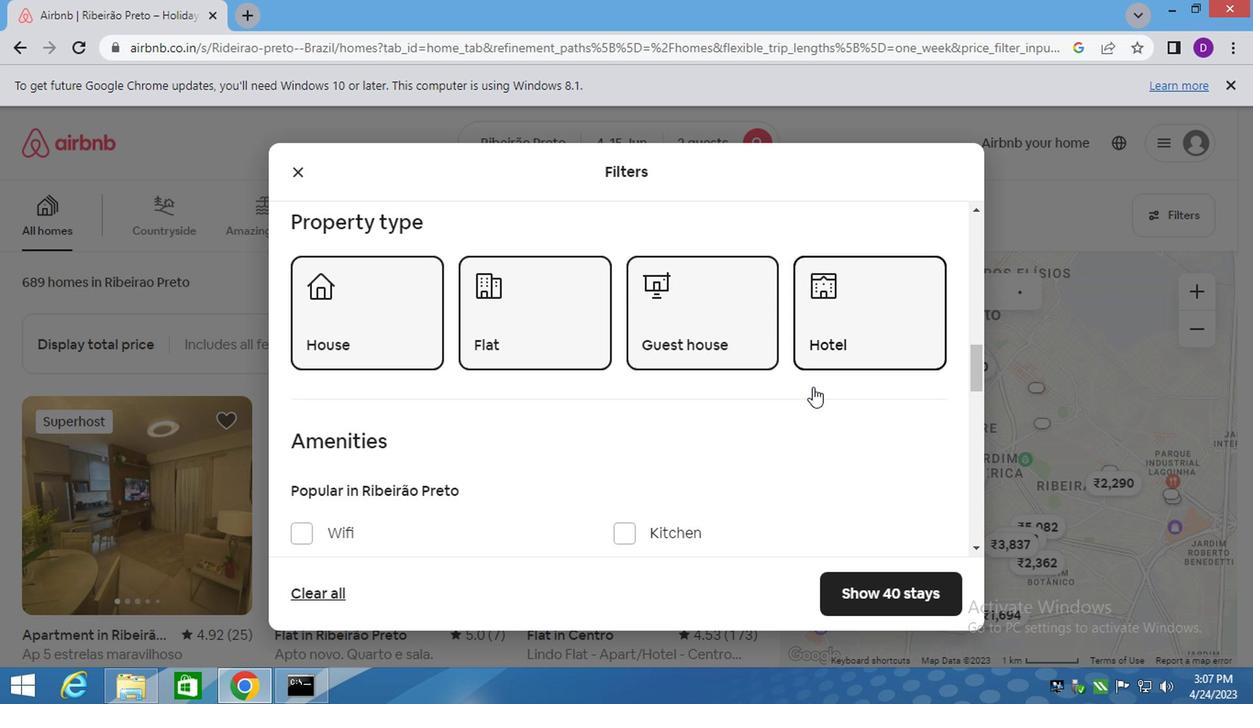 
Action: Mouse scrolled (794, 392) with delta (0, -1)
Screenshot: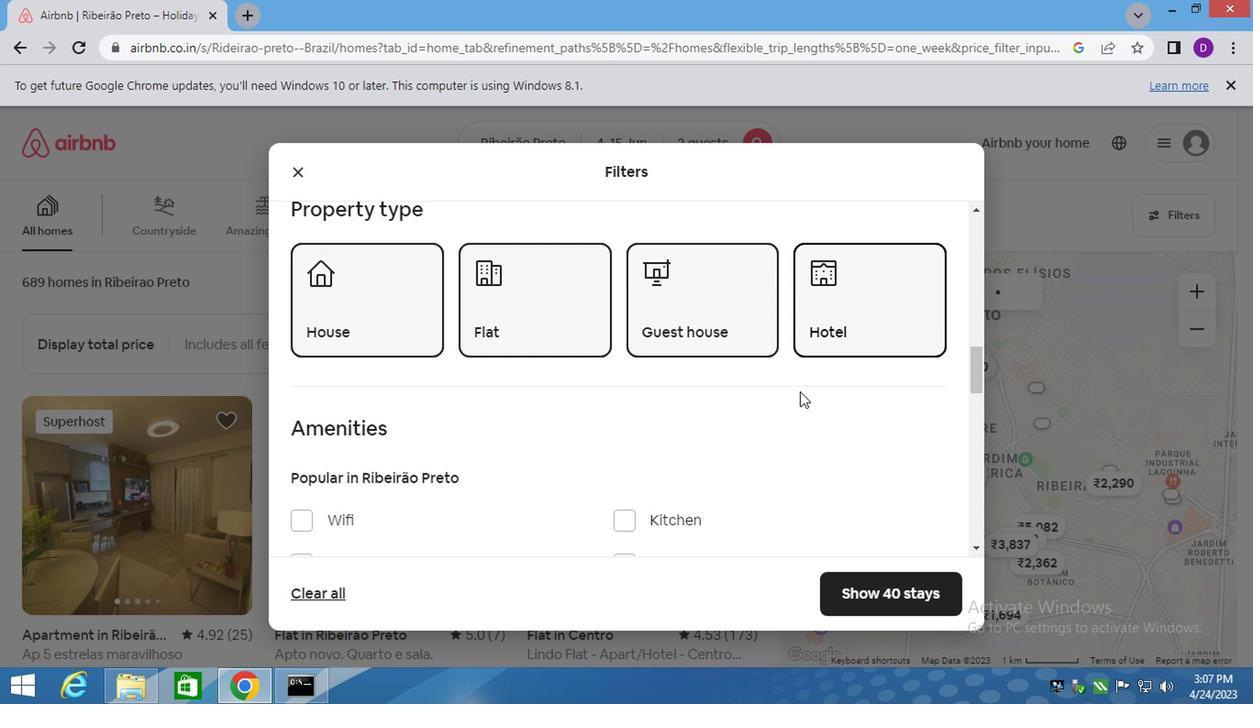 
Action: Mouse moved to (761, 413)
Screenshot: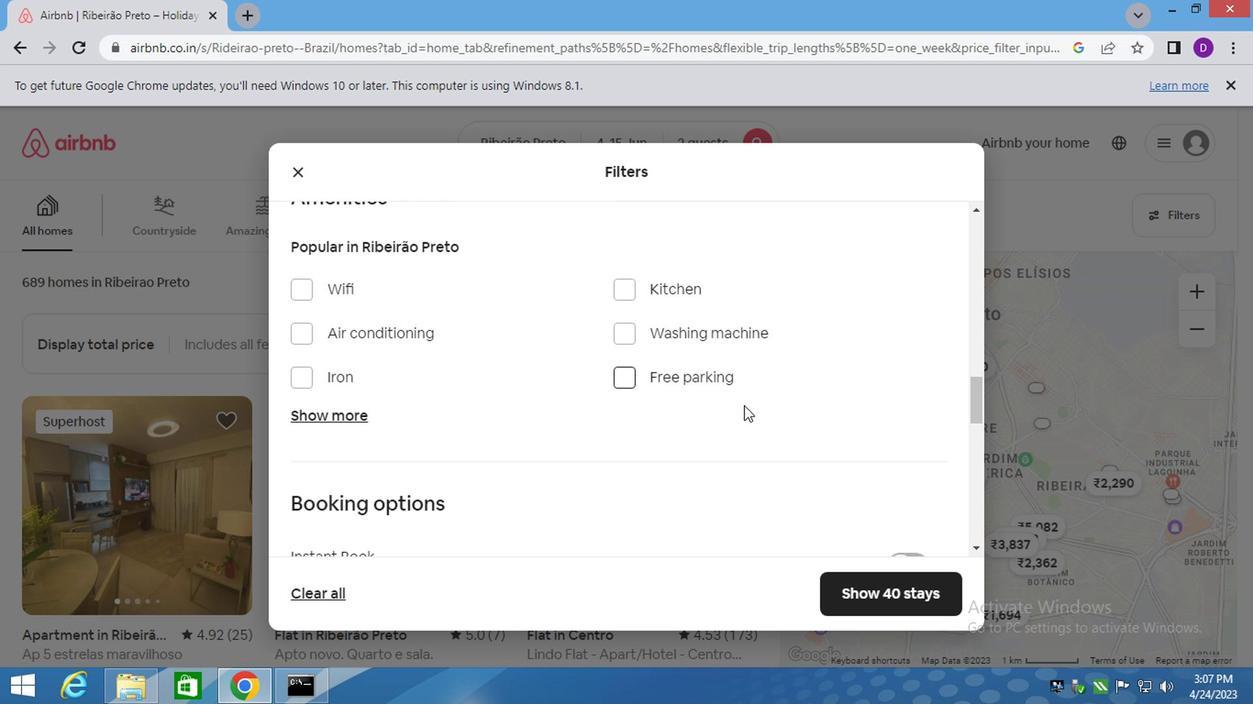 
Action: Mouse scrolled (761, 412) with delta (0, 0)
Screenshot: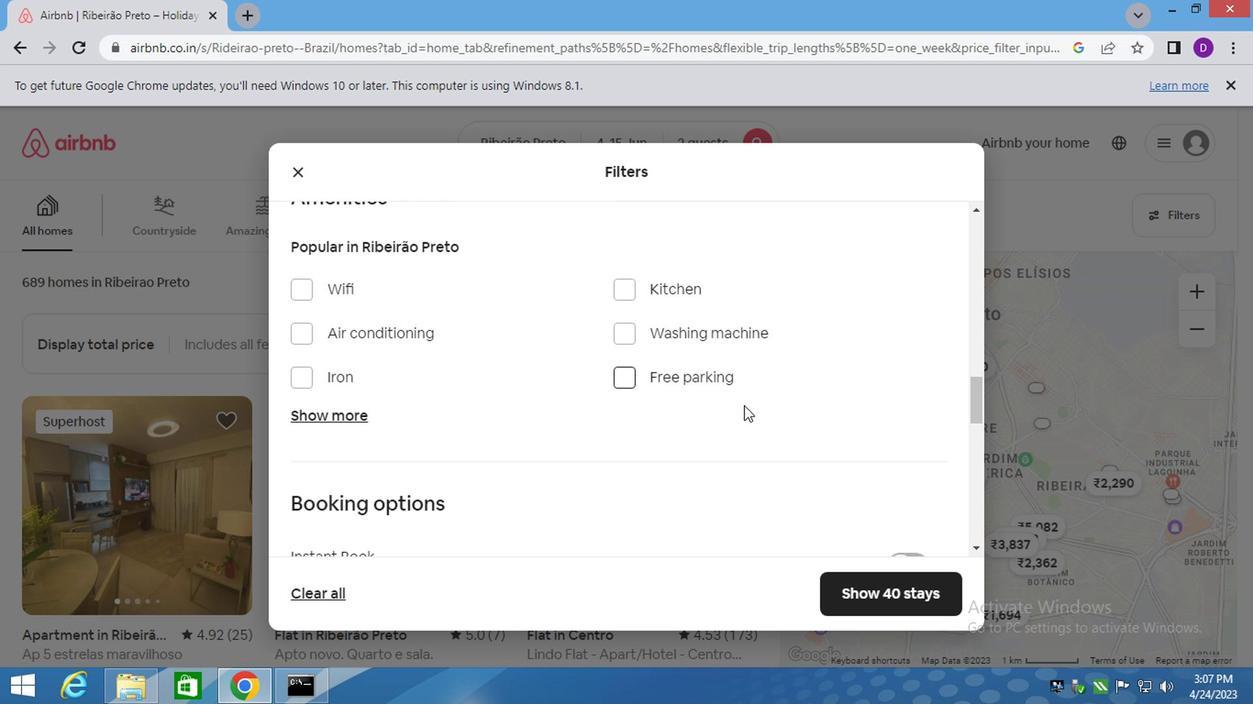 
Action: Mouse moved to (763, 415)
Screenshot: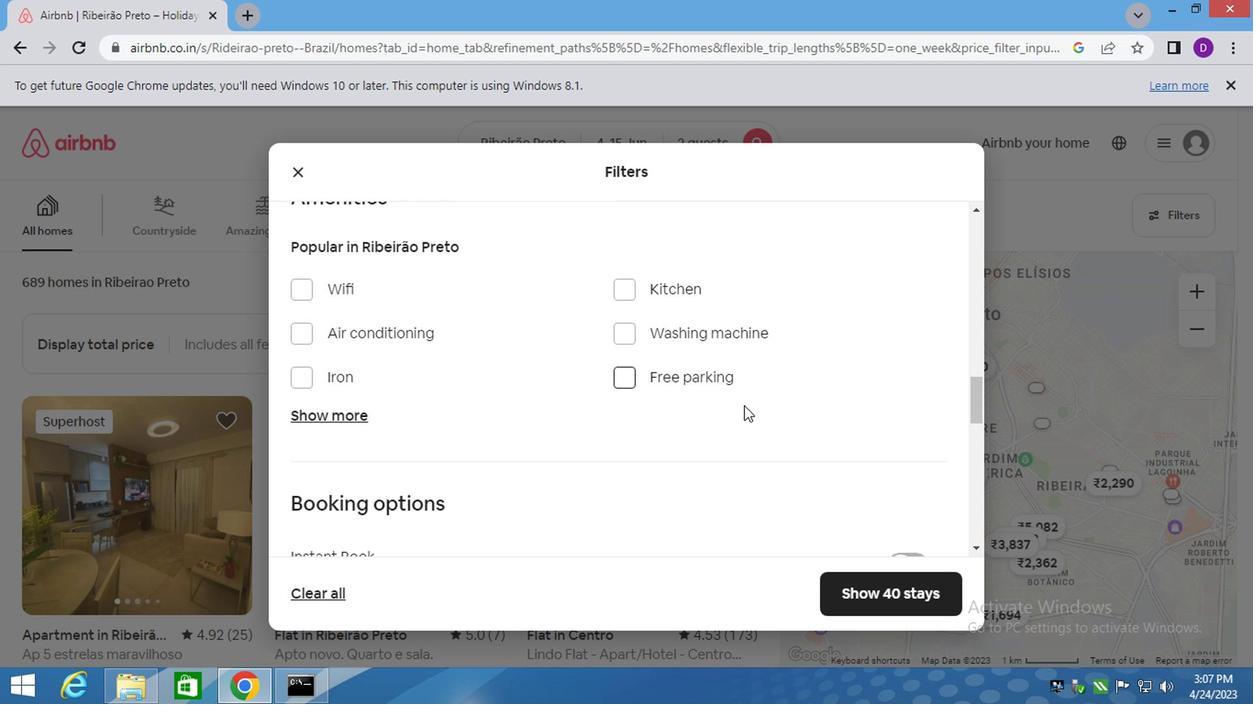 
Action: Mouse scrolled (762, 413) with delta (0, -1)
Screenshot: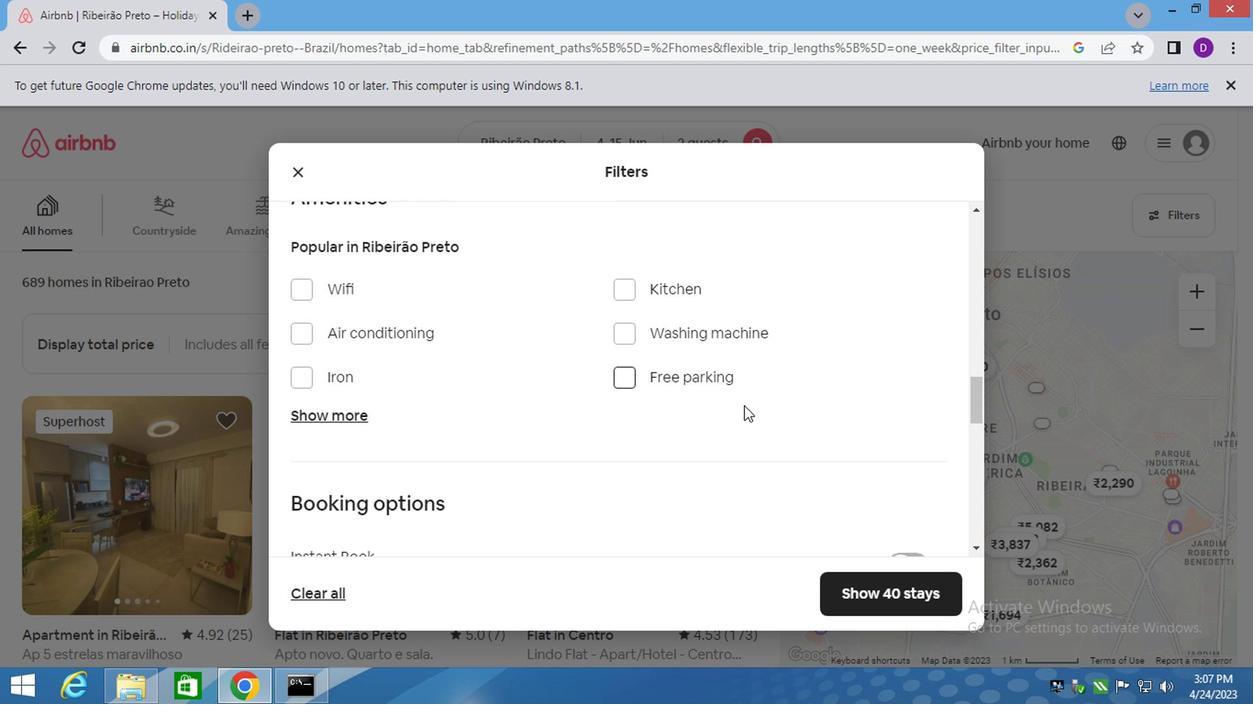 
Action: Mouse moved to (767, 415)
Screenshot: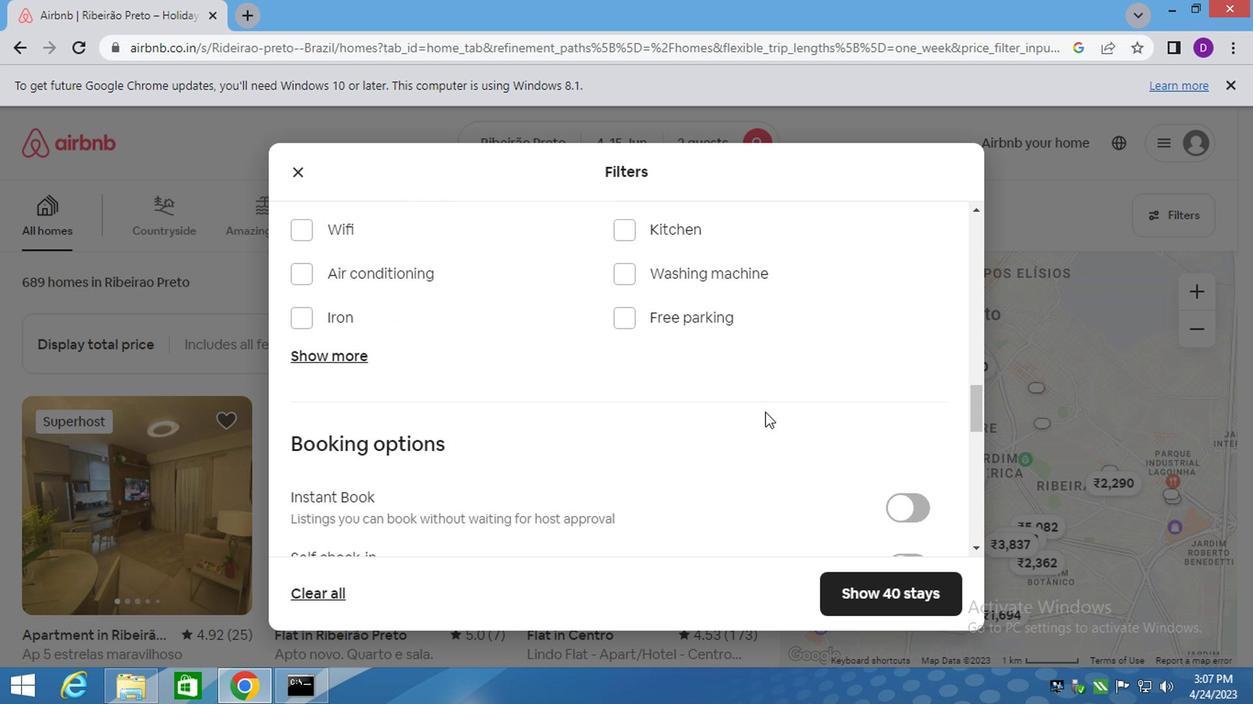 
Action: Mouse scrolled (767, 414) with delta (0, 0)
Screenshot: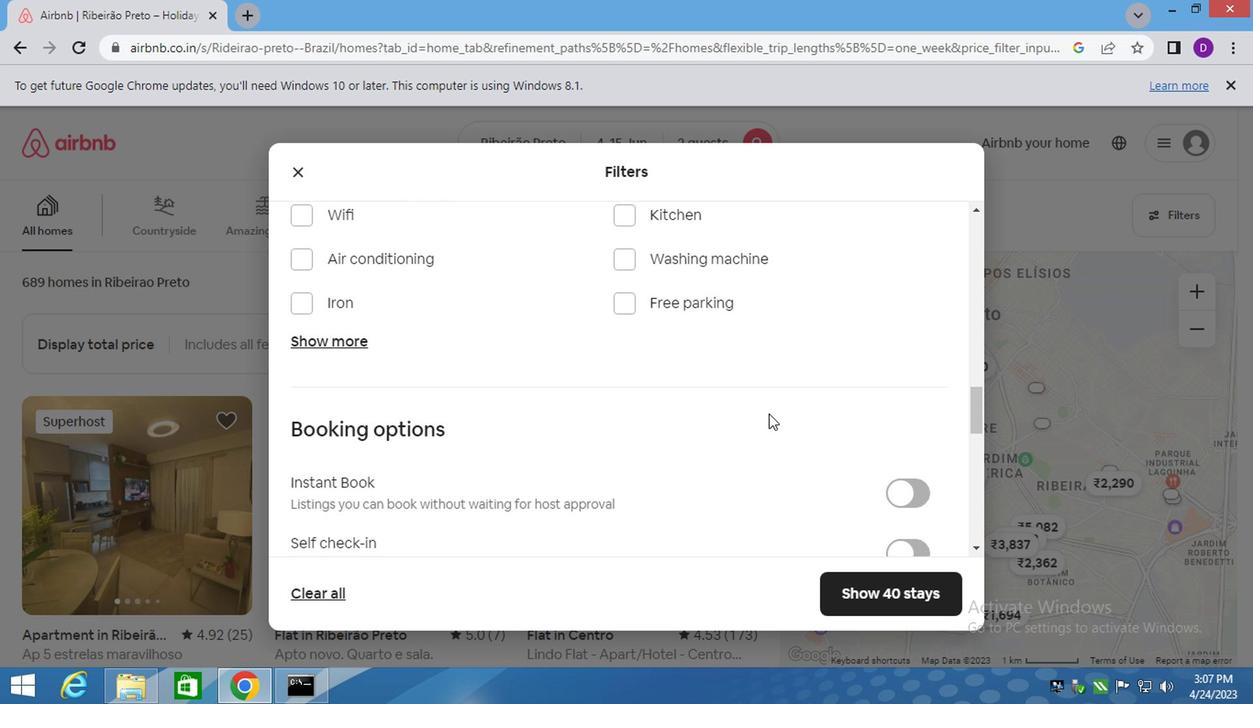 
Action: Mouse moved to (905, 286)
Screenshot: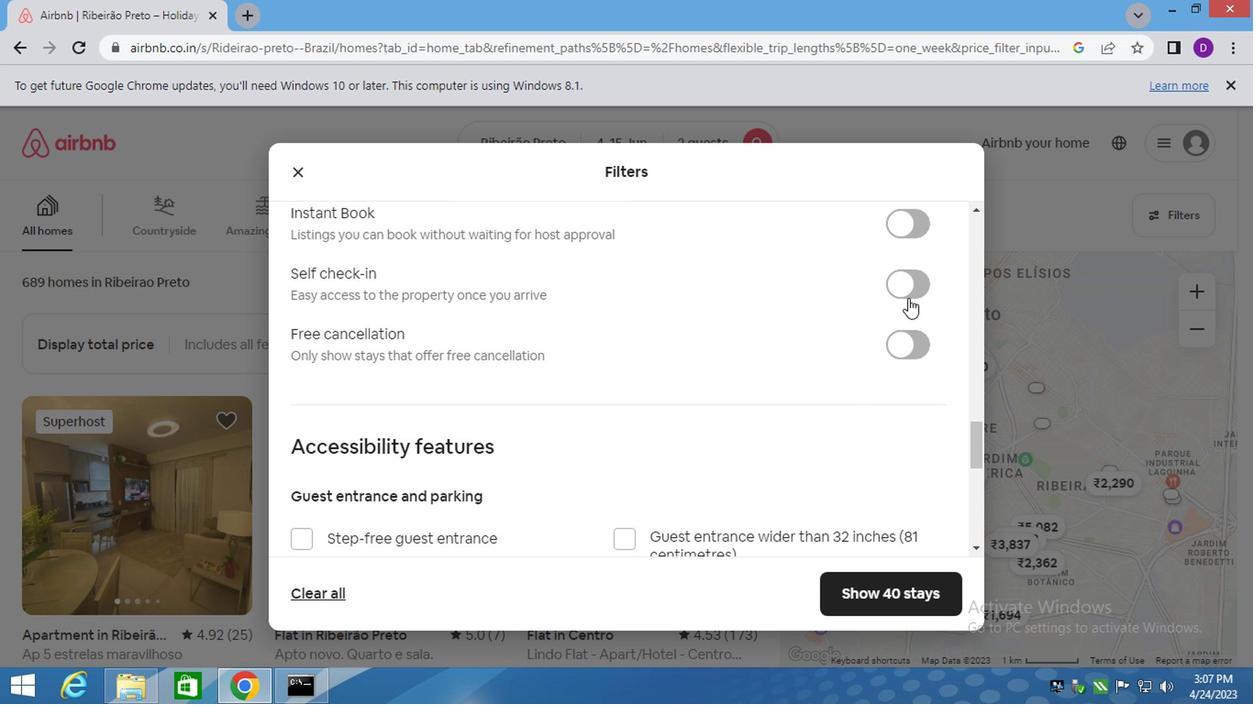 
Action: Mouse pressed left at (905, 286)
Screenshot: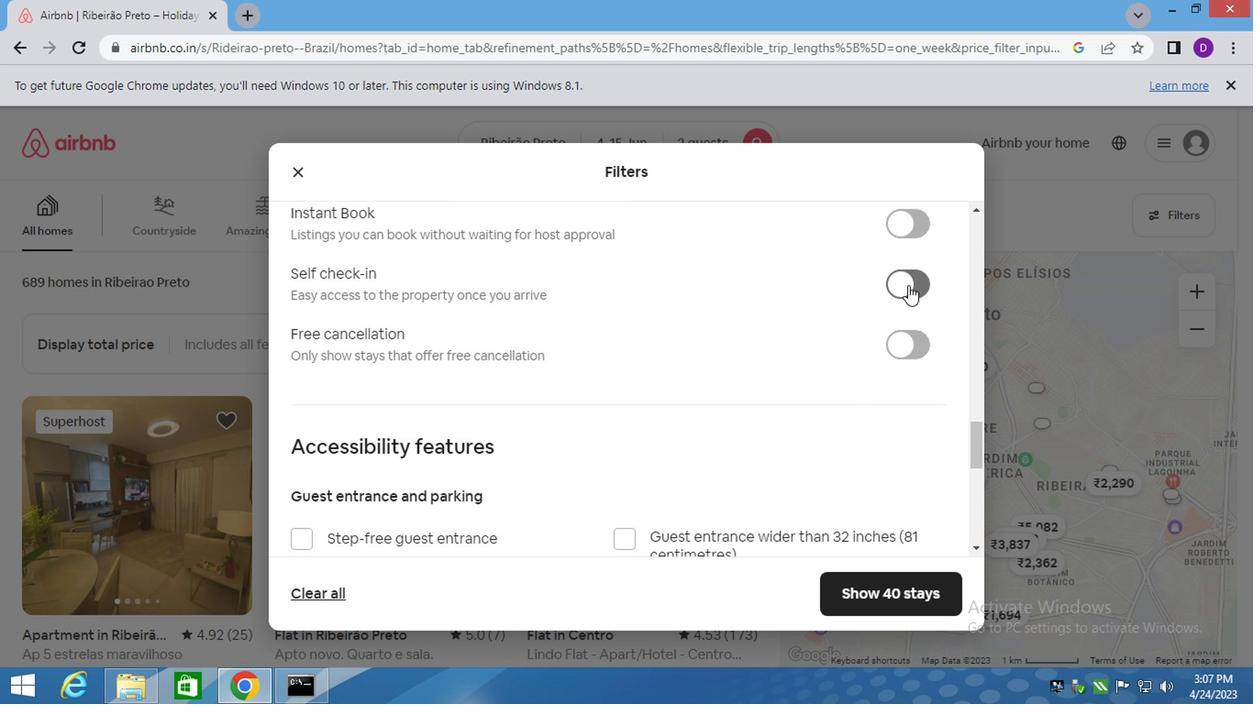 
Action: Mouse moved to (797, 432)
Screenshot: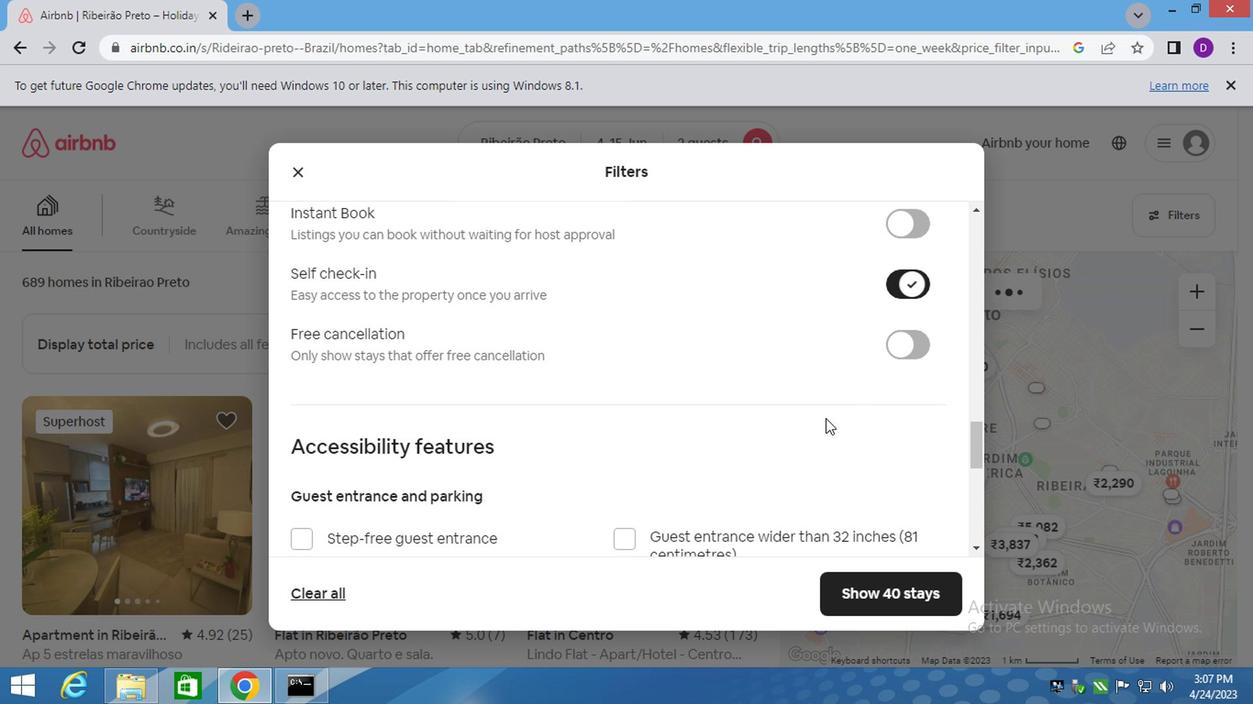 
Action: Mouse scrolled (797, 431) with delta (0, -1)
Screenshot: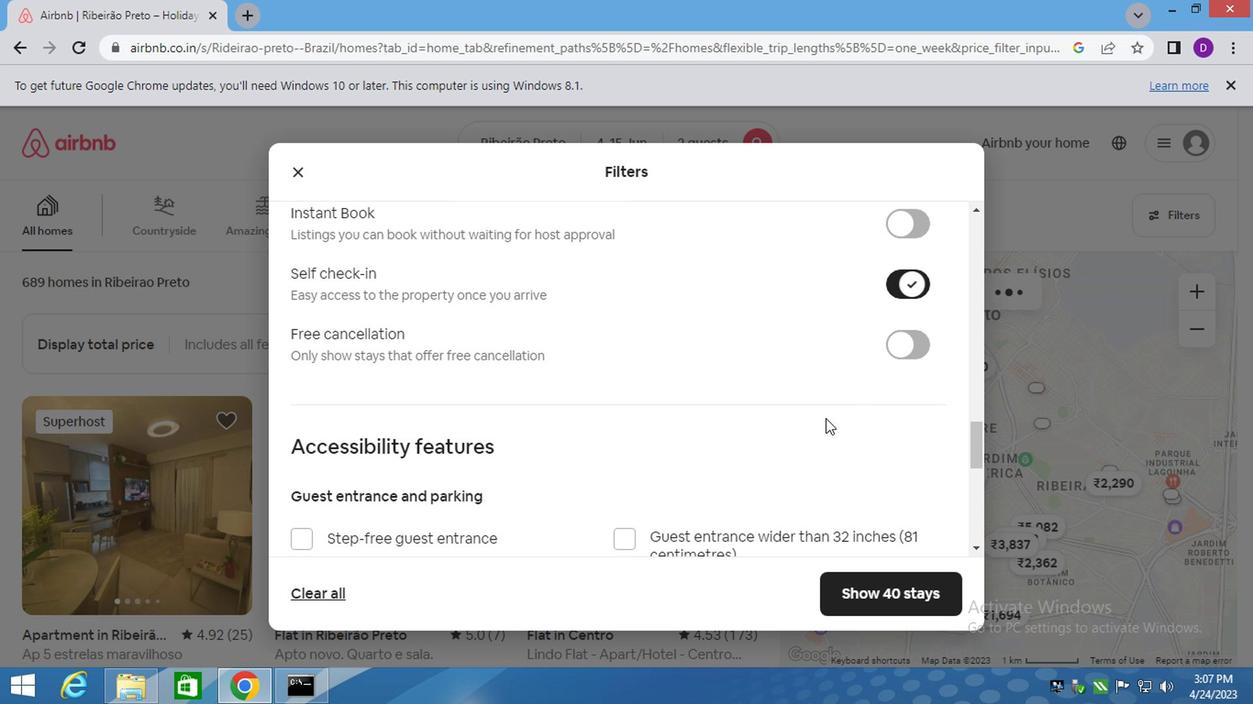 
Action: Mouse moved to (684, 459)
Screenshot: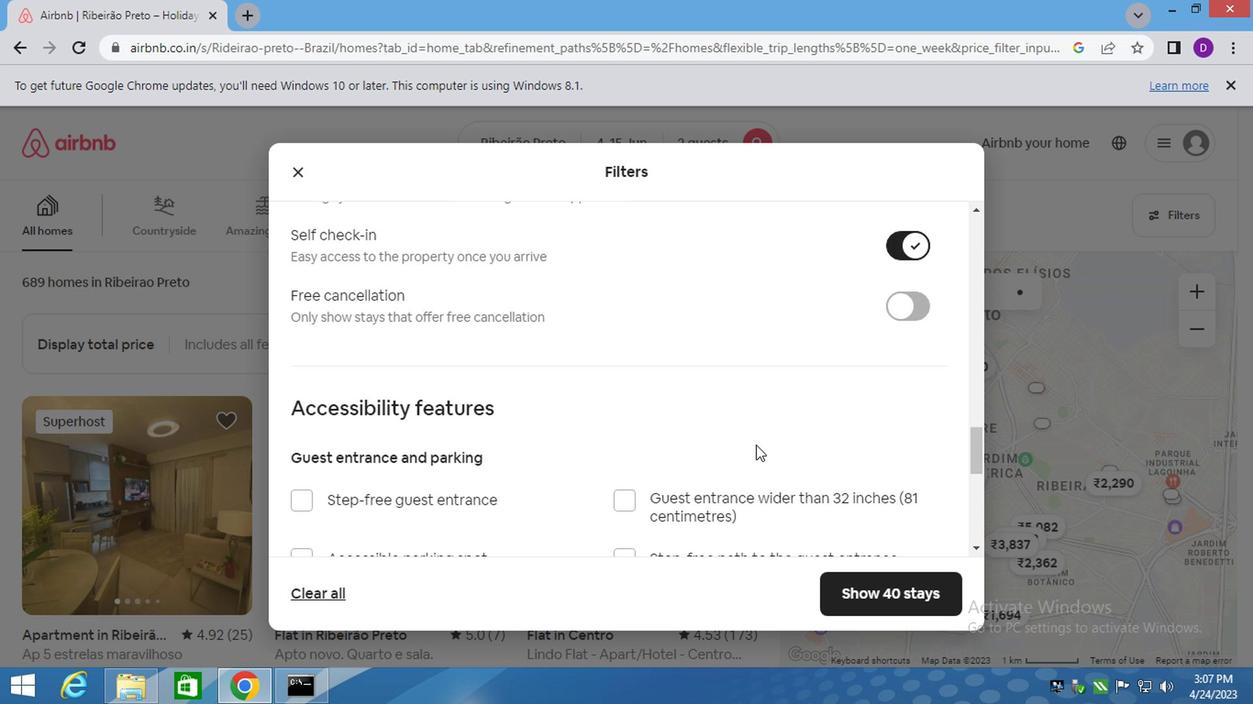 
Action: Mouse scrolled (745, 447) with delta (0, -1)
Screenshot: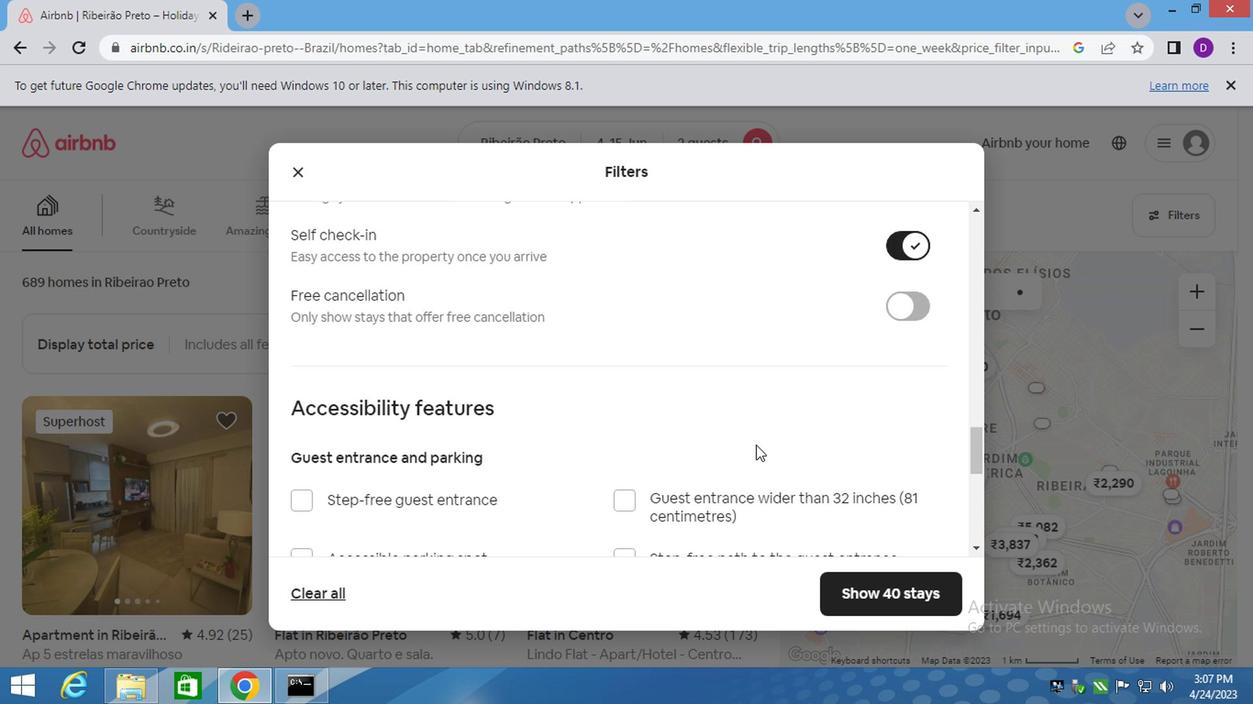 
Action: Mouse moved to (667, 462)
Screenshot: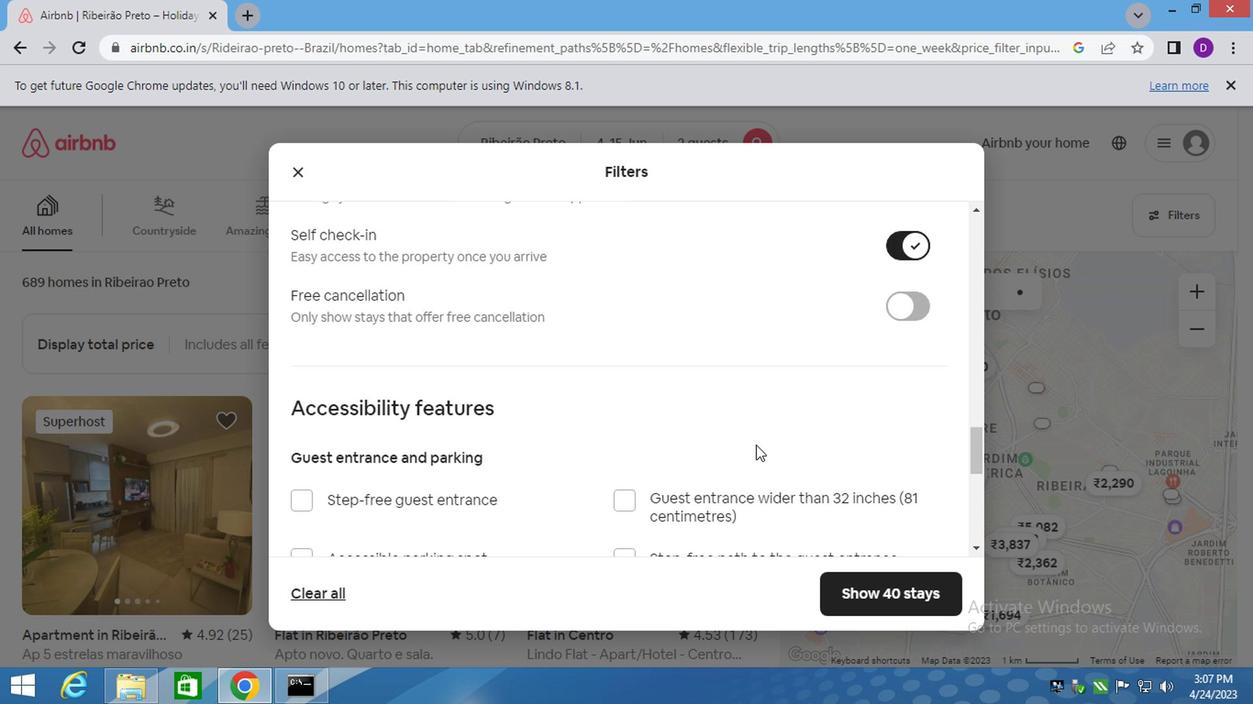
Action: Mouse scrolled (707, 453) with delta (0, -1)
Screenshot: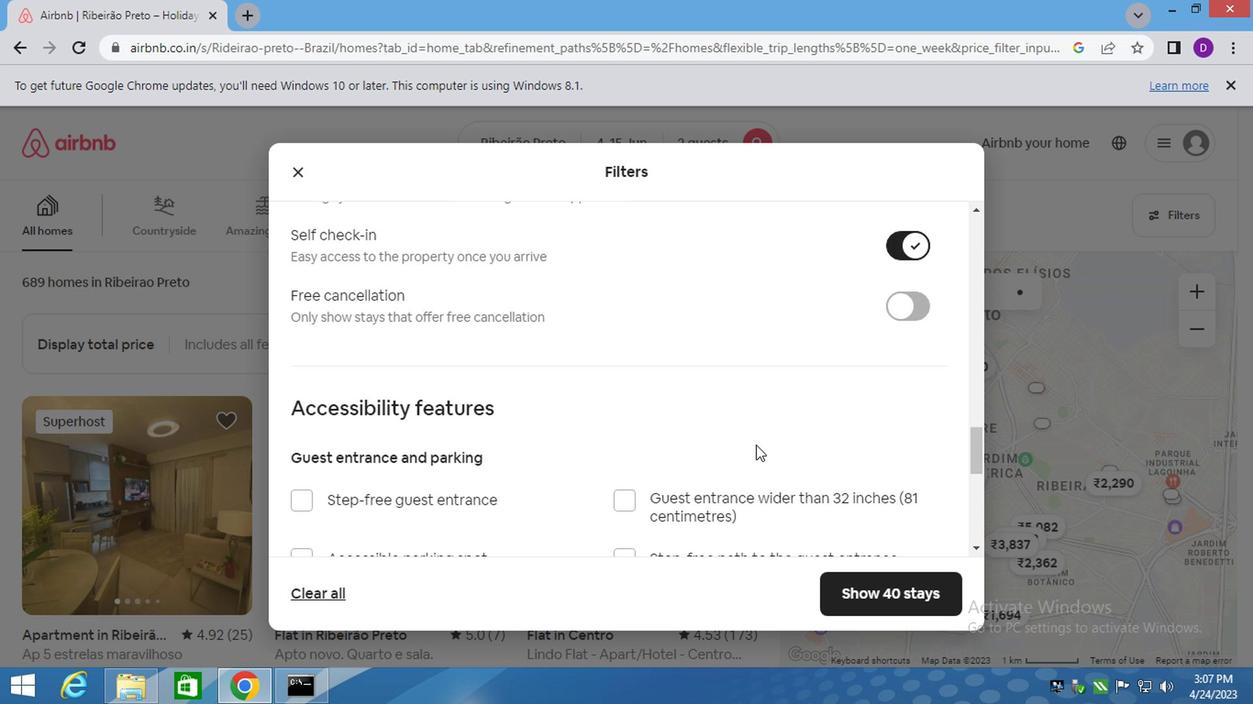 
Action: Mouse moved to (575, 477)
Screenshot: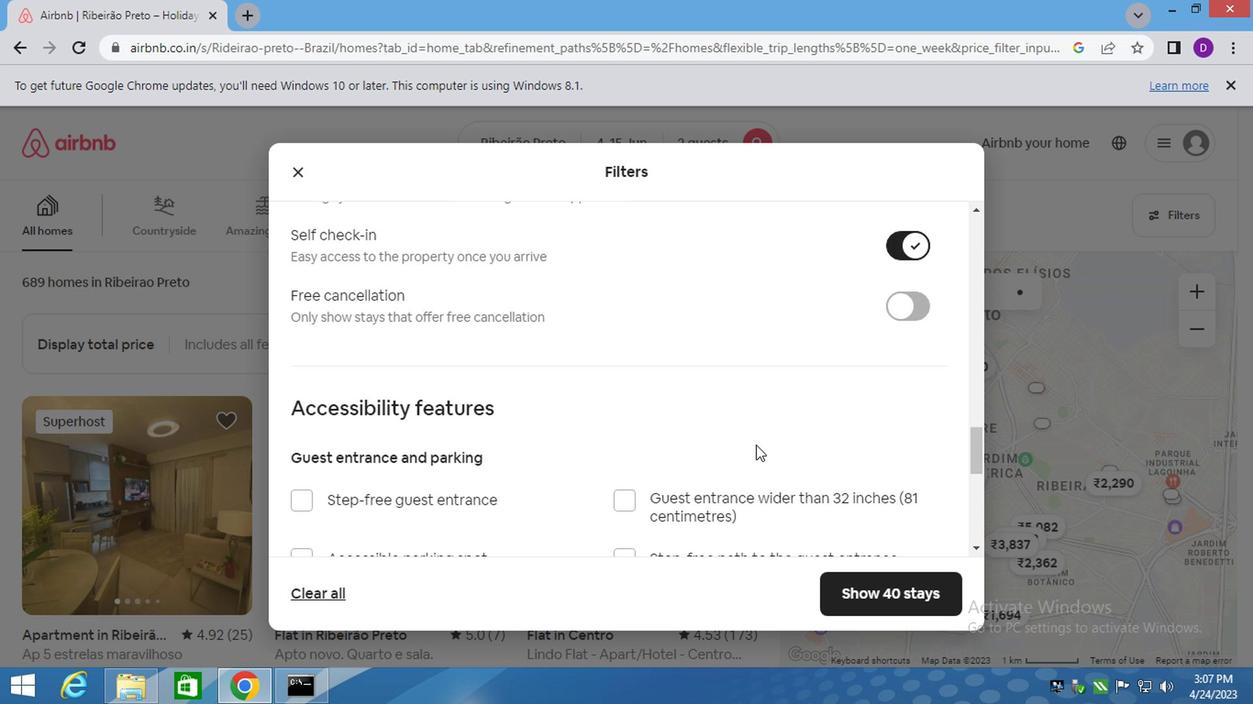 
Action: Mouse scrolled (657, 462) with delta (0, -1)
Screenshot: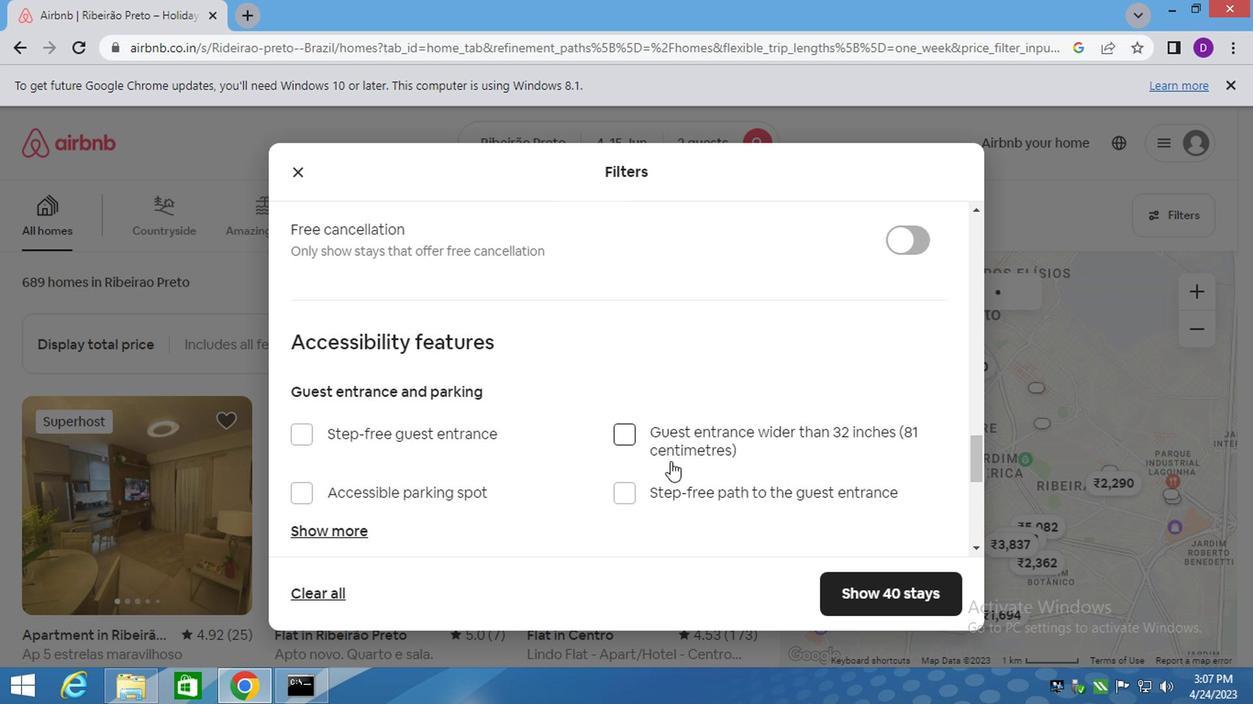 
Action: Mouse moved to (138, 431)
Screenshot: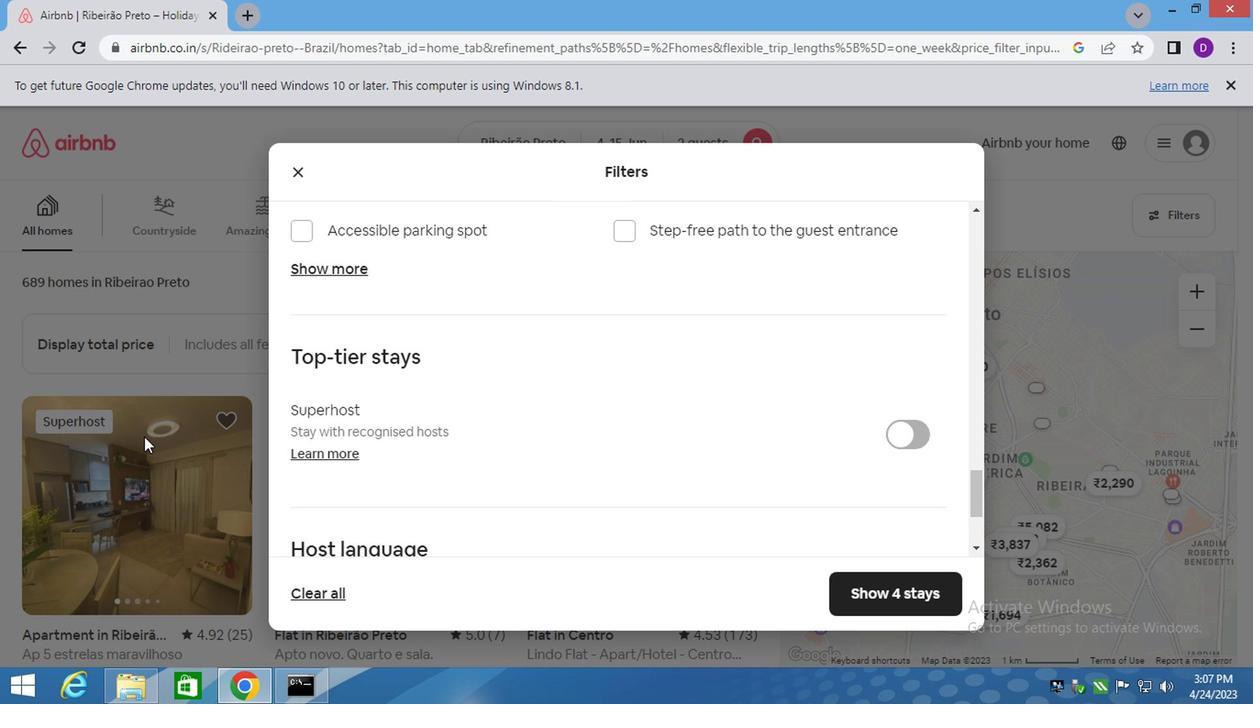 
Action: Mouse scrolled (138, 430) with delta (0, 0)
Screenshot: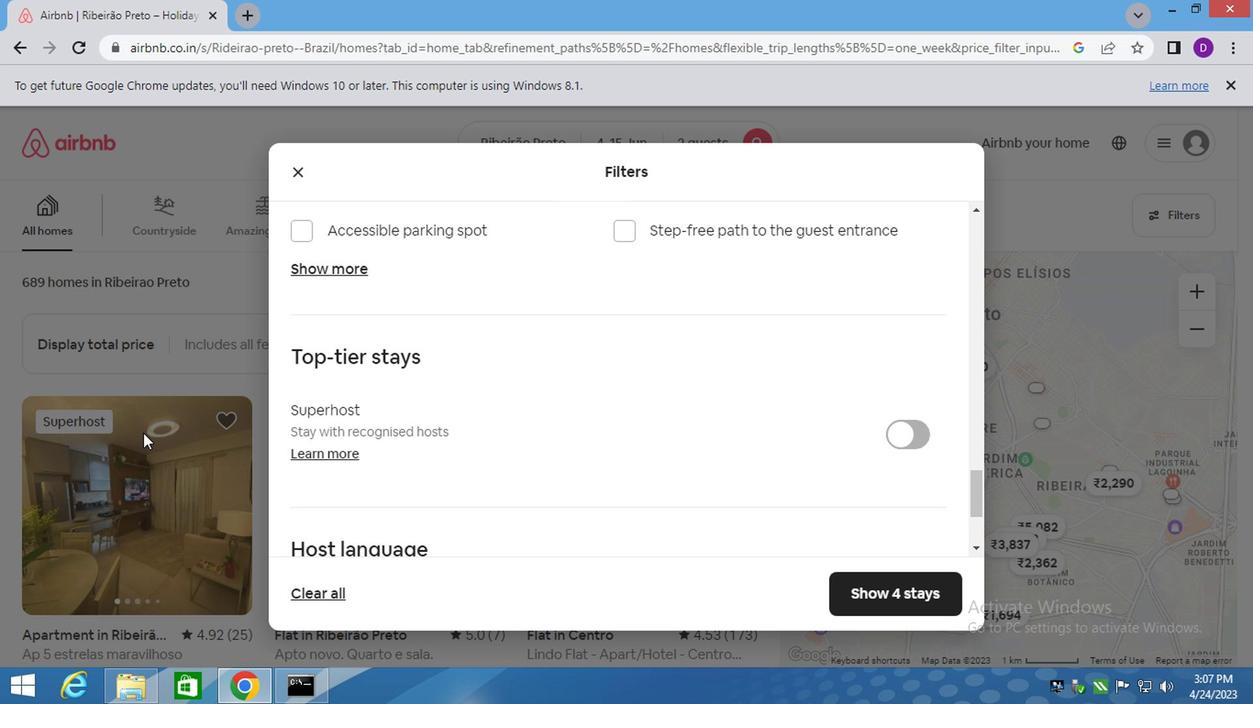 
Action: Mouse scrolled (138, 430) with delta (0, 0)
Screenshot: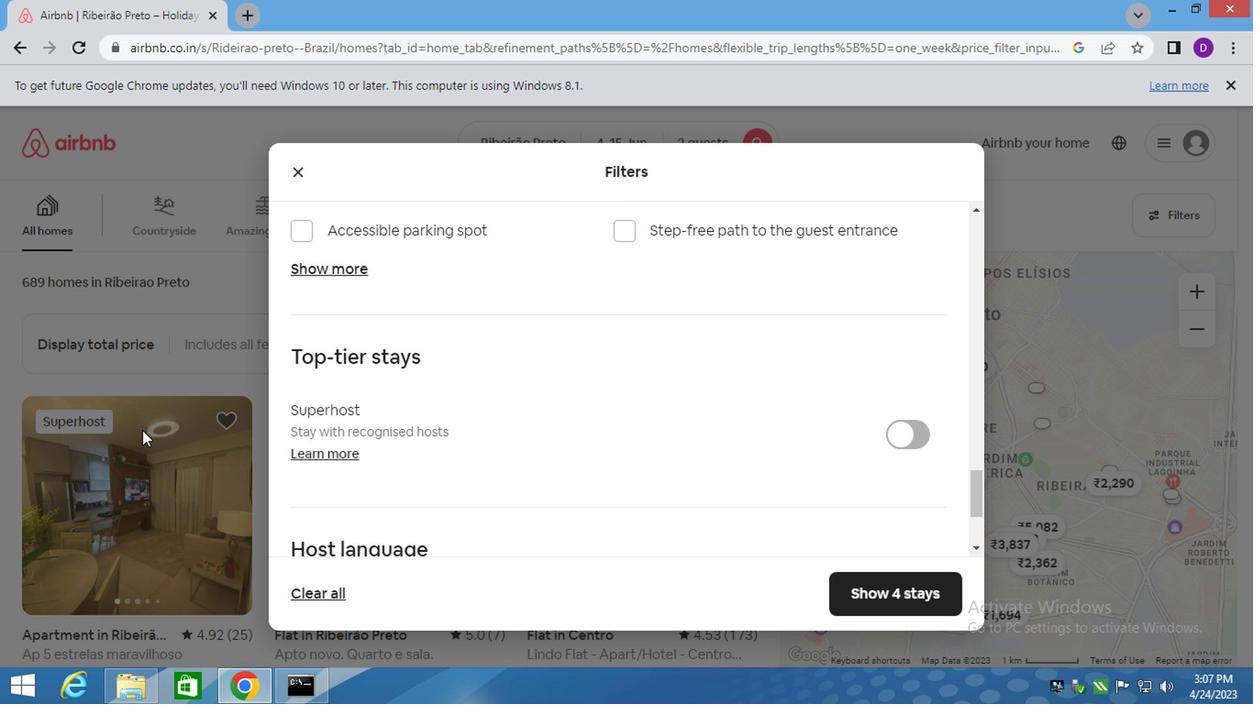 
Action: Mouse moved to (332, 440)
Screenshot: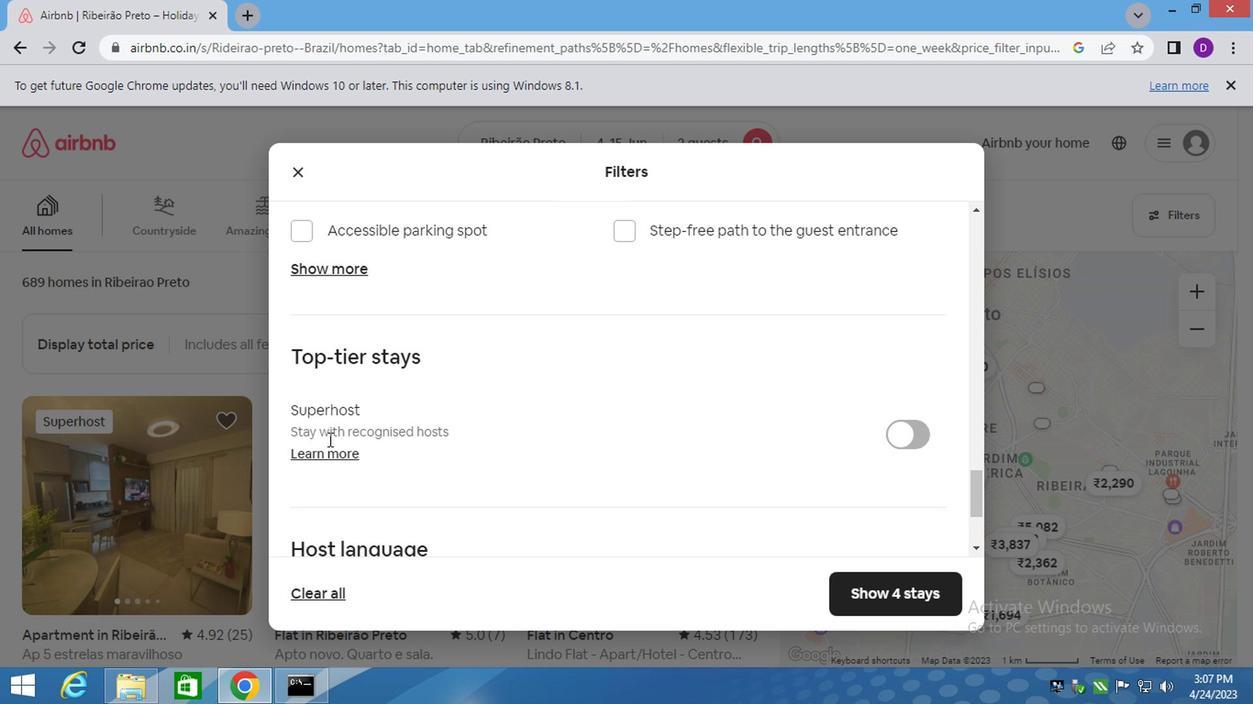 
Action: Mouse scrolled (332, 439) with delta (0, 0)
Screenshot: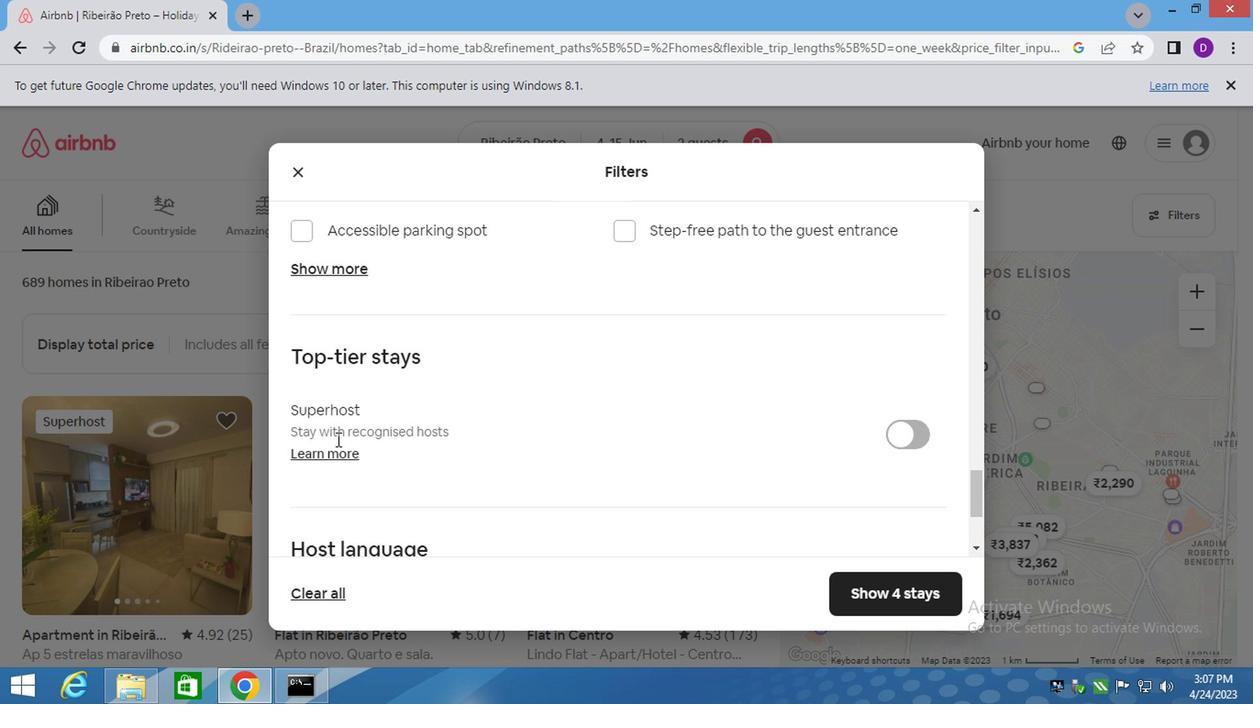 
Action: Mouse scrolled (332, 439) with delta (0, 0)
Screenshot: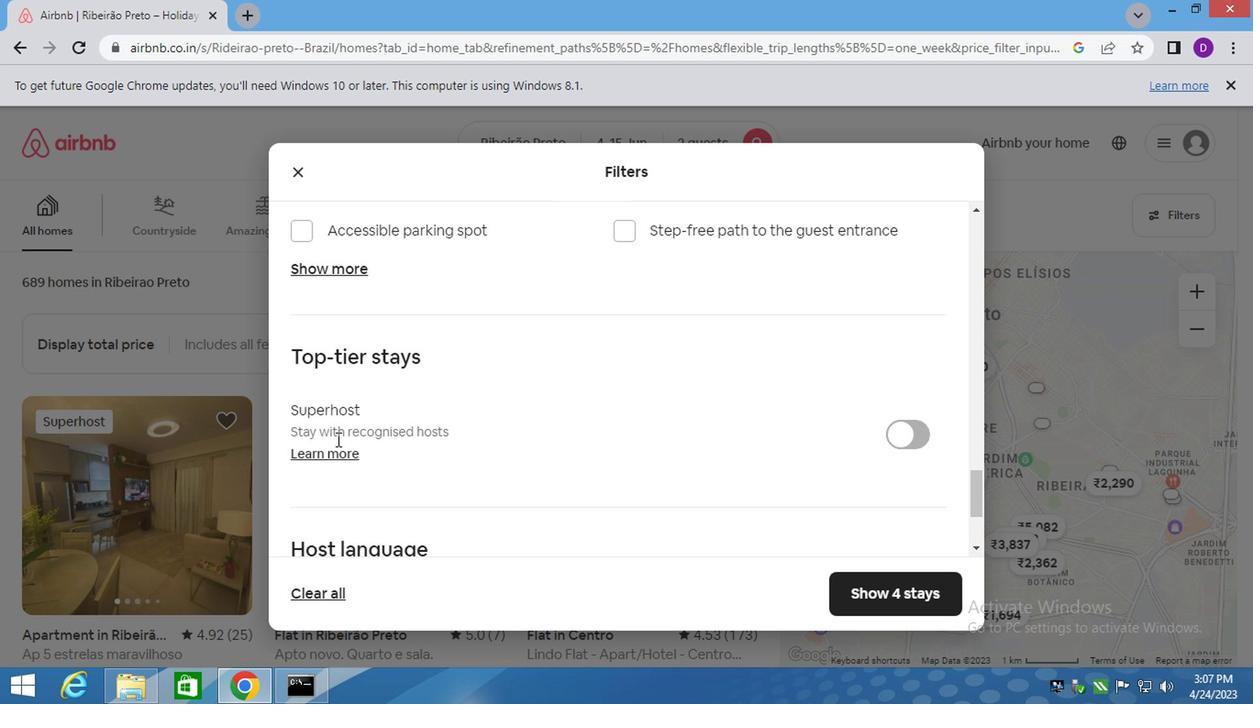 
Action: Mouse scrolled (332, 439) with delta (0, 0)
Screenshot: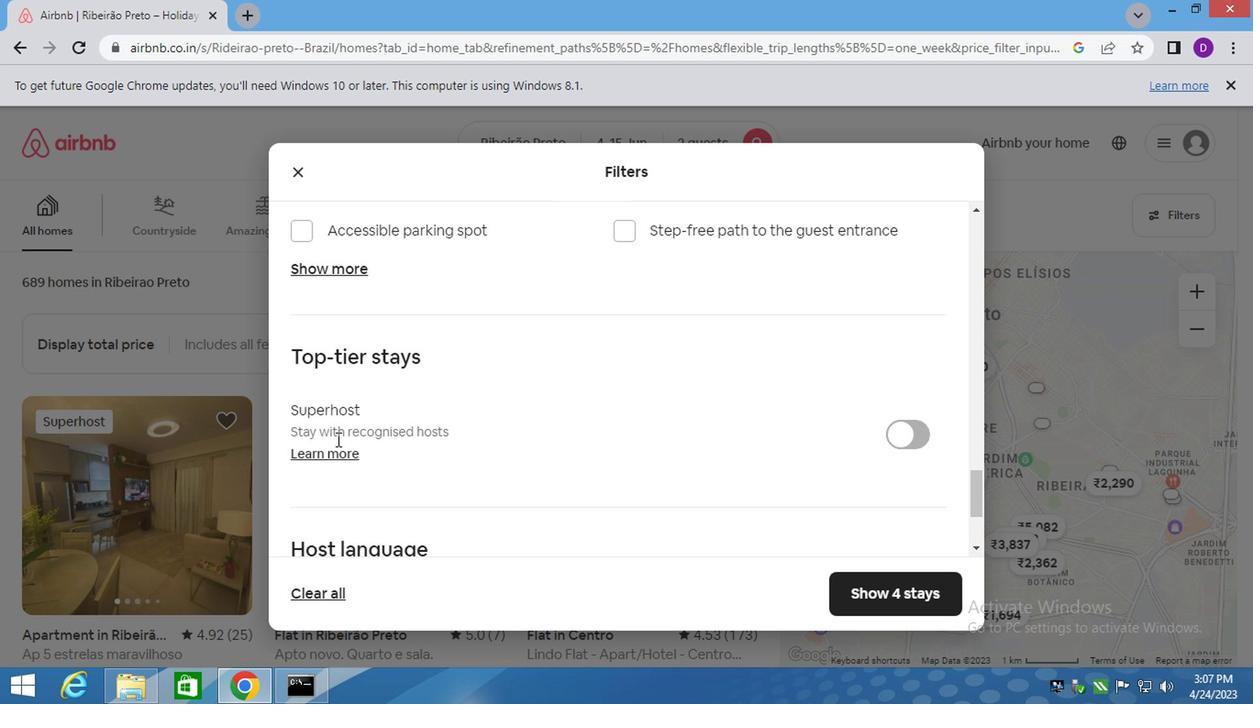 
Action: Mouse moved to (353, 514)
Screenshot: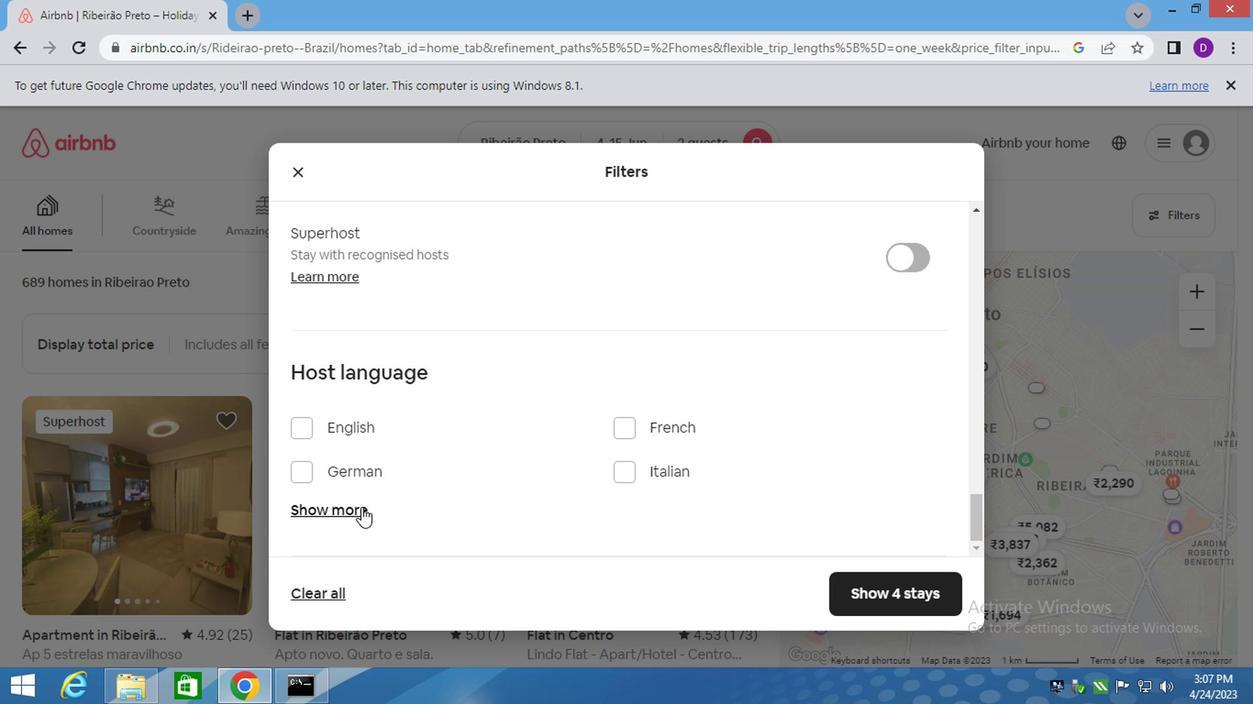 
Action: Mouse pressed left at (353, 514)
Screenshot: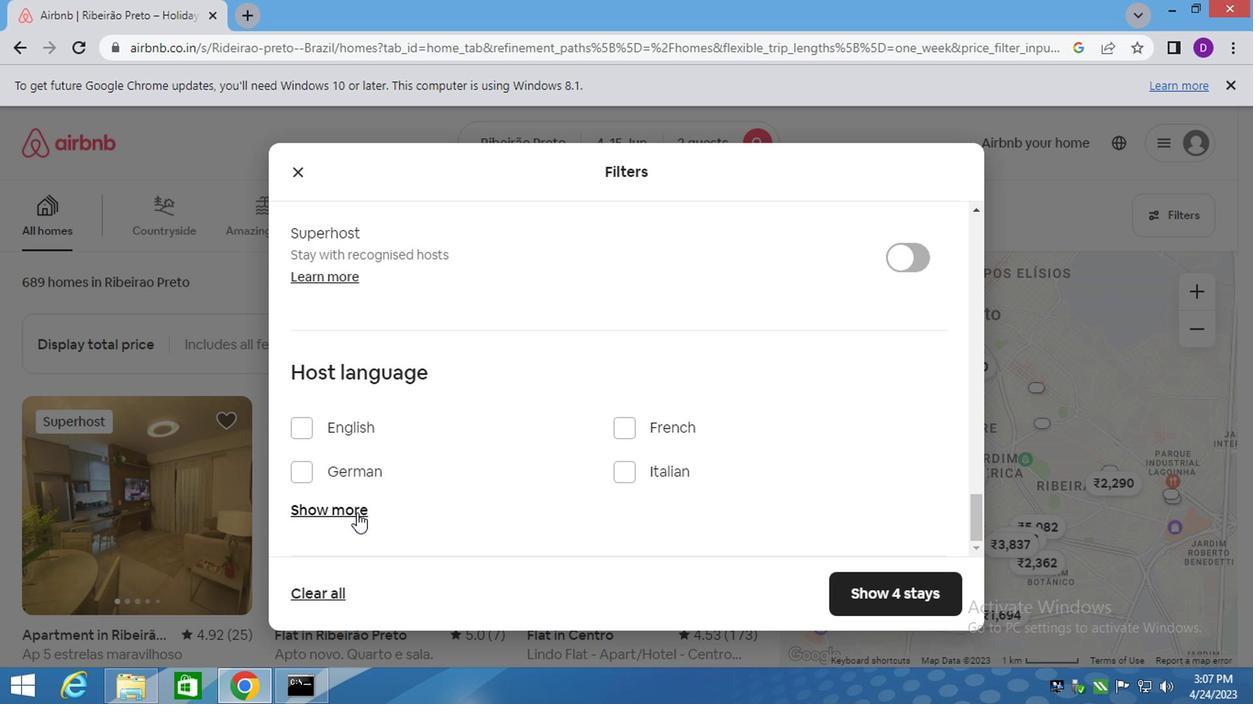
Action: Mouse scrolled (353, 512) with delta (0, -1)
Screenshot: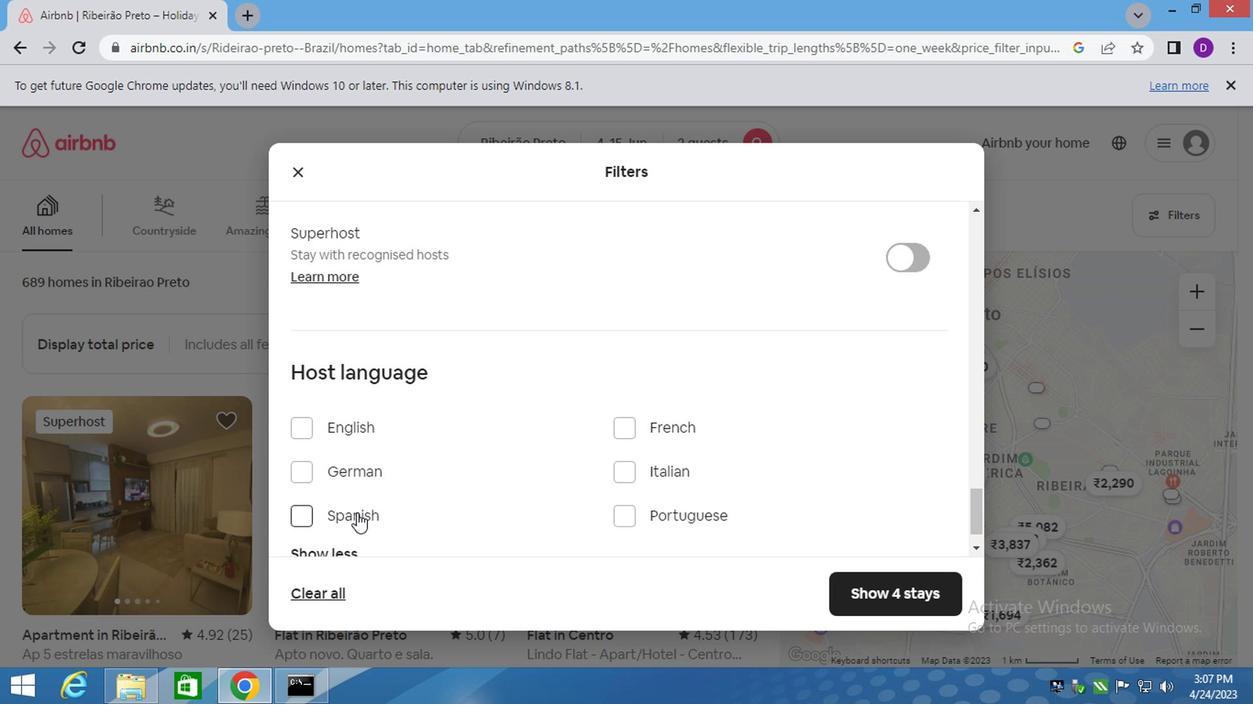 
Action: Mouse moved to (355, 480)
Screenshot: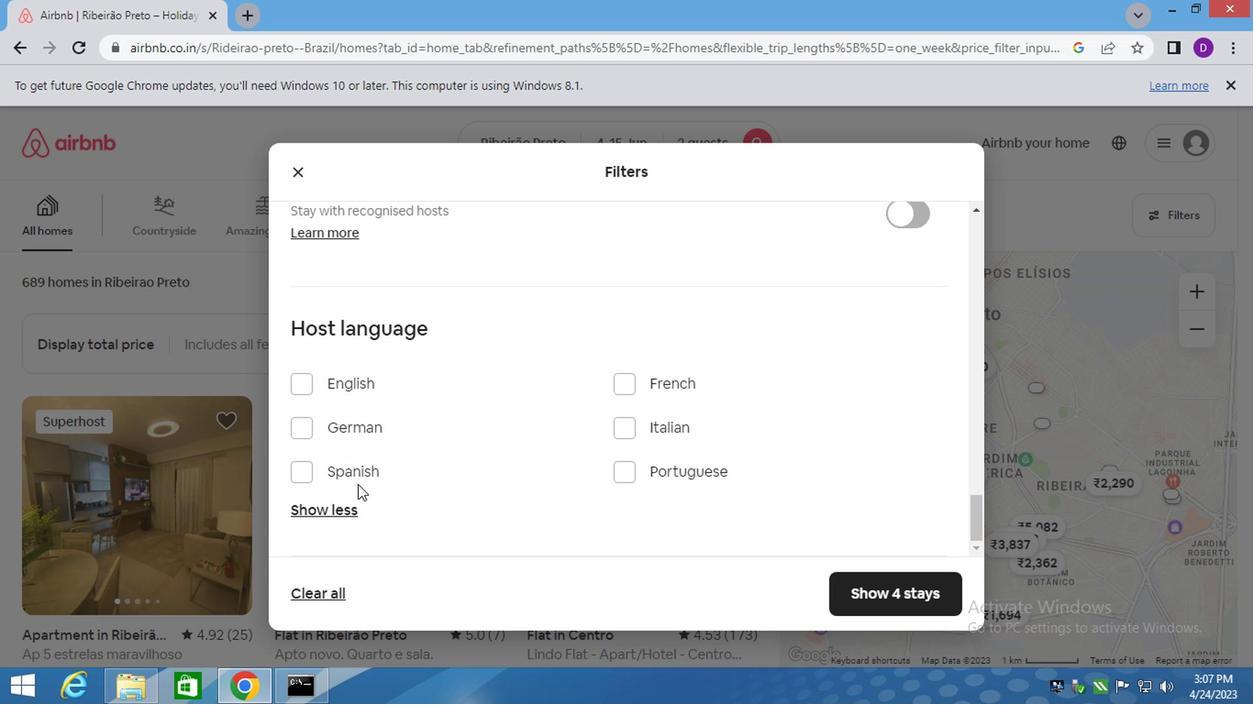 
Action: Mouse pressed left at (355, 480)
Screenshot: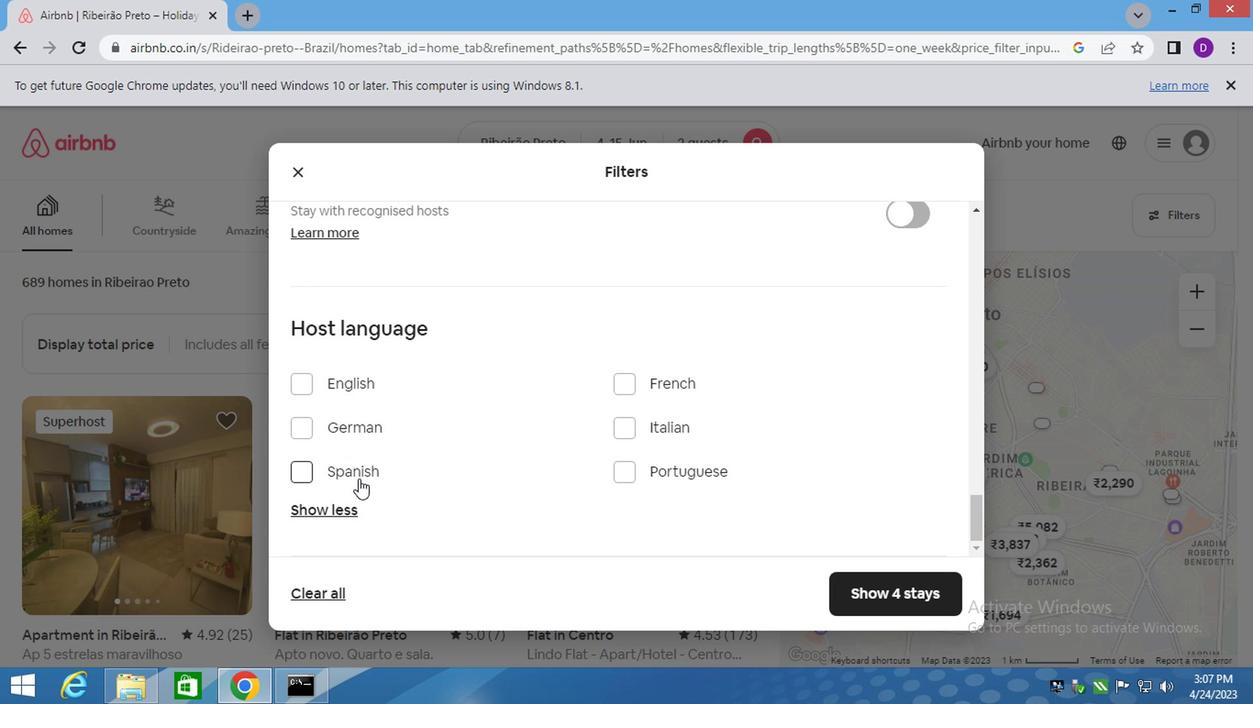 
Action: Mouse moved to (881, 588)
Screenshot: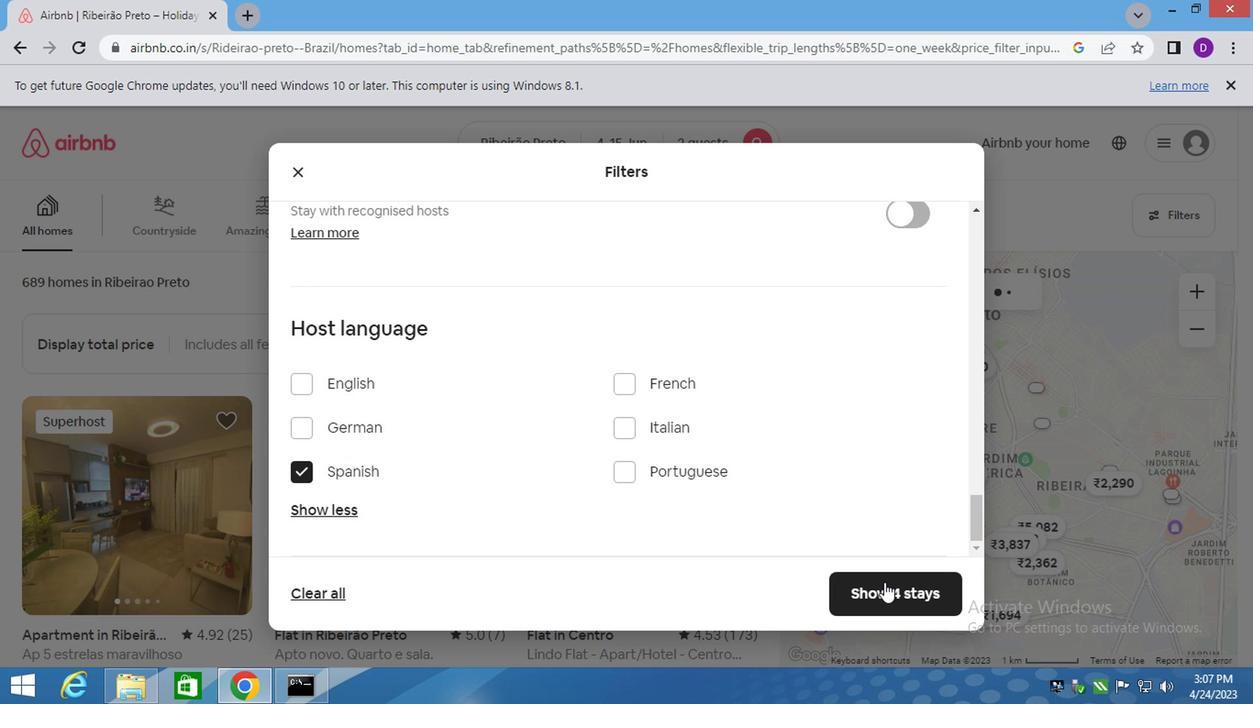 
Action: Mouse pressed left at (881, 588)
Screenshot: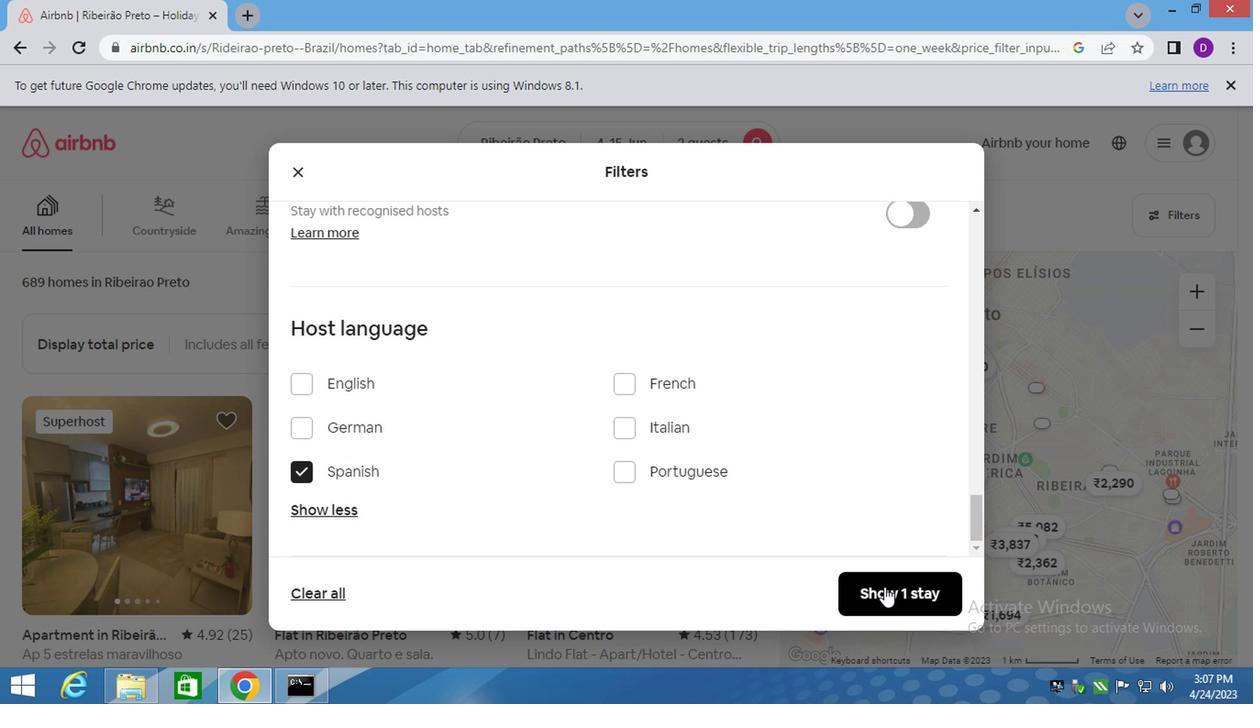 
Action: Mouse moved to (572, 533)
Screenshot: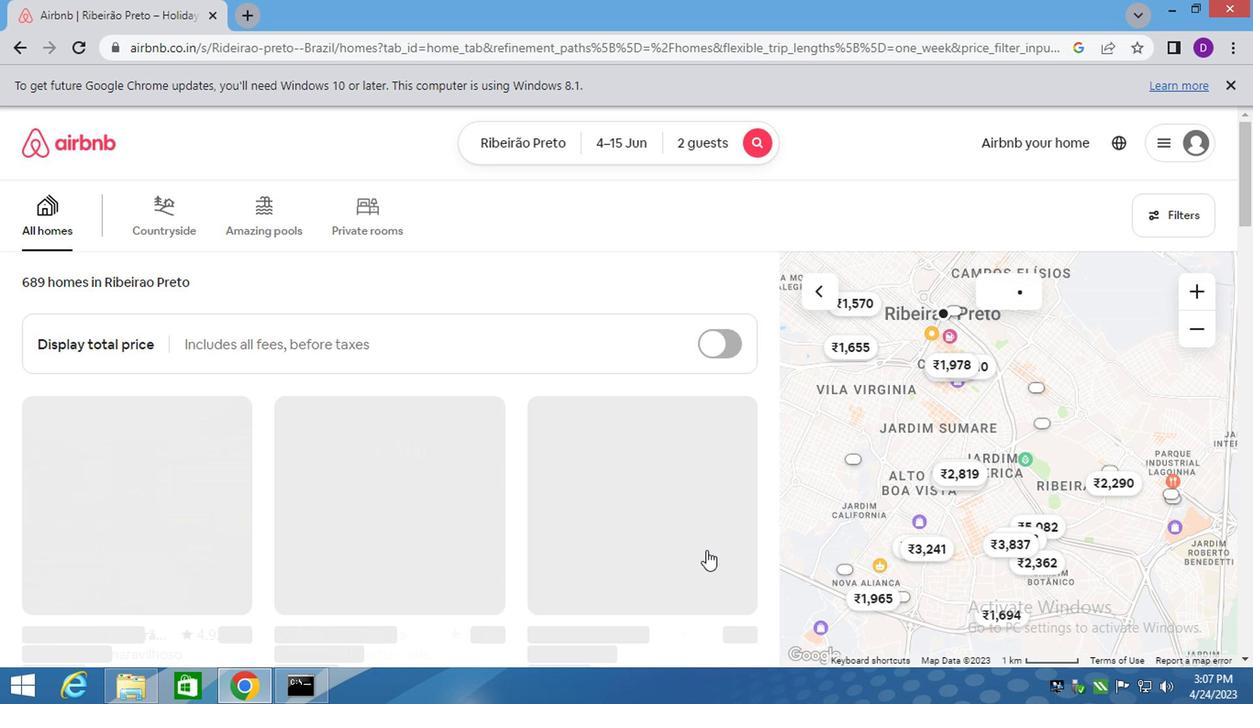 
